 Task: Find connections with filter location Niederschönhausen with filter topic #contentmarketingwith filter profile language German with filter current company Yext with filter school Adhiparasakthi Engineering College with filter industry Blogs with filter service category Blogging with filter keywords title Concierge
Action: Mouse moved to (667, 99)
Screenshot: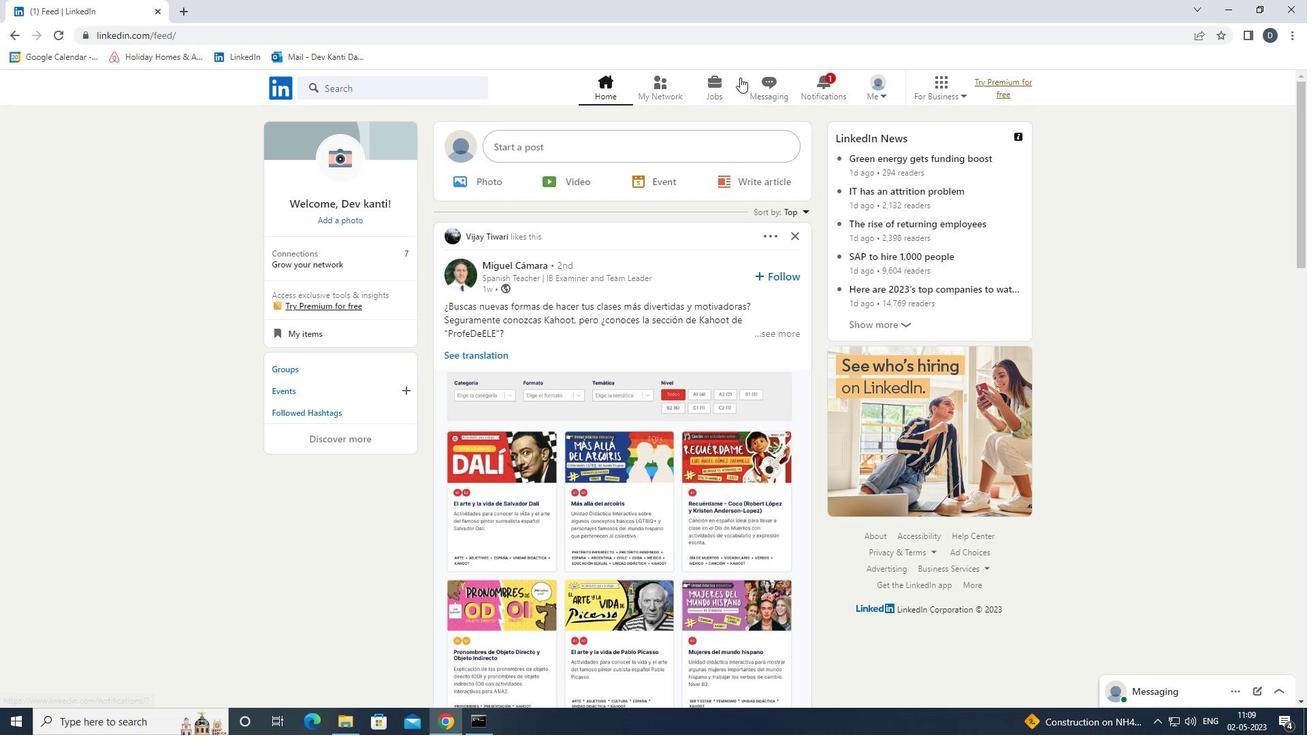 
Action: Mouse pressed left at (667, 99)
Screenshot: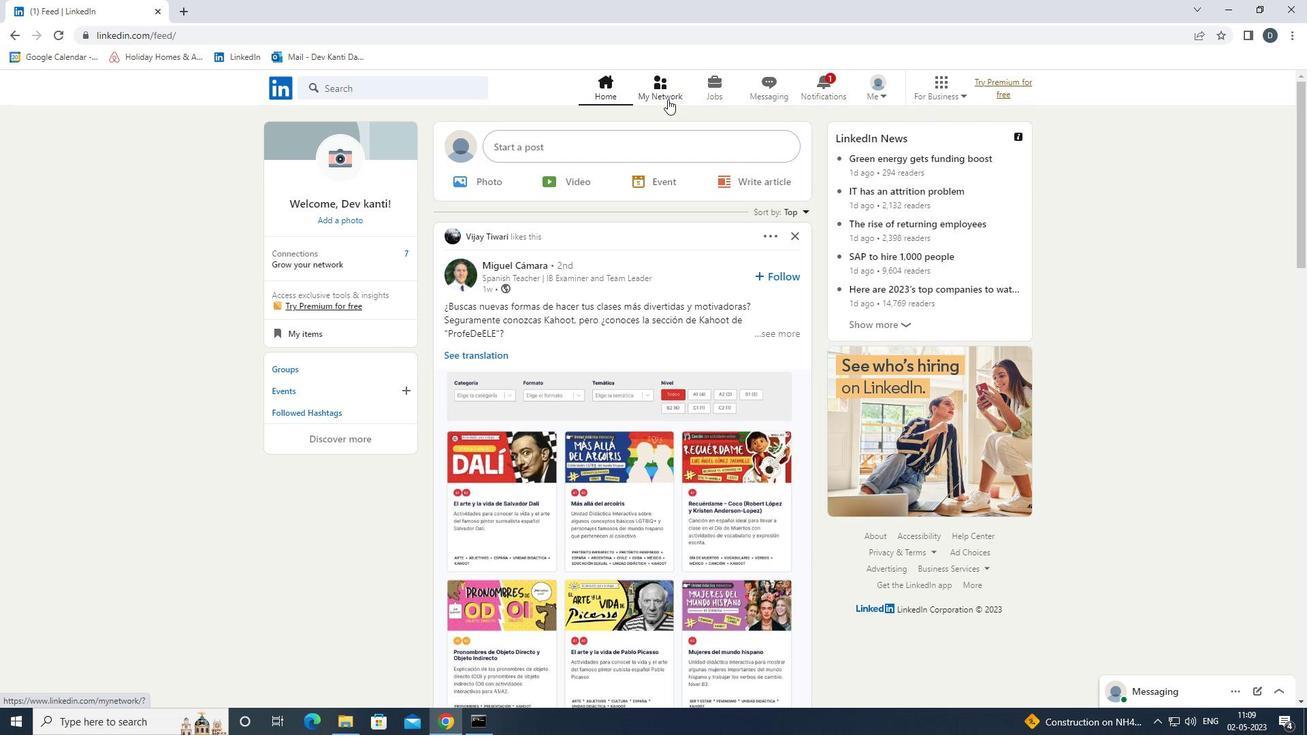 
Action: Mouse moved to (452, 163)
Screenshot: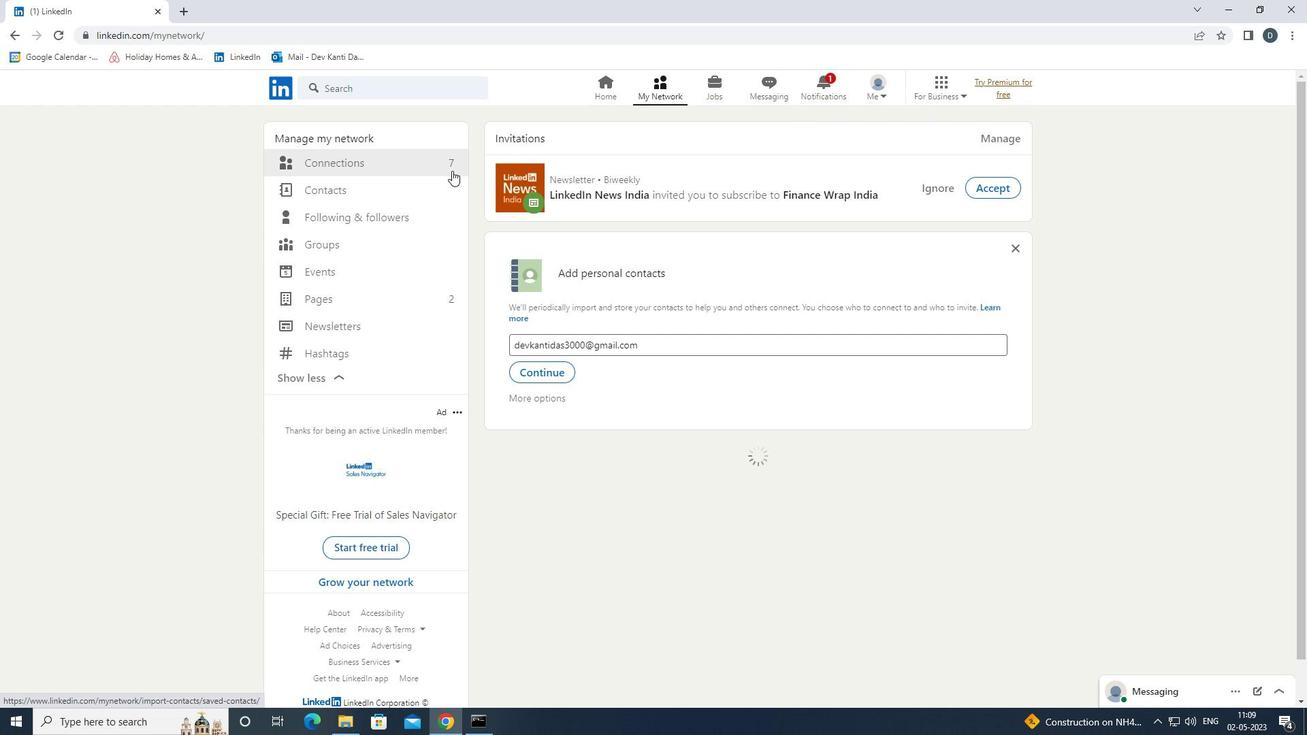 
Action: Mouse pressed left at (452, 163)
Screenshot: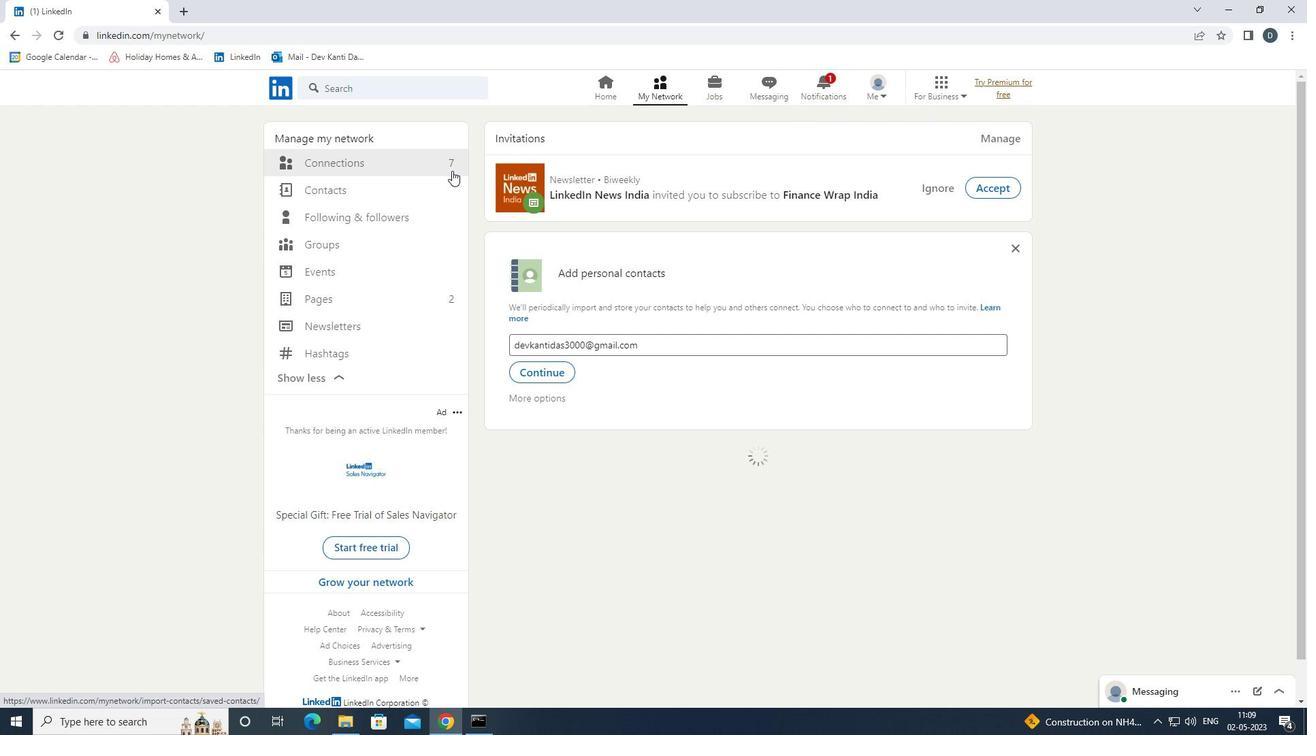 
Action: Mouse moved to (769, 162)
Screenshot: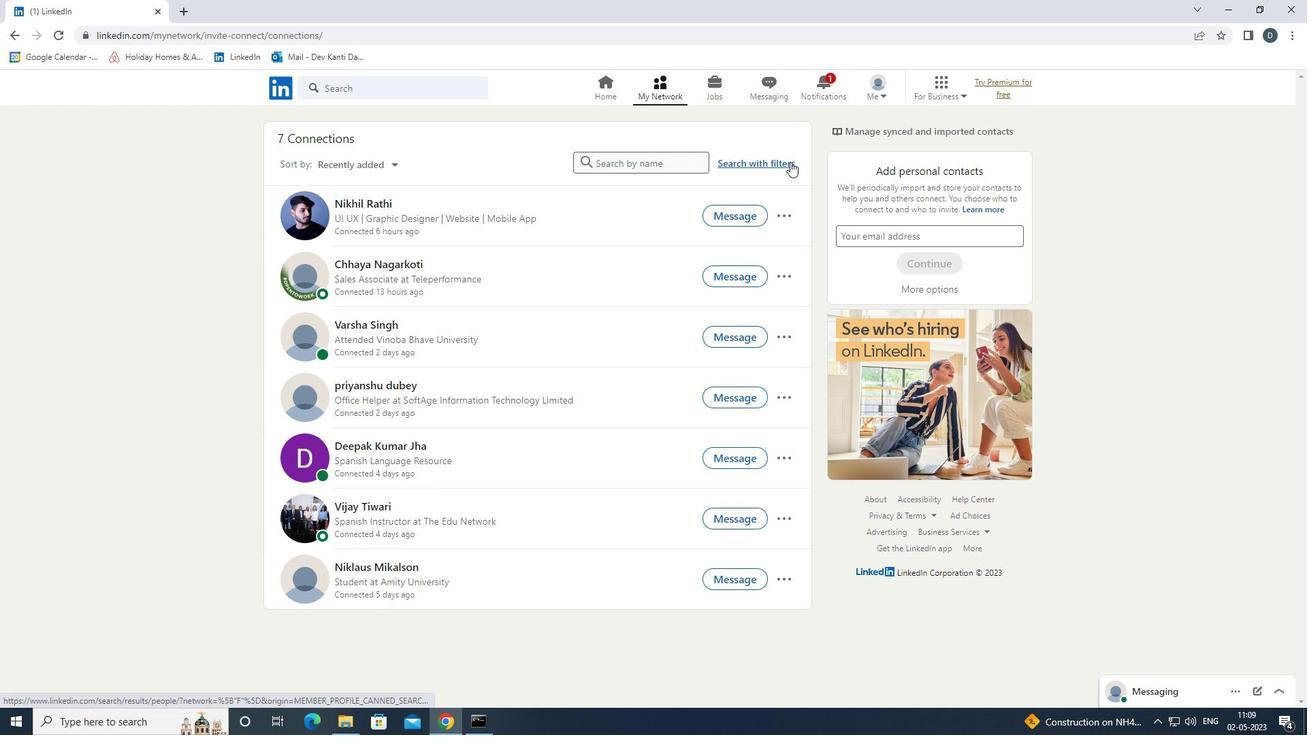 
Action: Mouse pressed left at (769, 162)
Screenshot: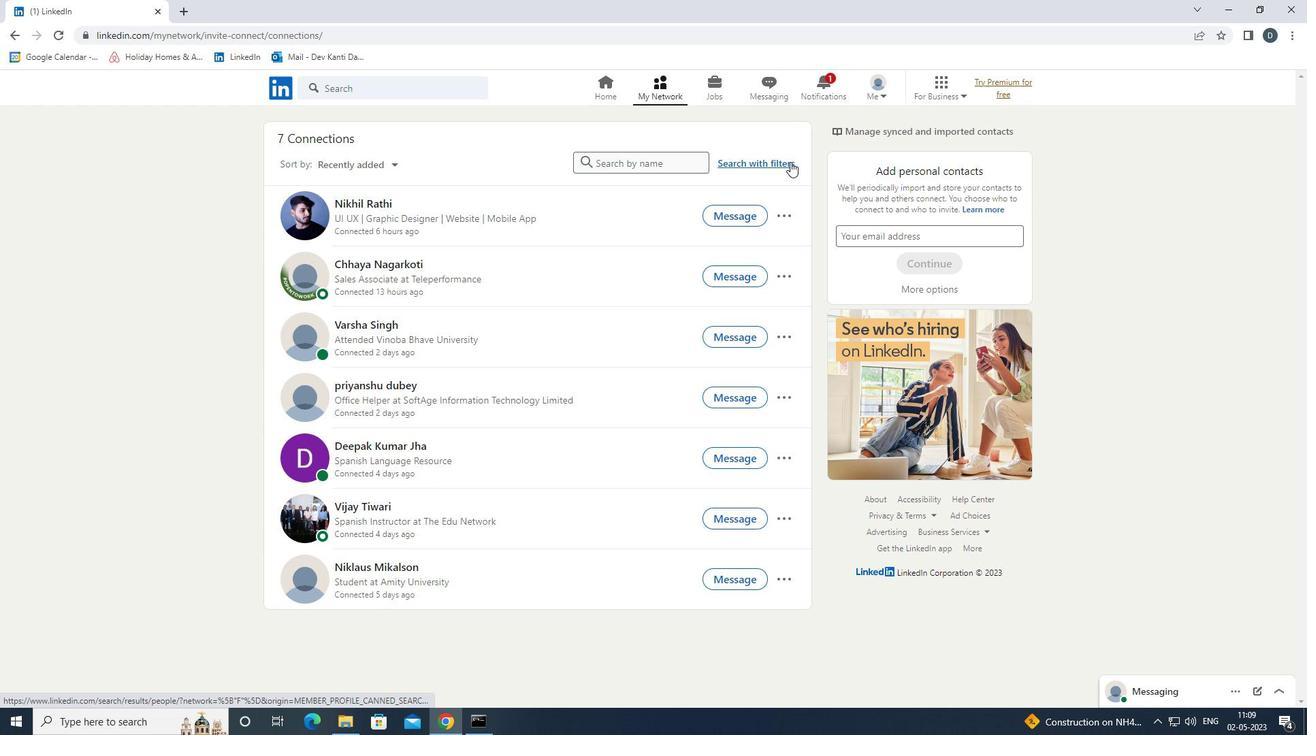 
Action: Mouse moved to (684, 127)
Screenshot: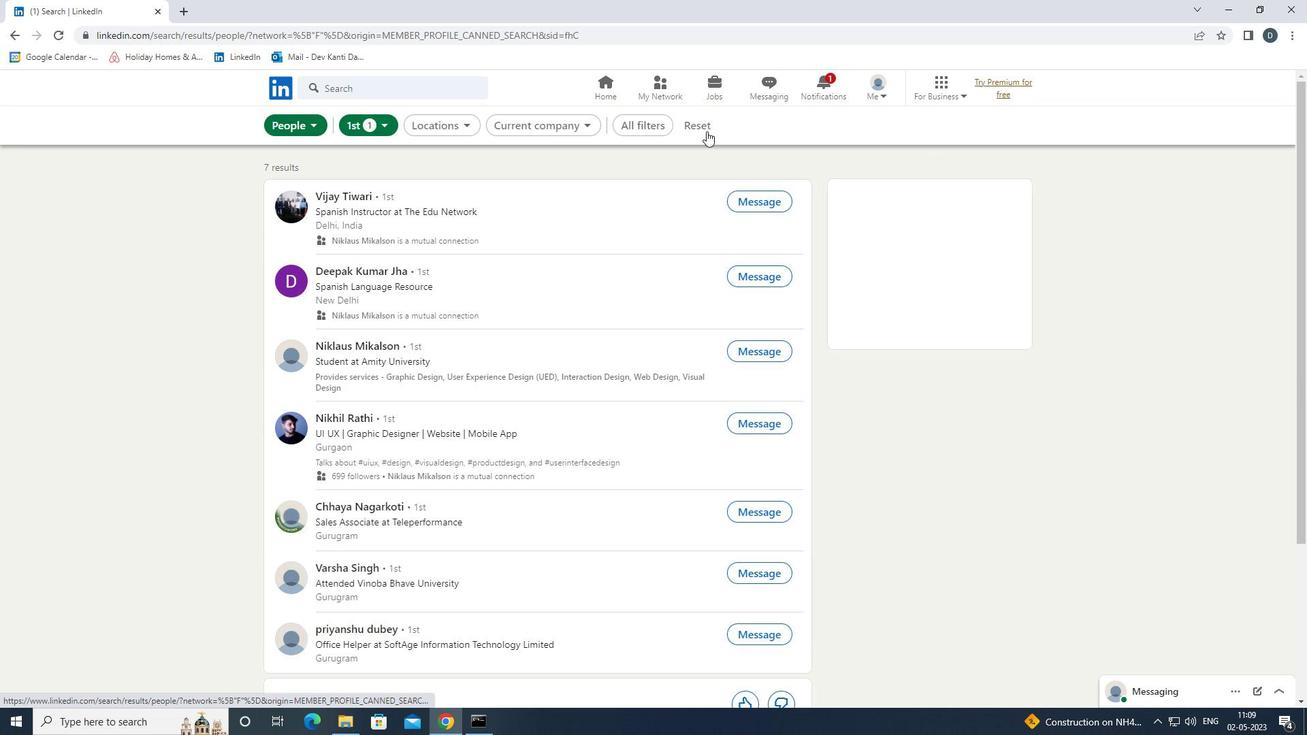 
Action: Mouse pressed left at (684, 127)
Screenshot: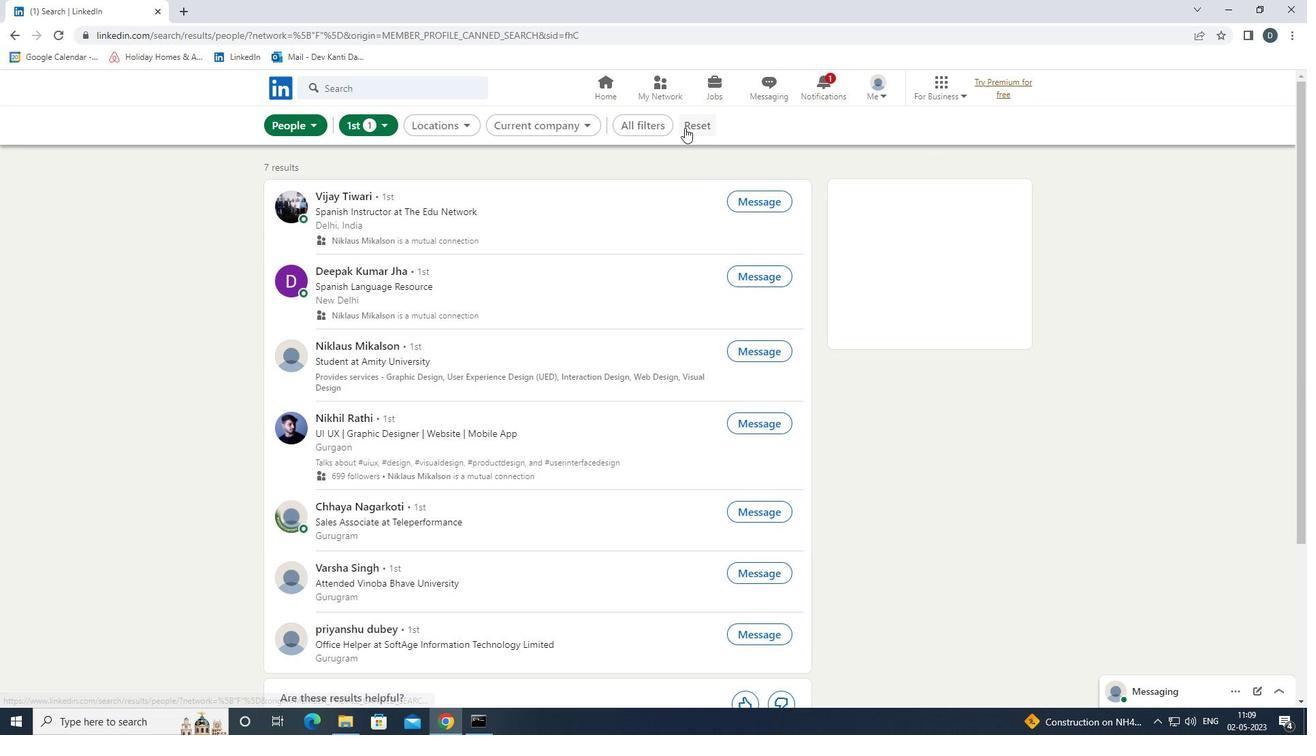 
Action: Mouse moved to (661, 125)
Screenshot: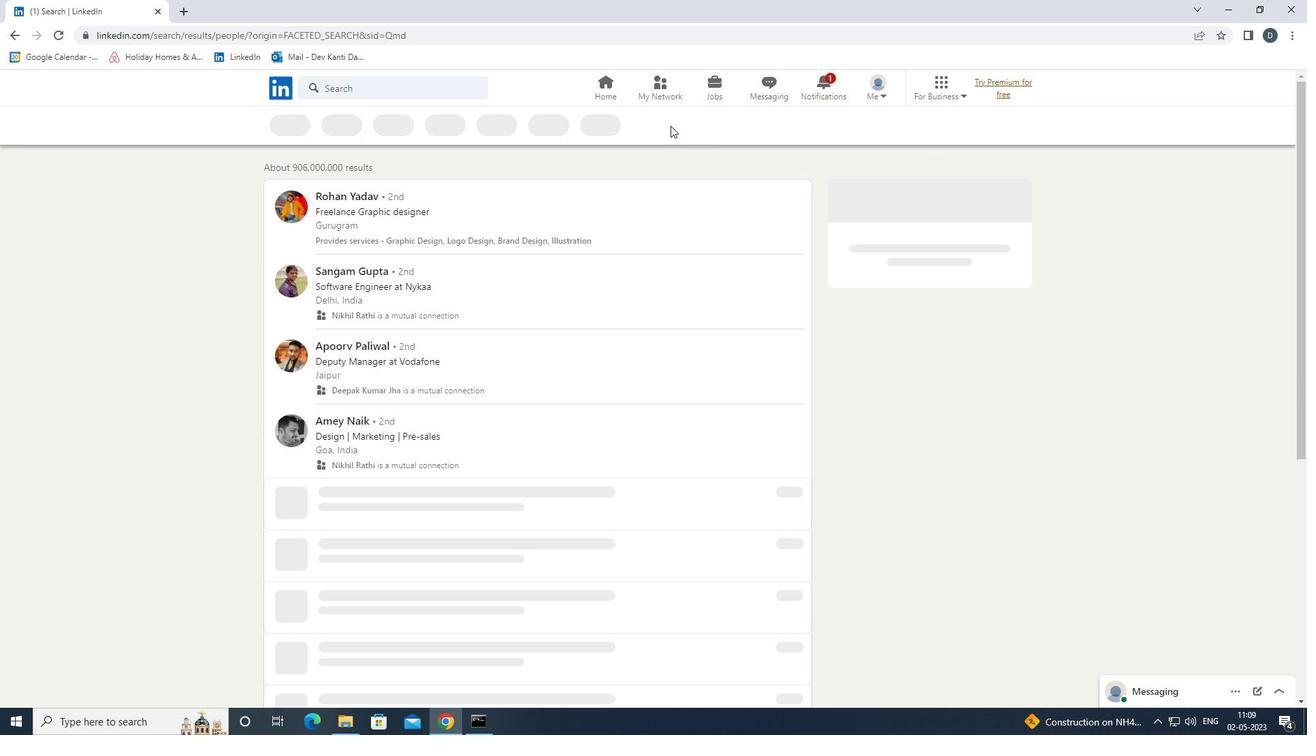 
Action: Mouse pressed left at (661, 125)
Screenshot: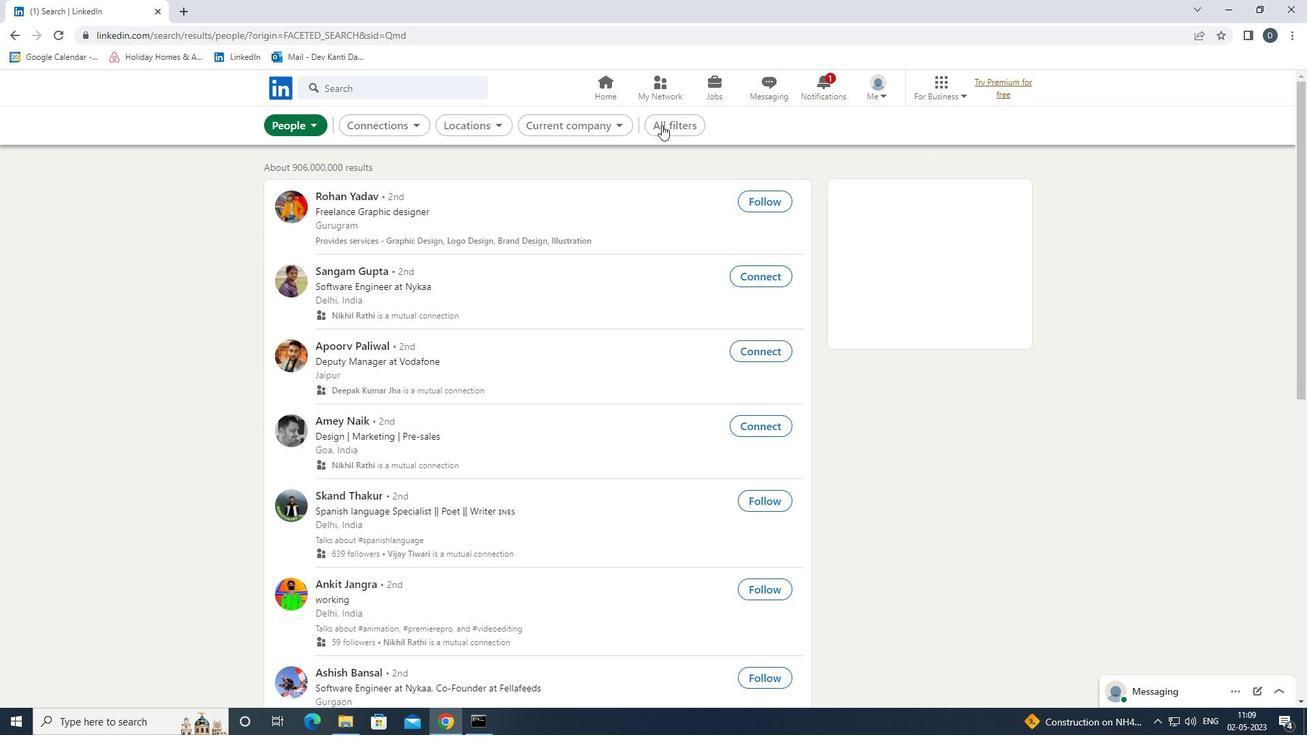 
Action: Mouse moved to (1074, 325)
Screenshot: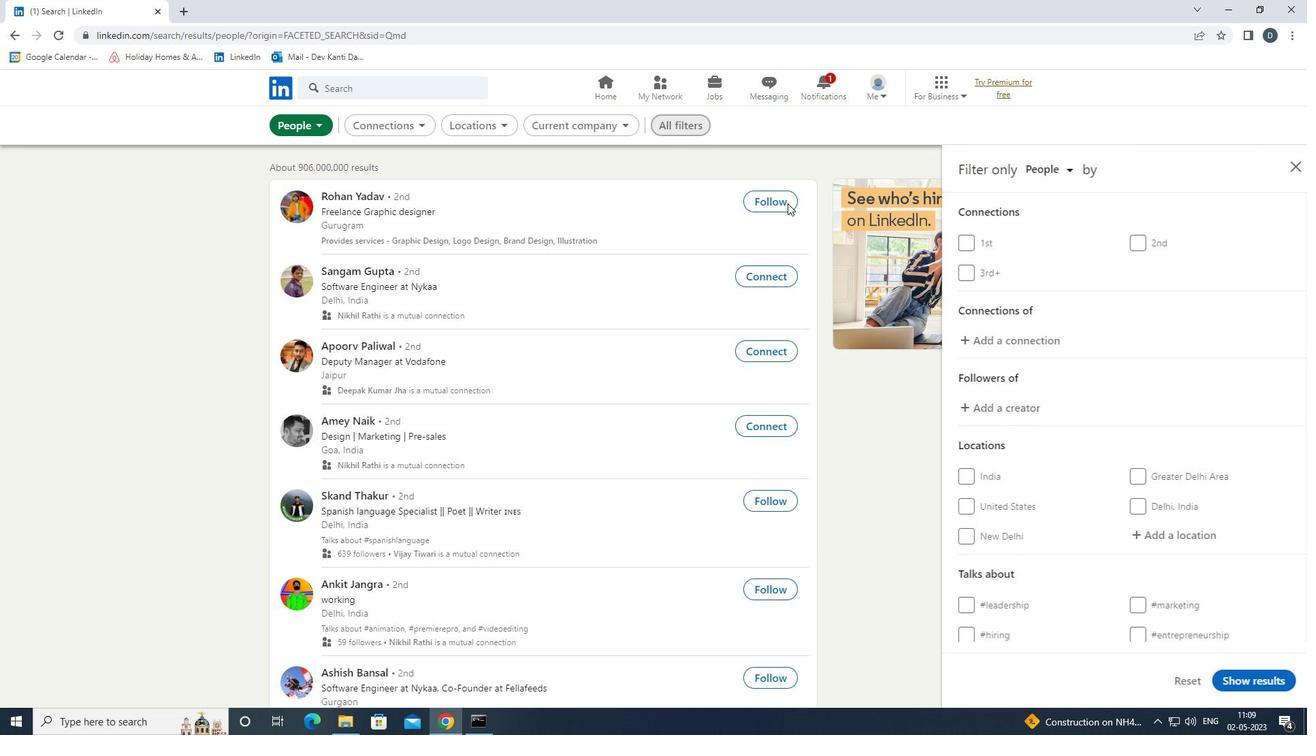 
Action: Mouse scrolled (1074, 324) with delta (0, 0)
Screenshot: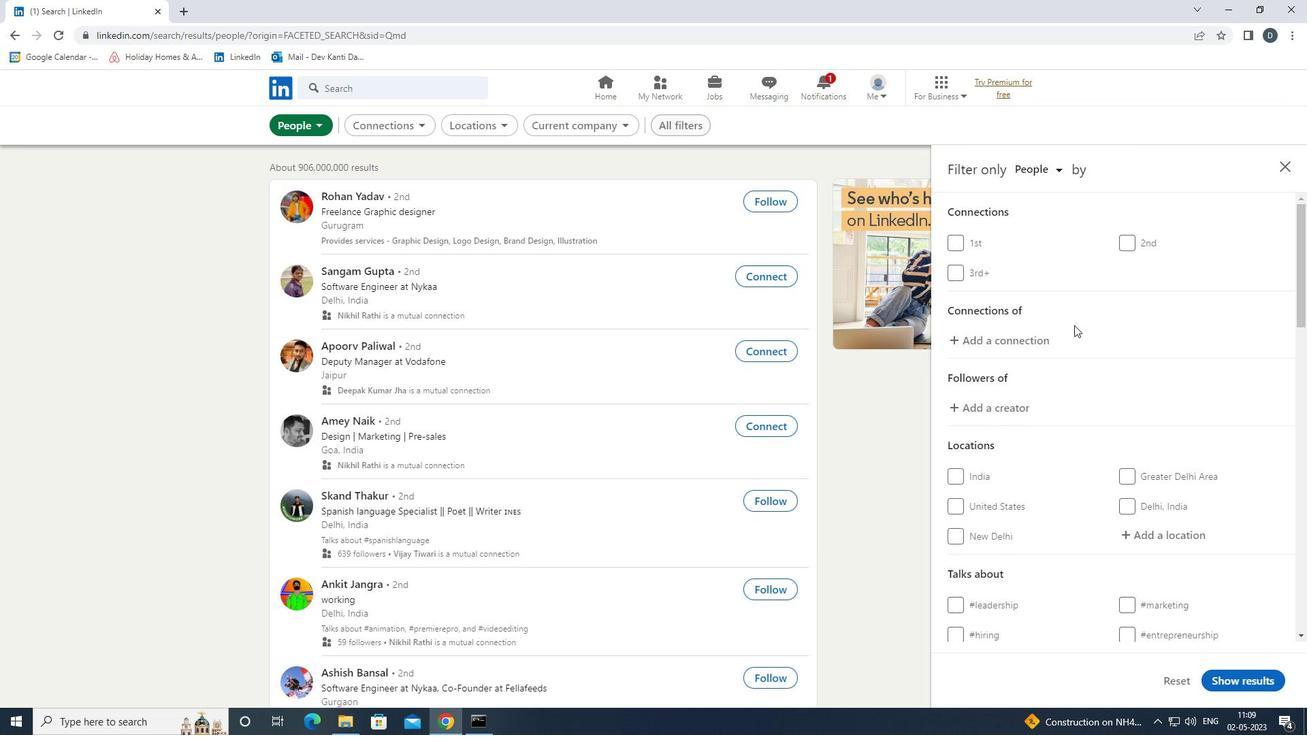 
Action: Mouse scrolled (1074, 324) with delta (0, 0)
Screenshot: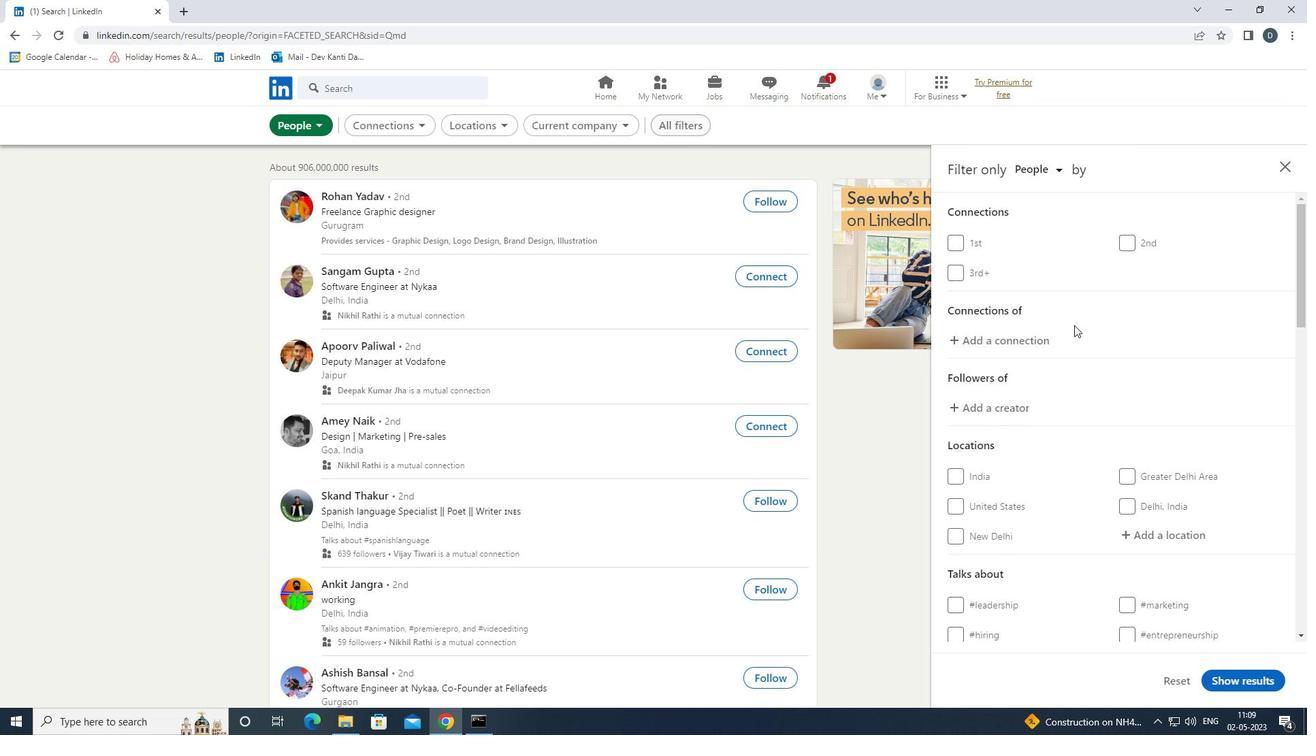 
Action: Mouse moved to (1173, 401)
Screenshot: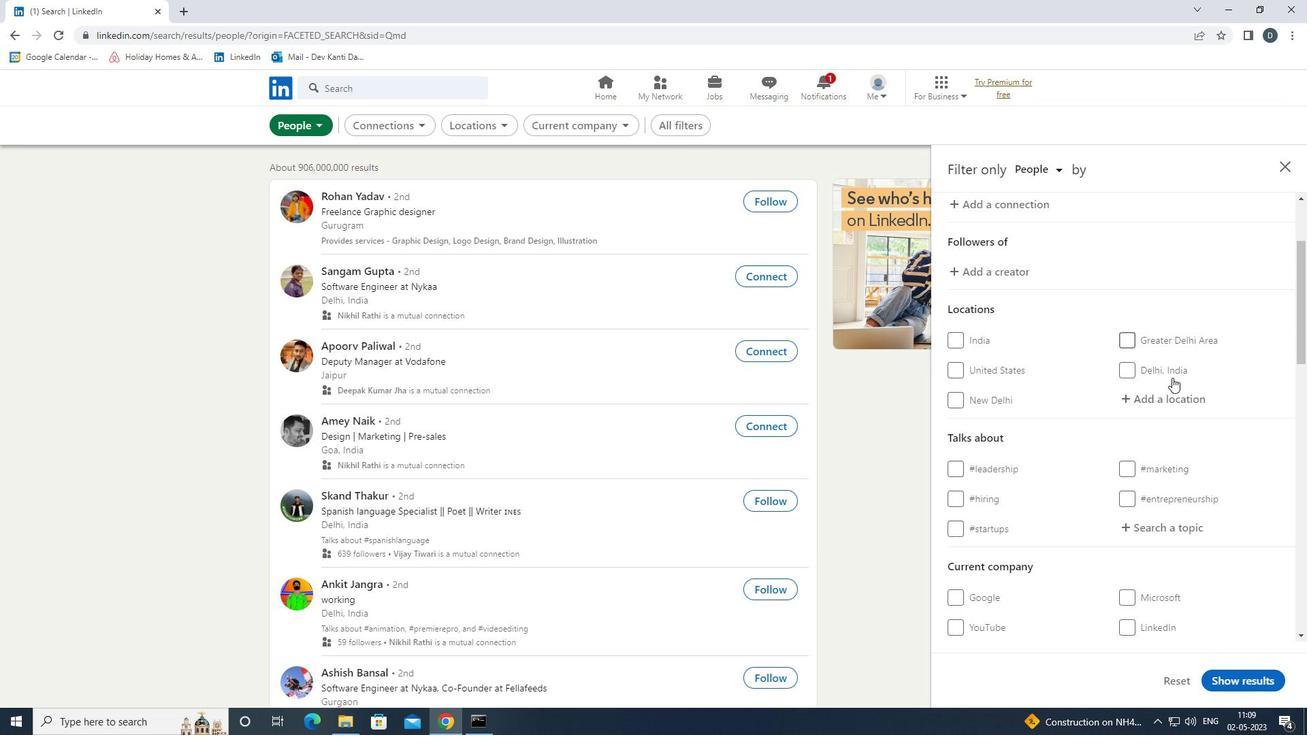 
Action: Mouse pressed left at (1173, 401)
Screenshot: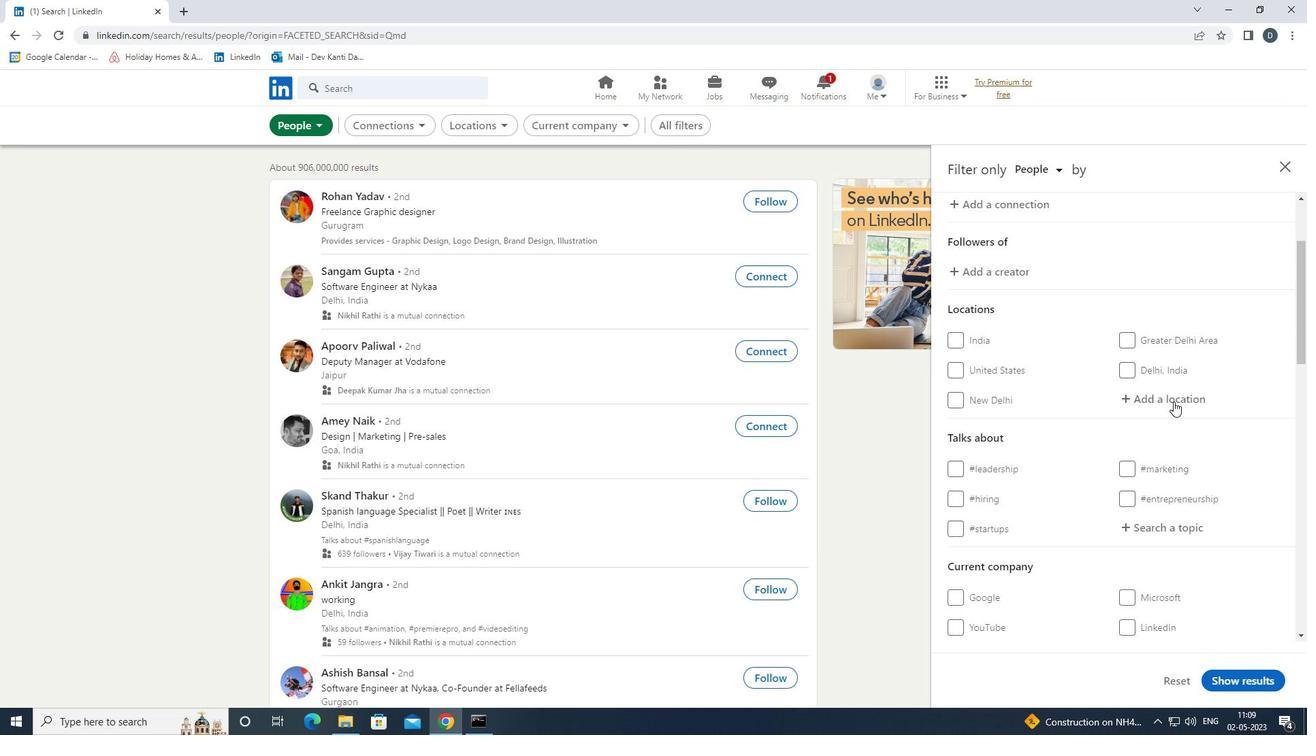
Action: Key pressed <Key.shift>NIEDERSCHONHAUSEN<Key.enter>
Screenshot: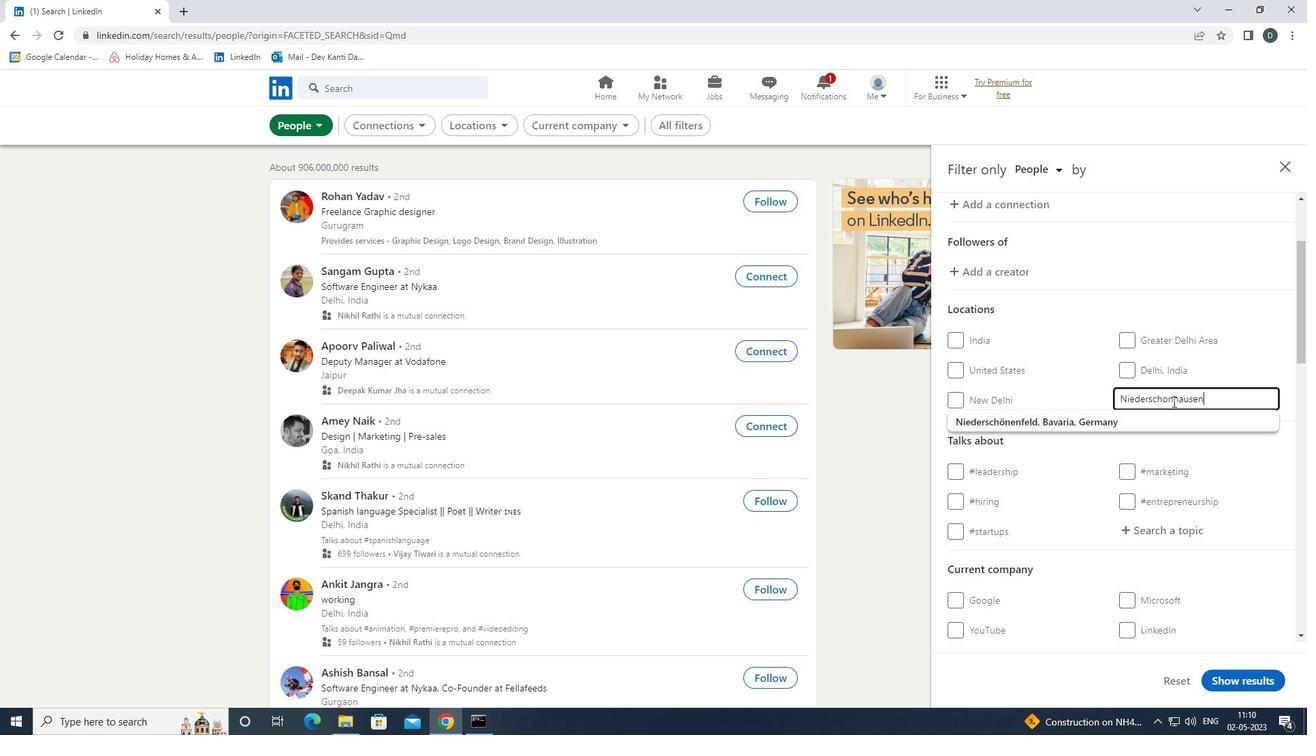 
Action: Mouse moved to (1171, 388)
Screenshot: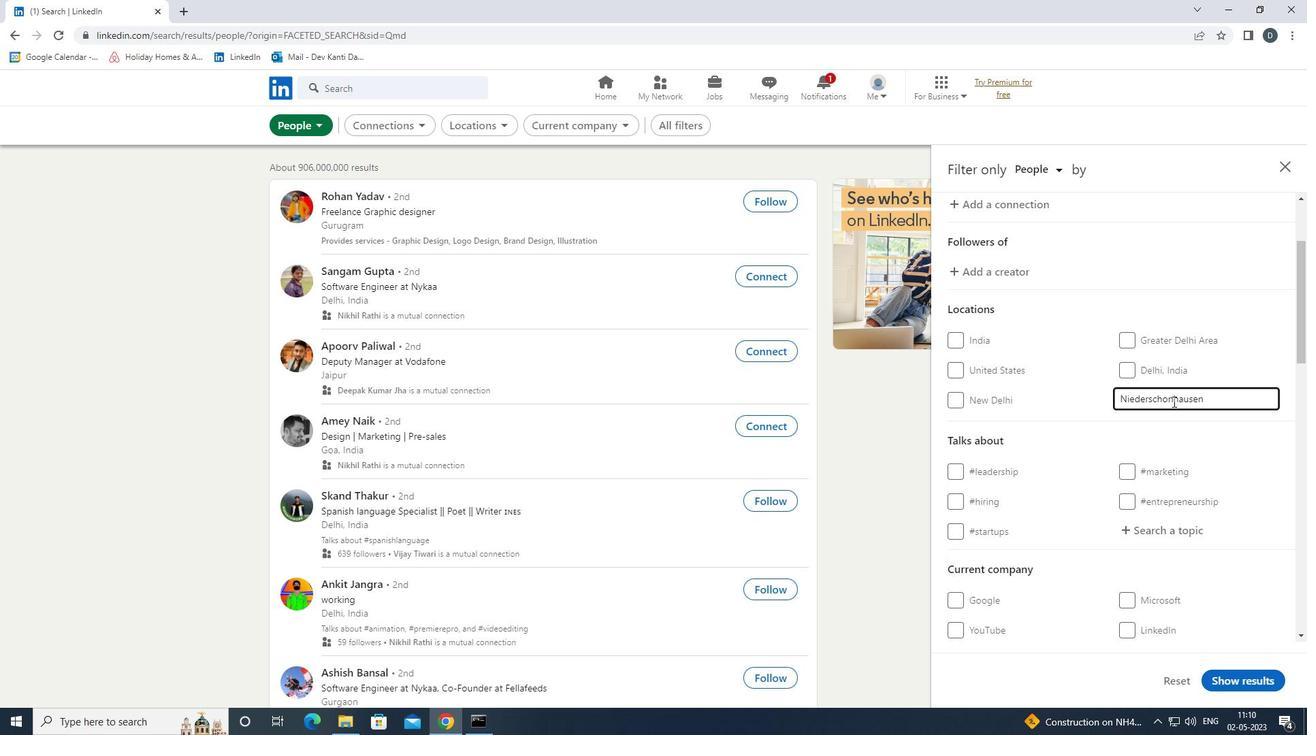 
Action: Mouse scrolled (1171, 387) with delta (0, 0)
Screenshot: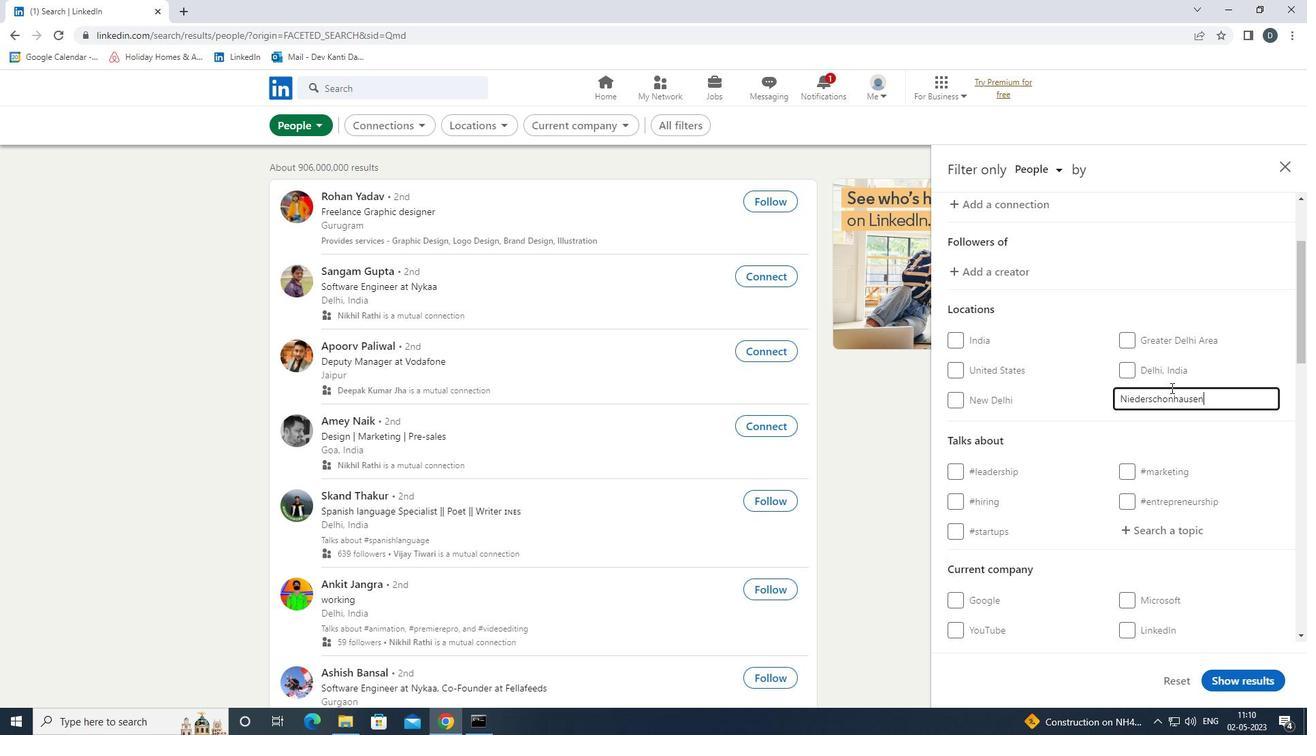 
Action: Mouse scrolled (1171, 387) with delta (0, 0)
Screenshot: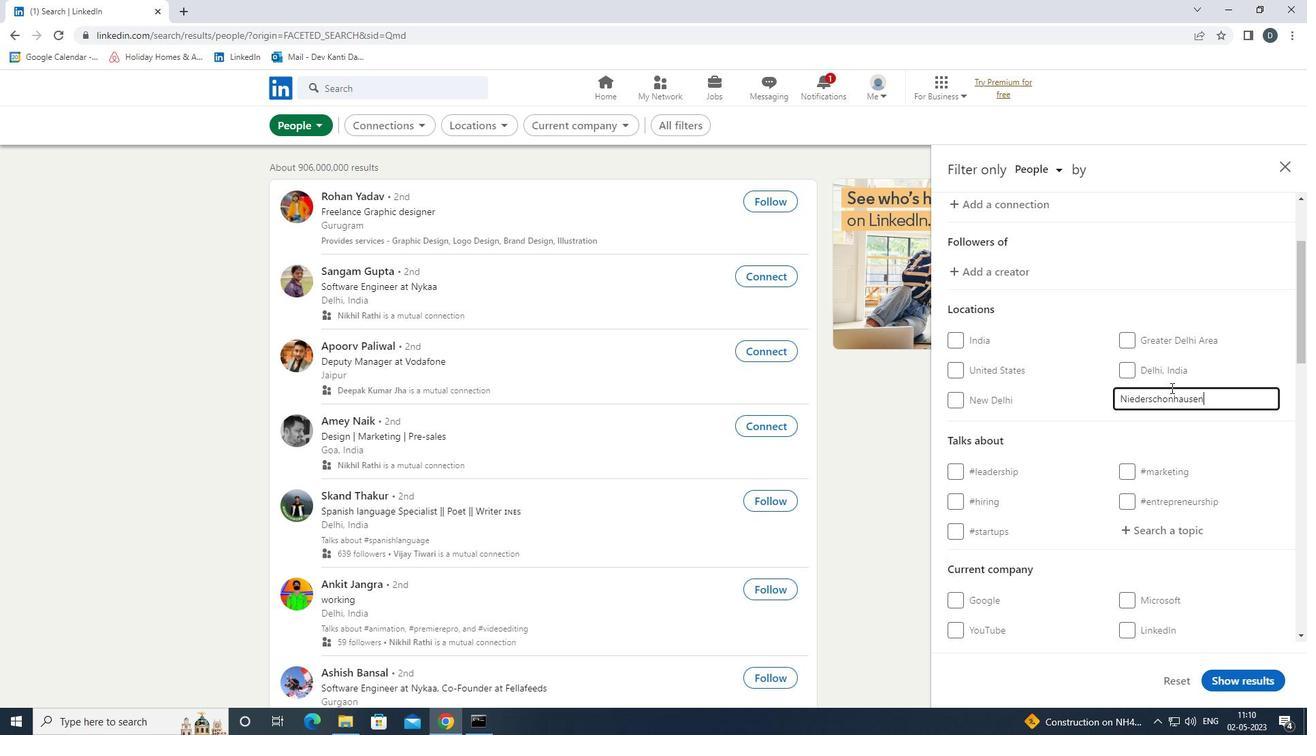 
Action: Mouse moved to (1186, 395)
Screenshot: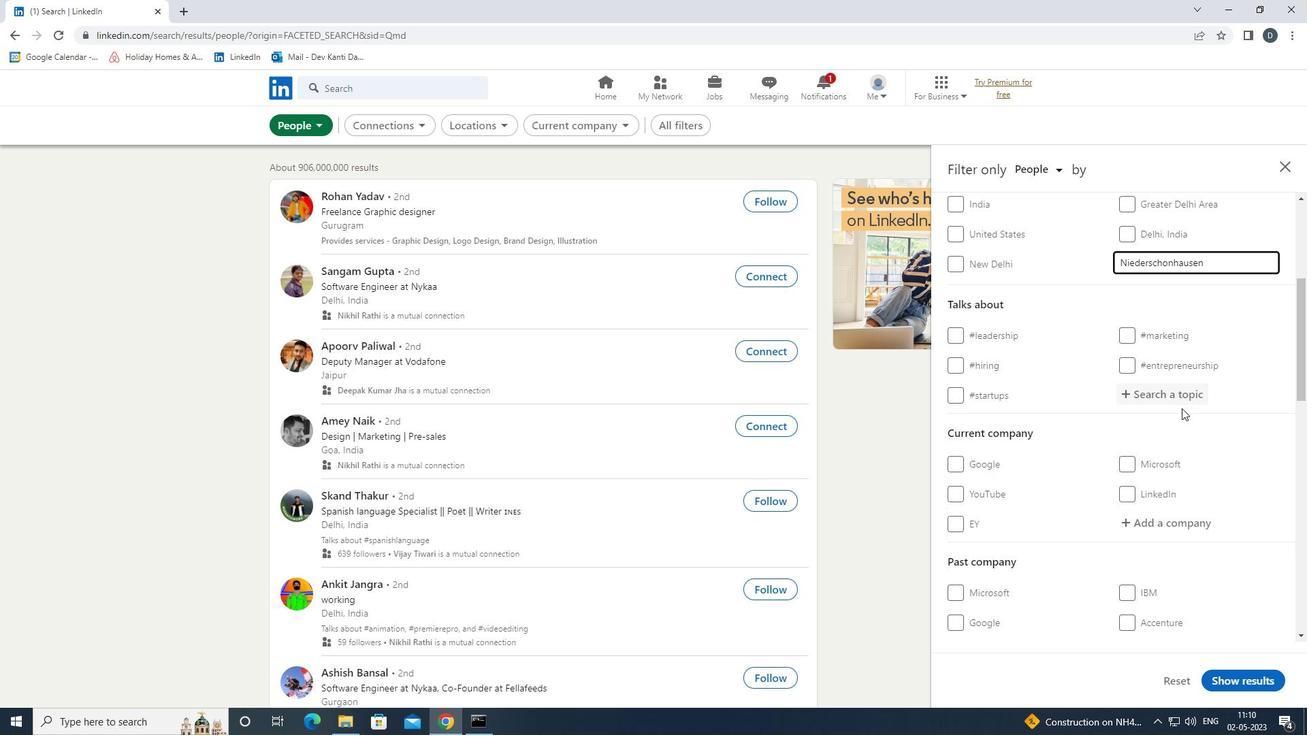 
Action: Mouse pressed left at (1186, 395)
Screenshot: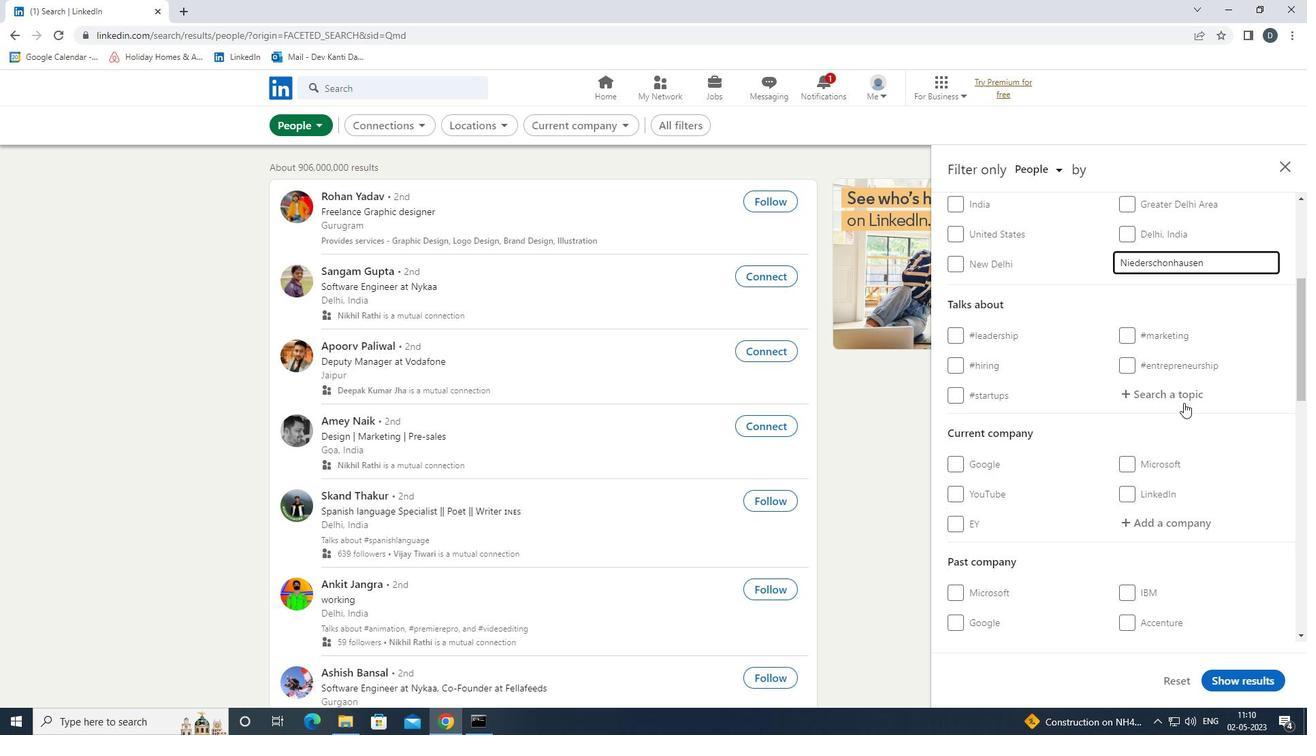 
Action: Key pressed <Key.shift>CONTENTMARKET<Key.down><Key.enter>
Screenshot: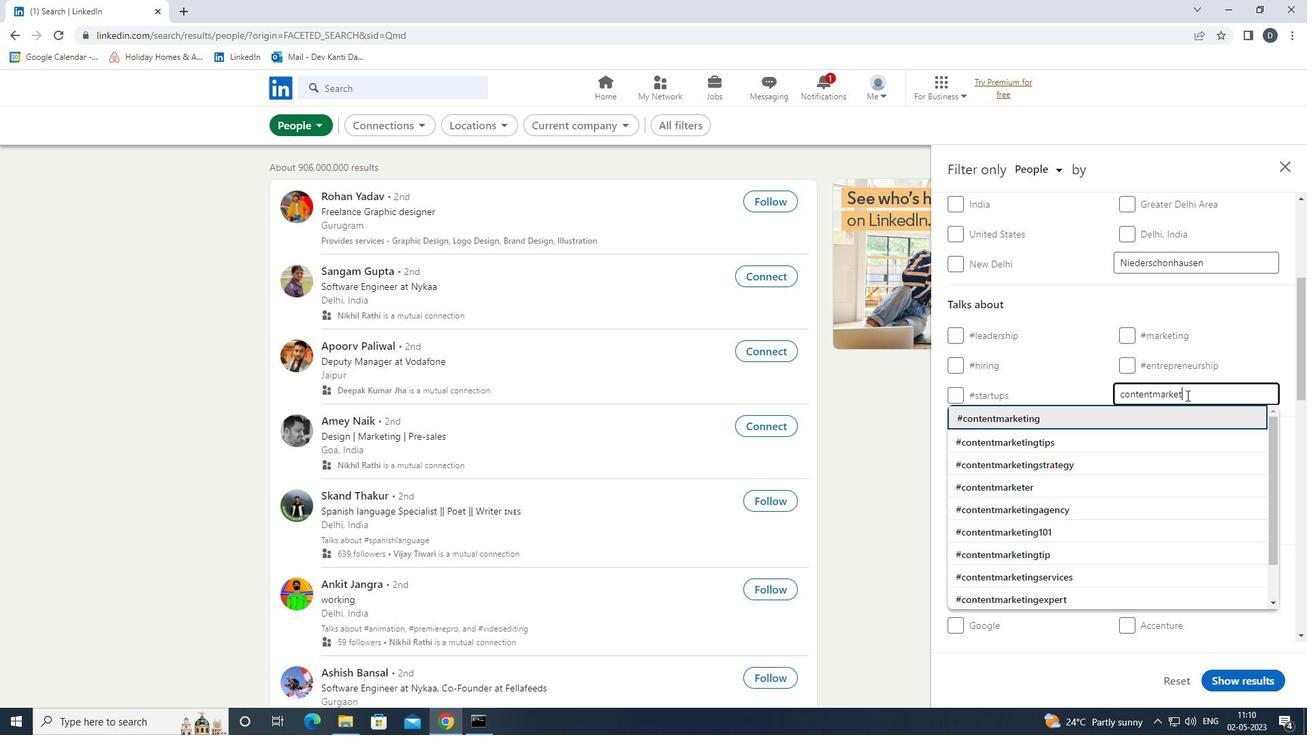 
Action: Mouse moved to (1179, 393)
Screenshot: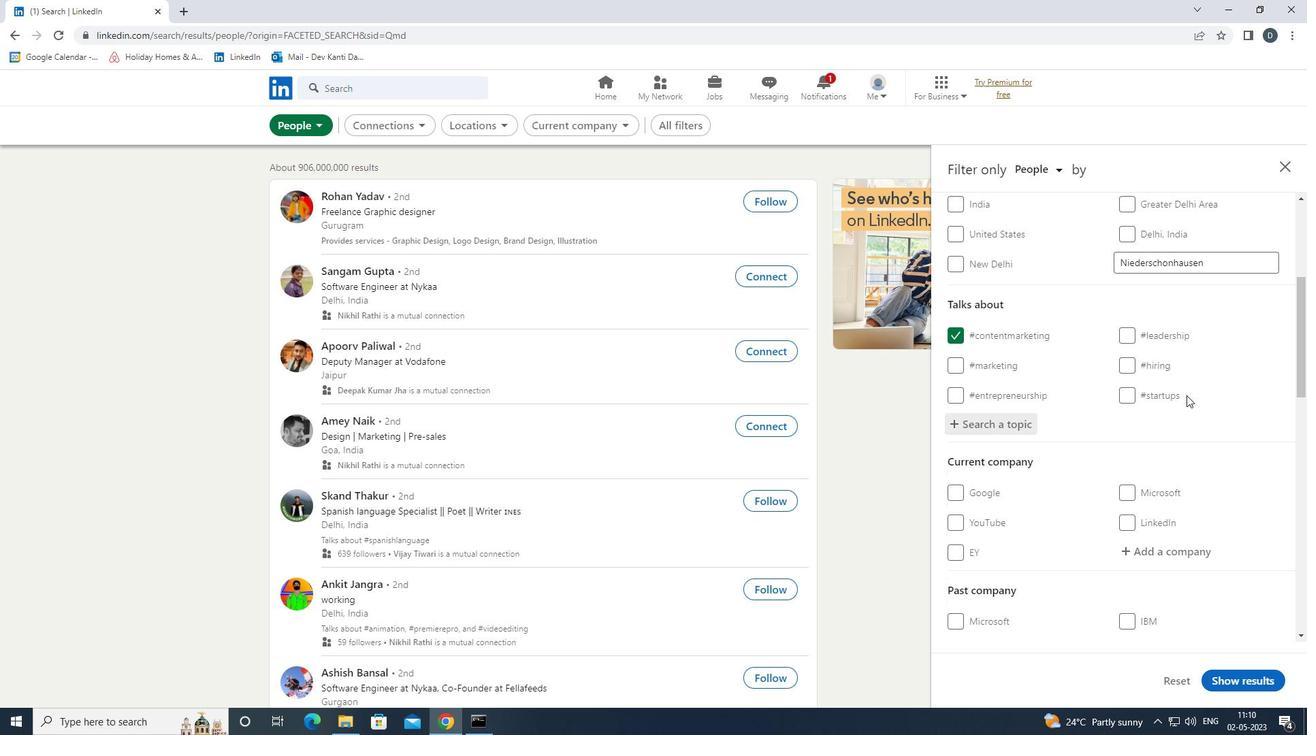 
Action: Mouse scrolled (1179, 392) with delta (0, 0)
Screenshot: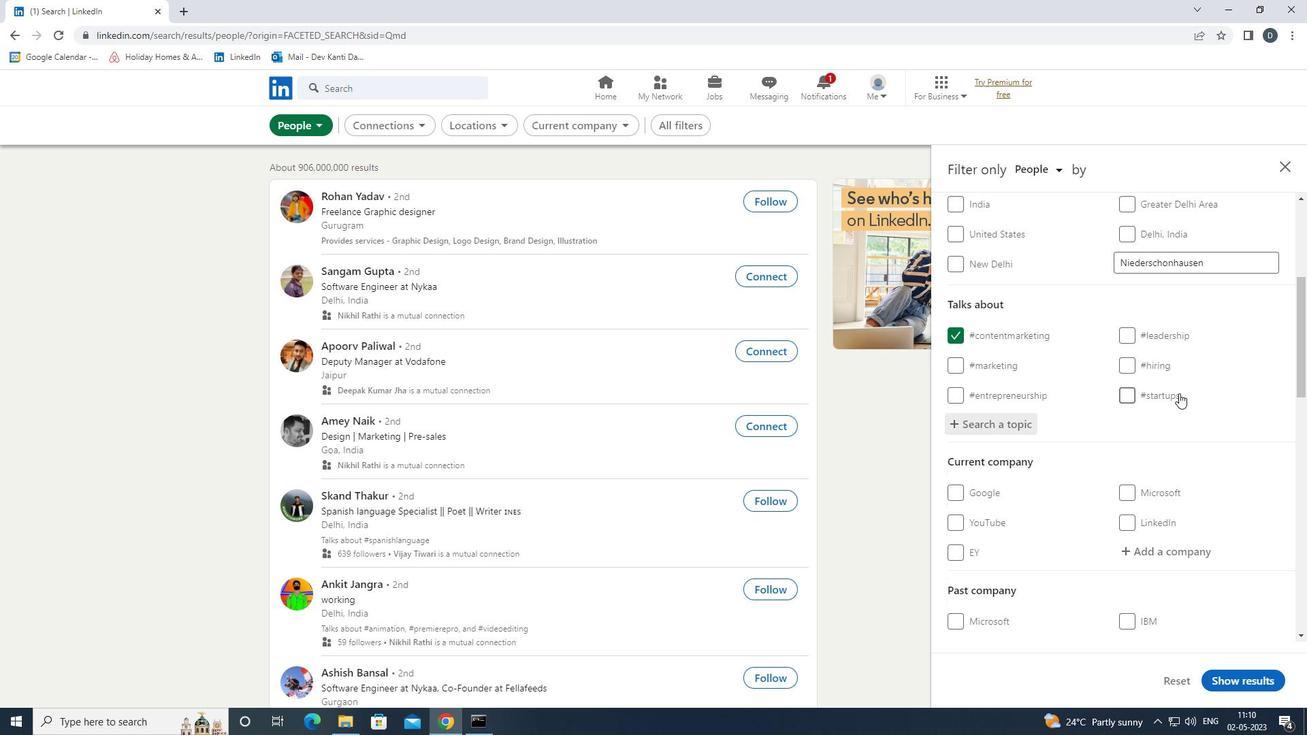 
Action: Mouse scrolled (1179, 392) with delta (0, 0)
Screenshot: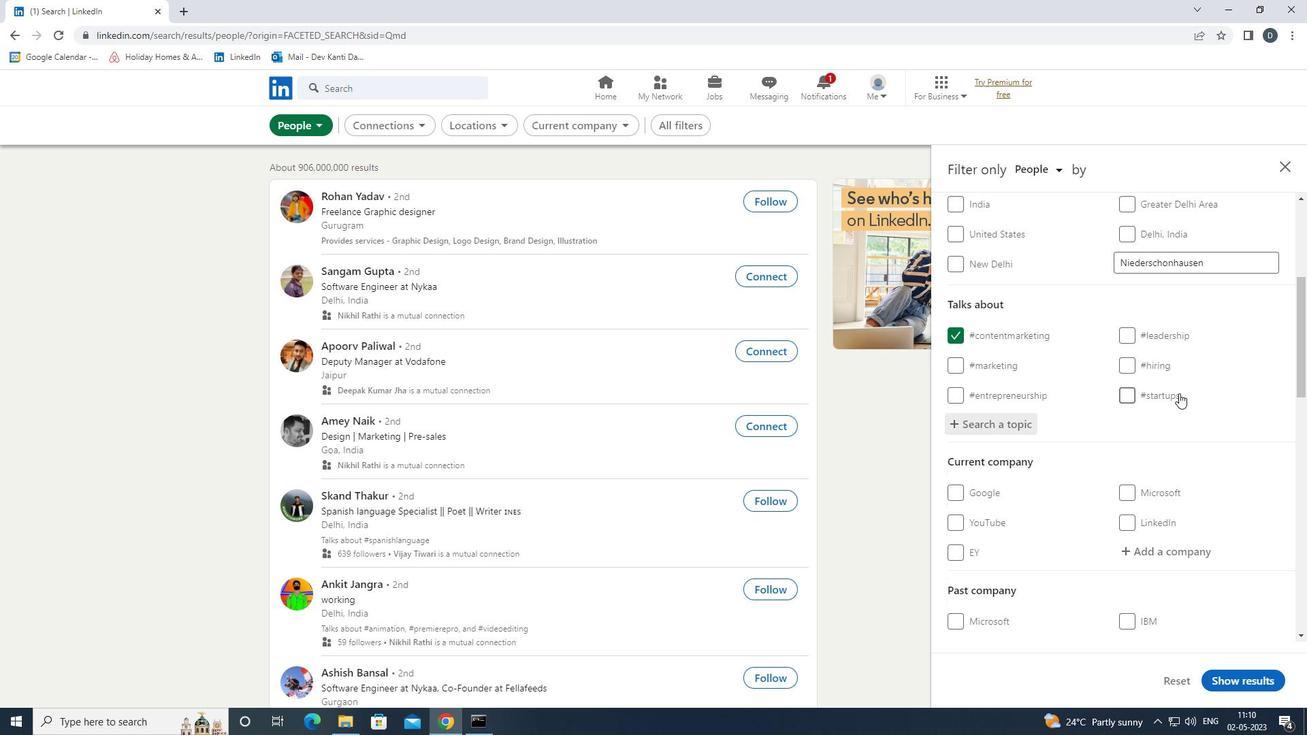 
Action: Mouse scrolled (1179, 392) with delta (0, 0)
Screenshot: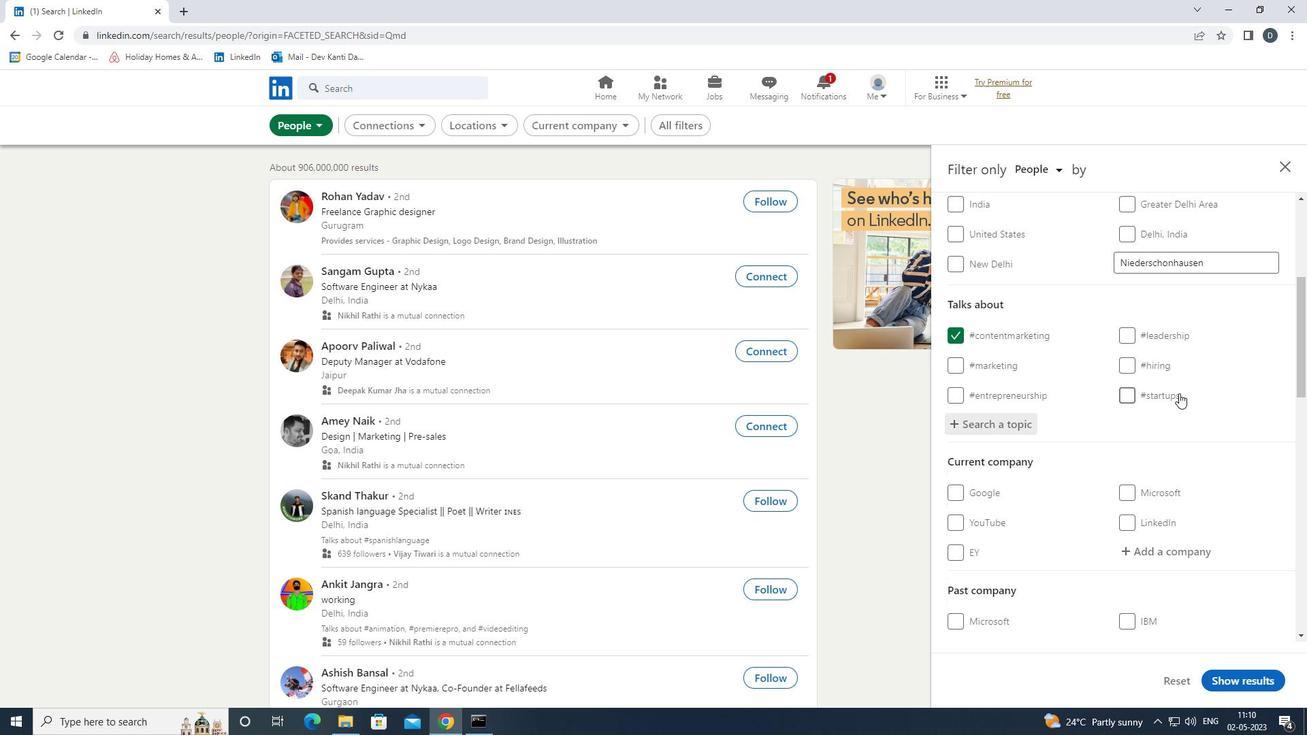 
Action: Mouse scrolled (1179, 392) with delta (0, 0)
Screenshot: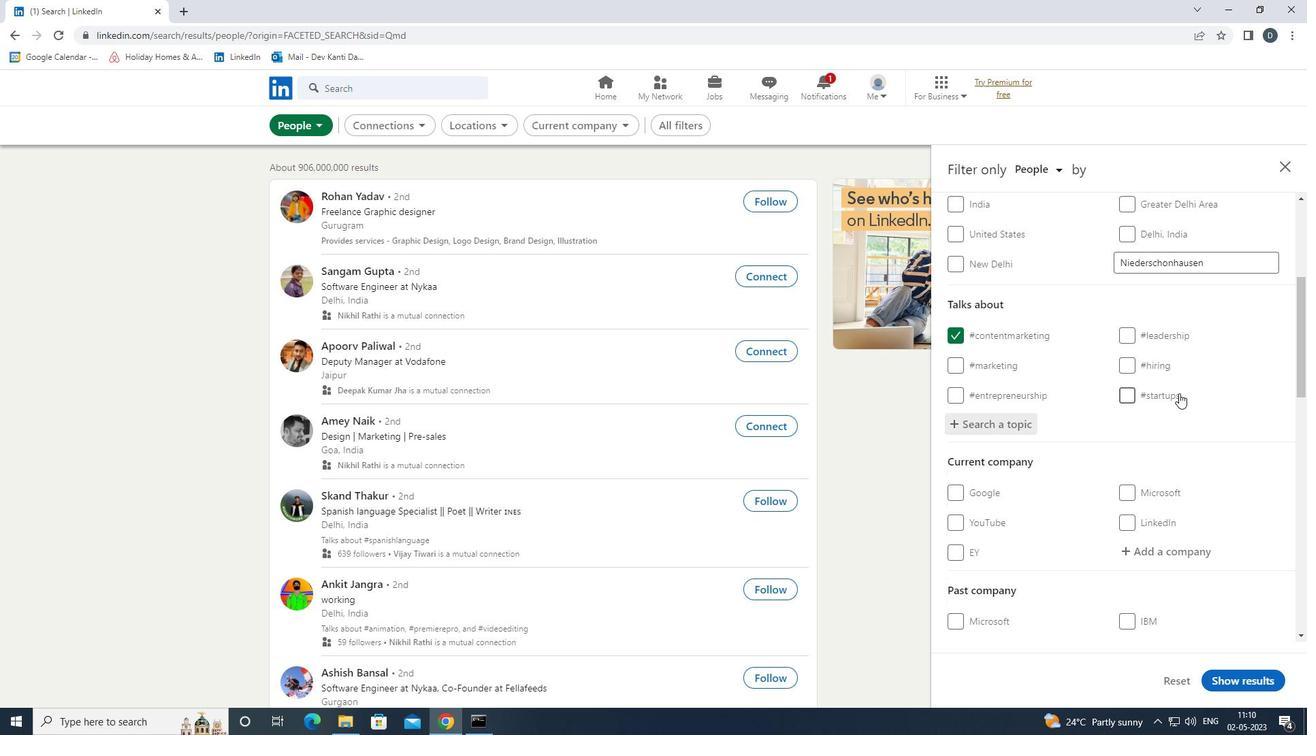 
Action: Mouse scrolled (1179, 392) with delta (0, 0)
Screenshot: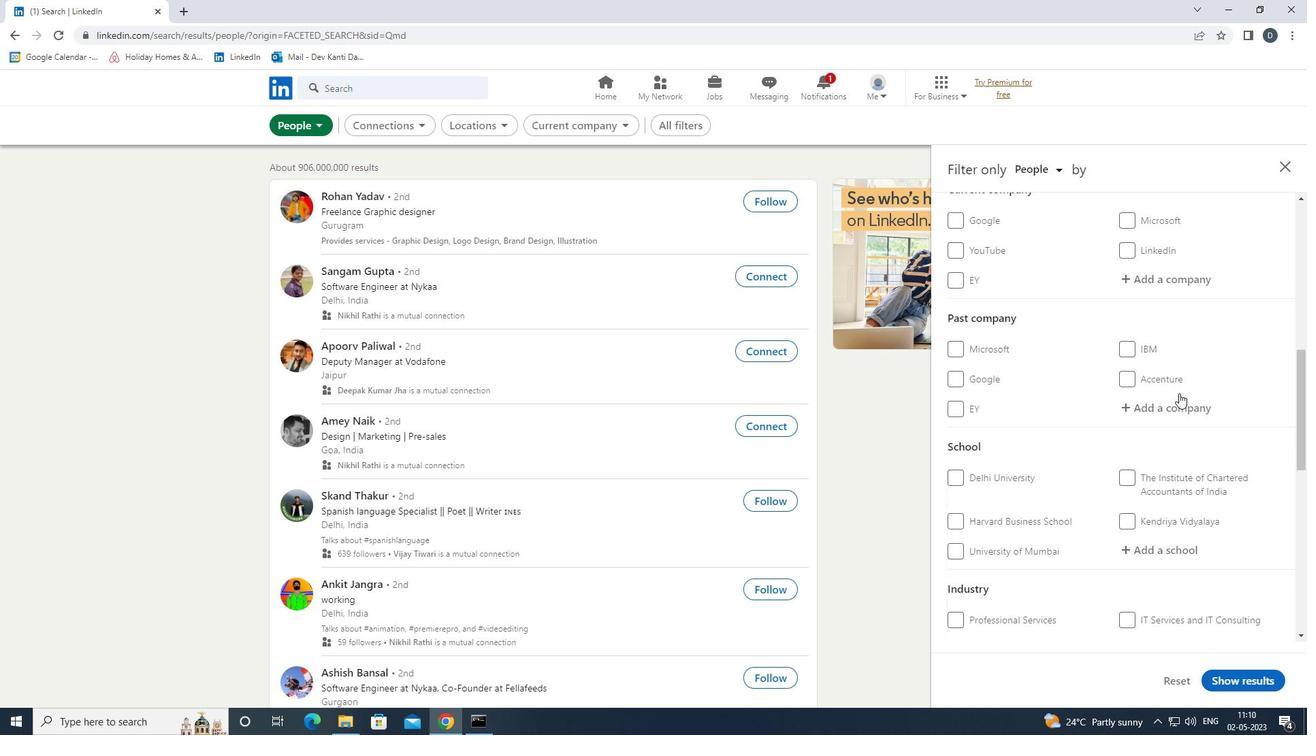 
Action: Mouse scrolled (1179, 392) with delta (0, 0)
Screenshot: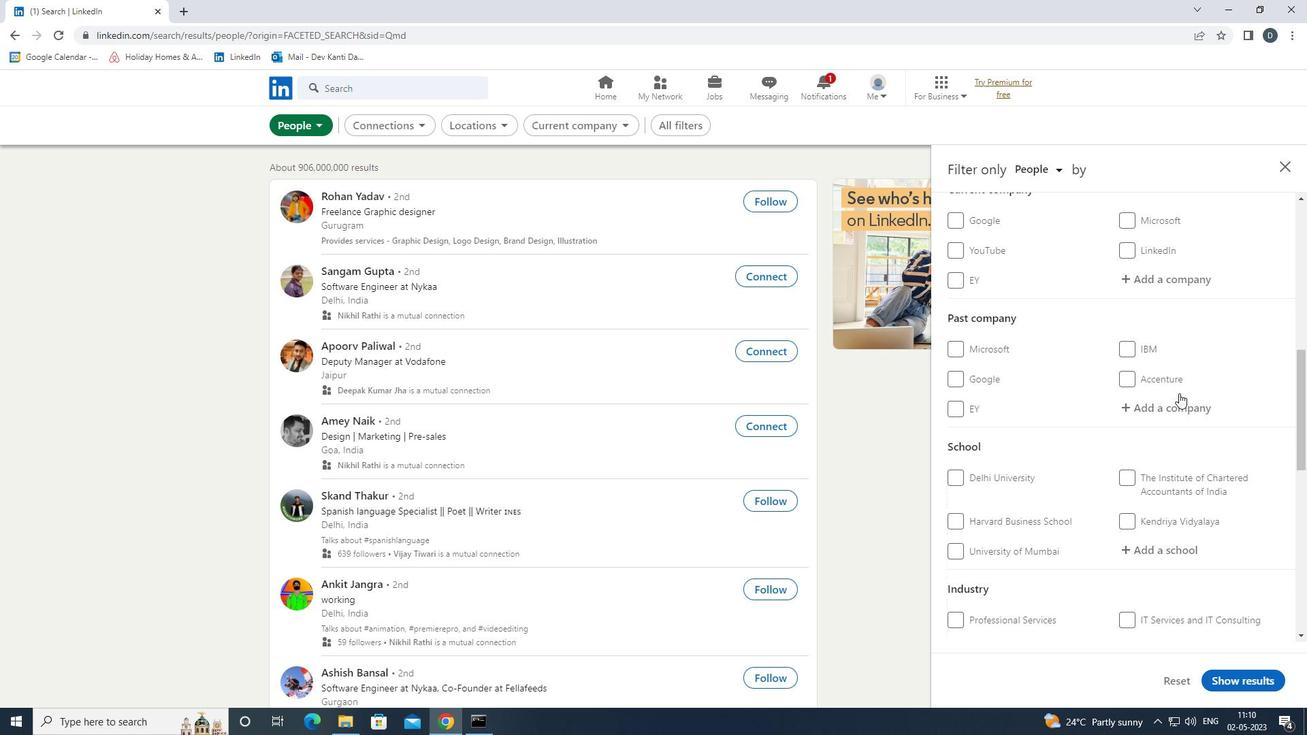 
Action: Mouse scrolled (1179, 392) with delta (0, 0)
Screenshot: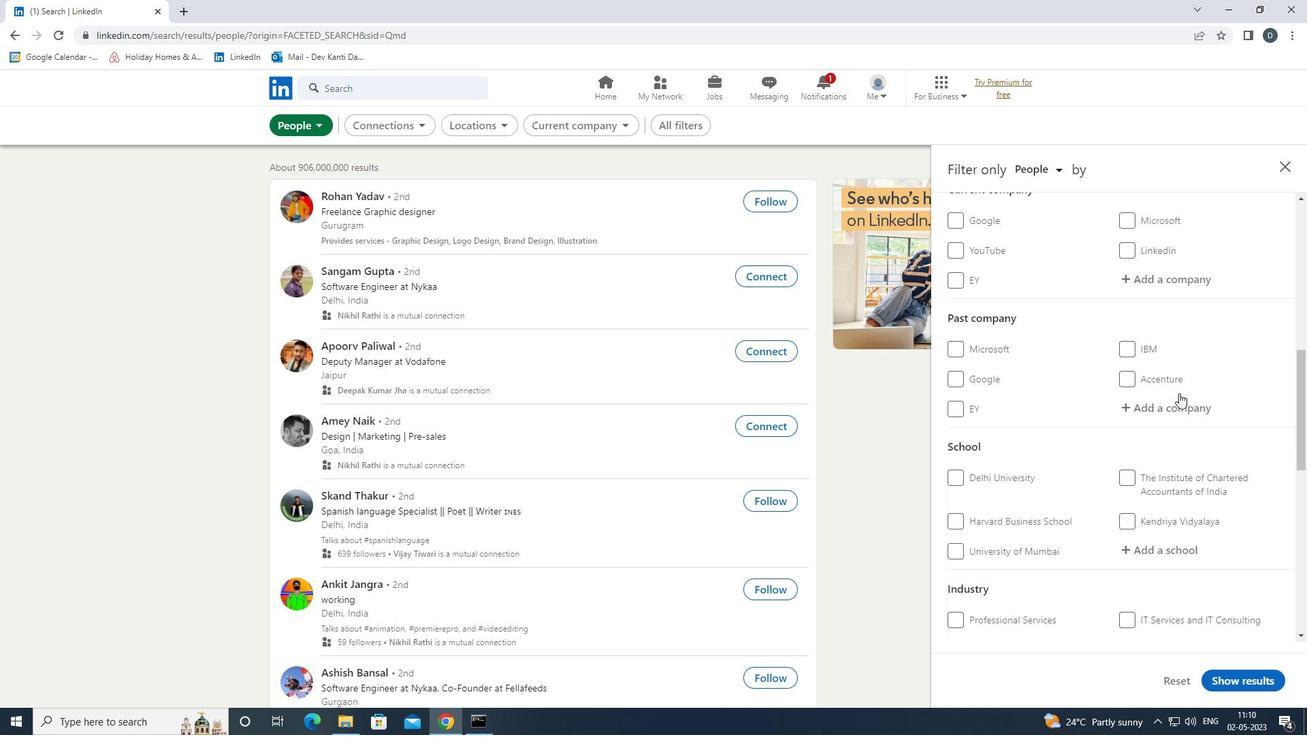 
Action: Mouse scrolled (1179, 392) with delta (0, 0)
Screenshot: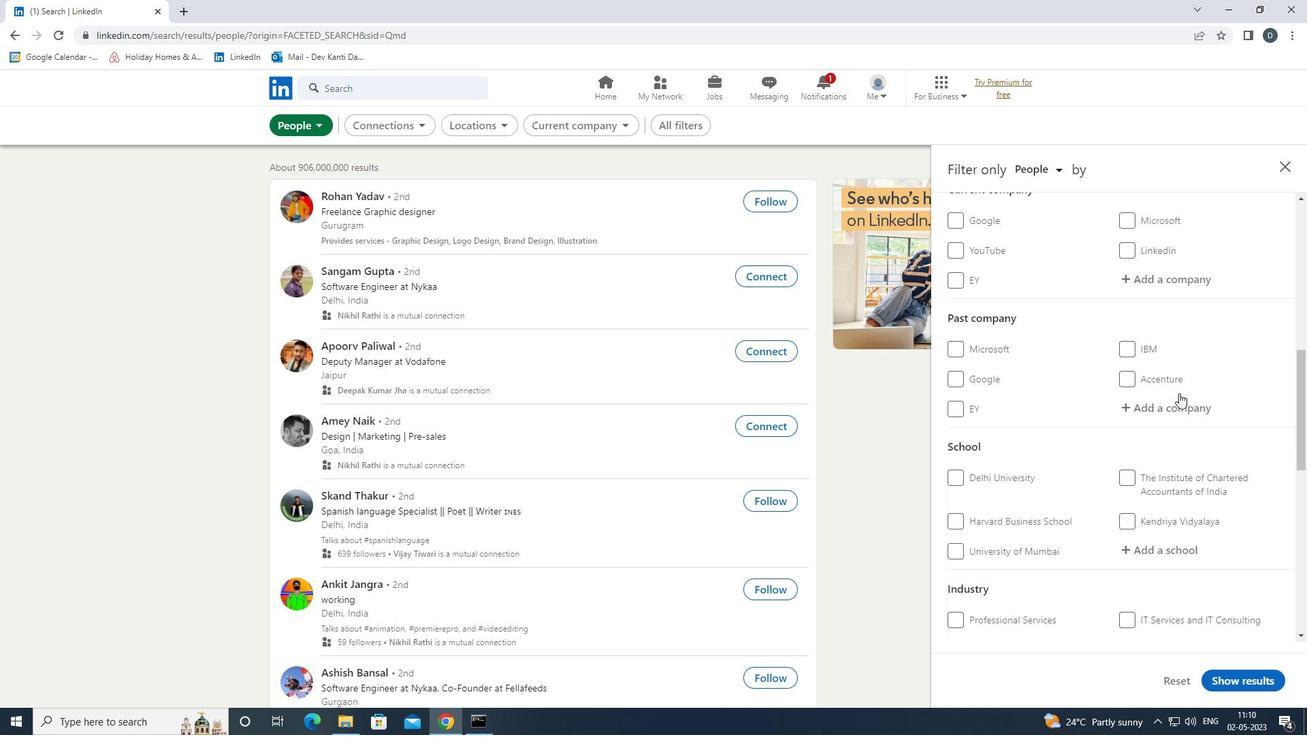 
Action: Mouse moved to (957, 558)
Screenshot: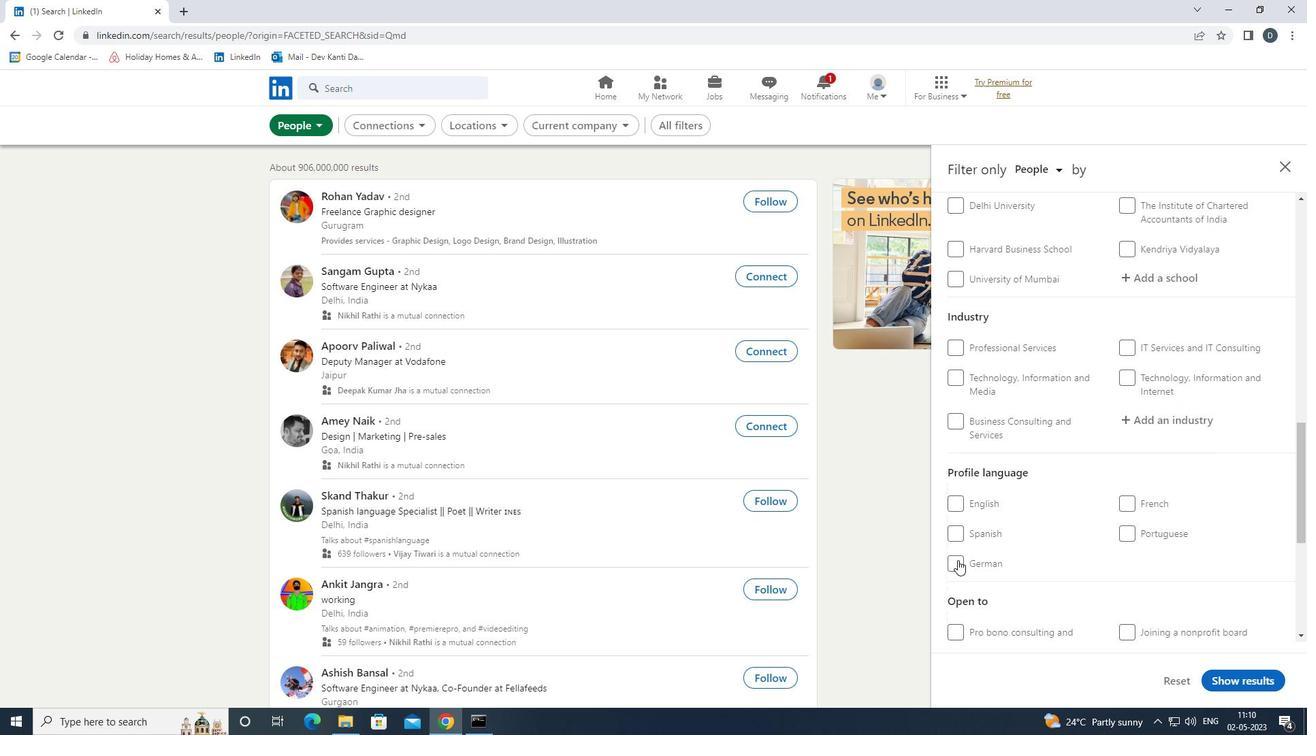
Action: Mouse pressed left at (957, 558)
Screenshot: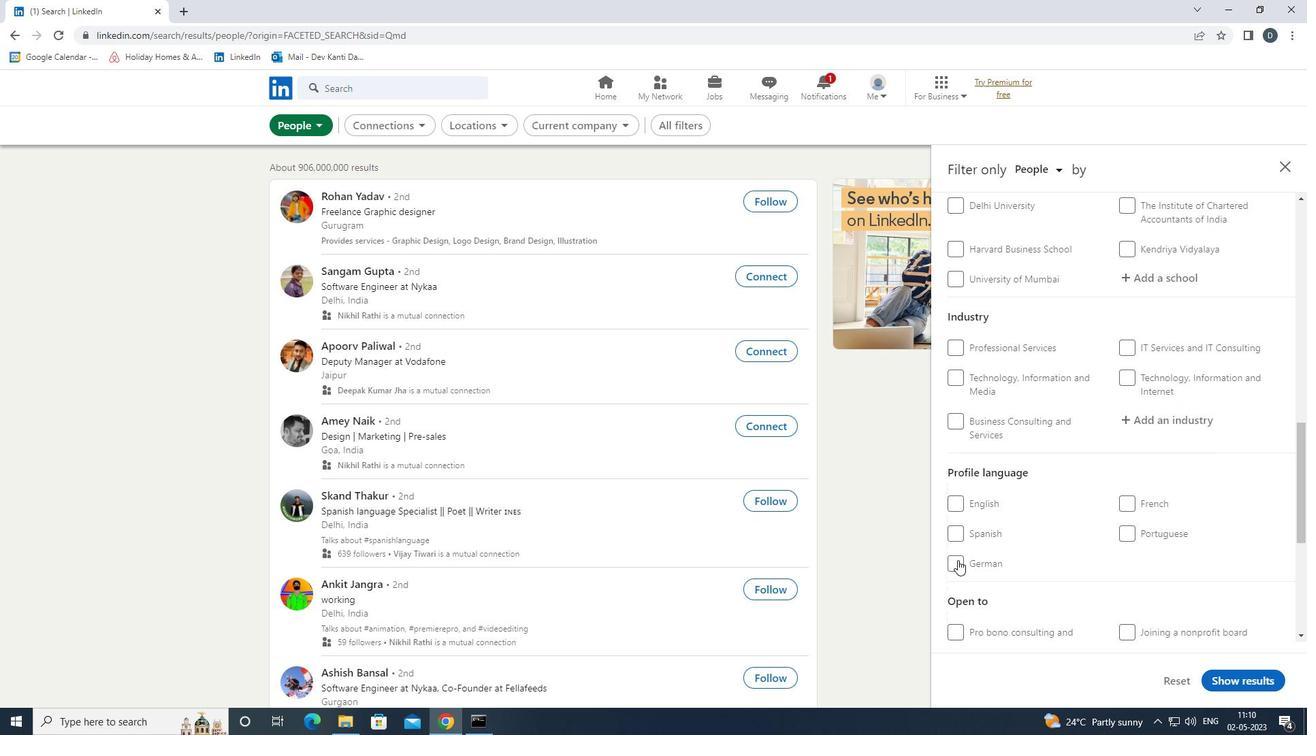 
Action: Mouse moved to (1036, 549)
Screenshot: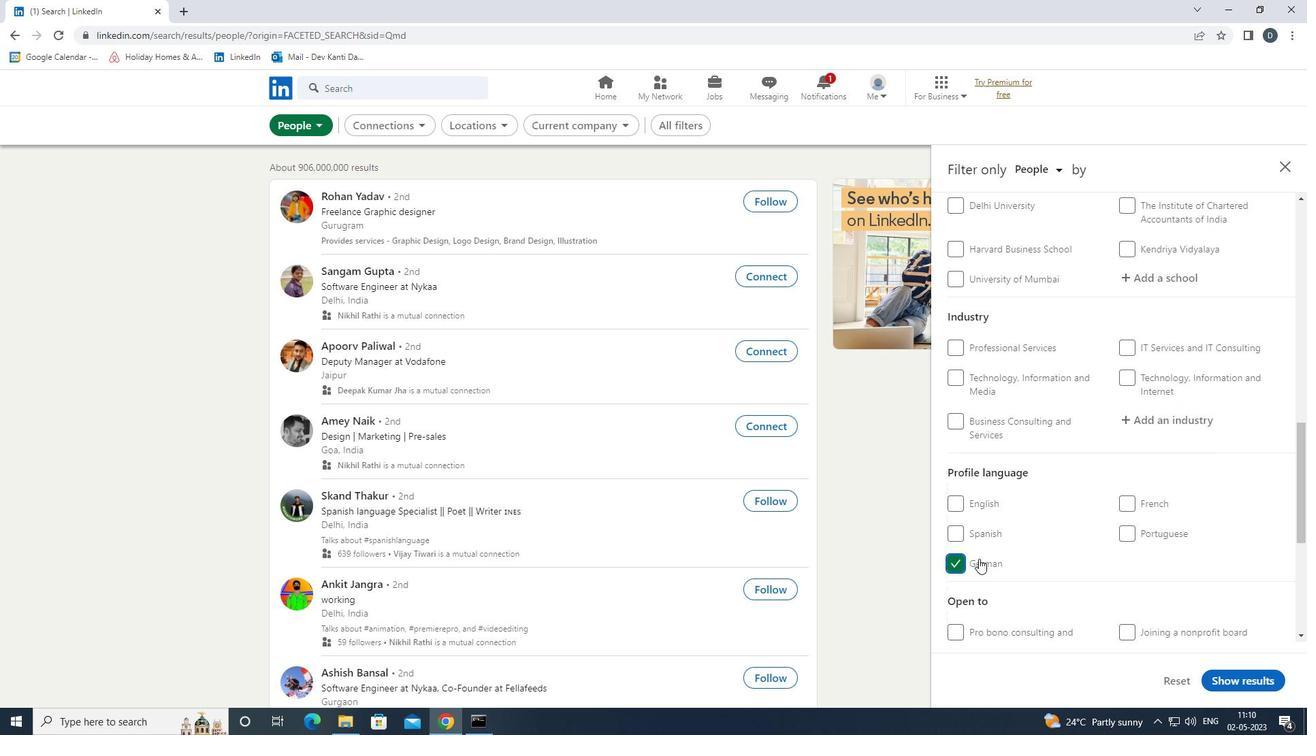 
Action: Mouse scrolled (1036, 550) with delta (0, 0)
Screenshot: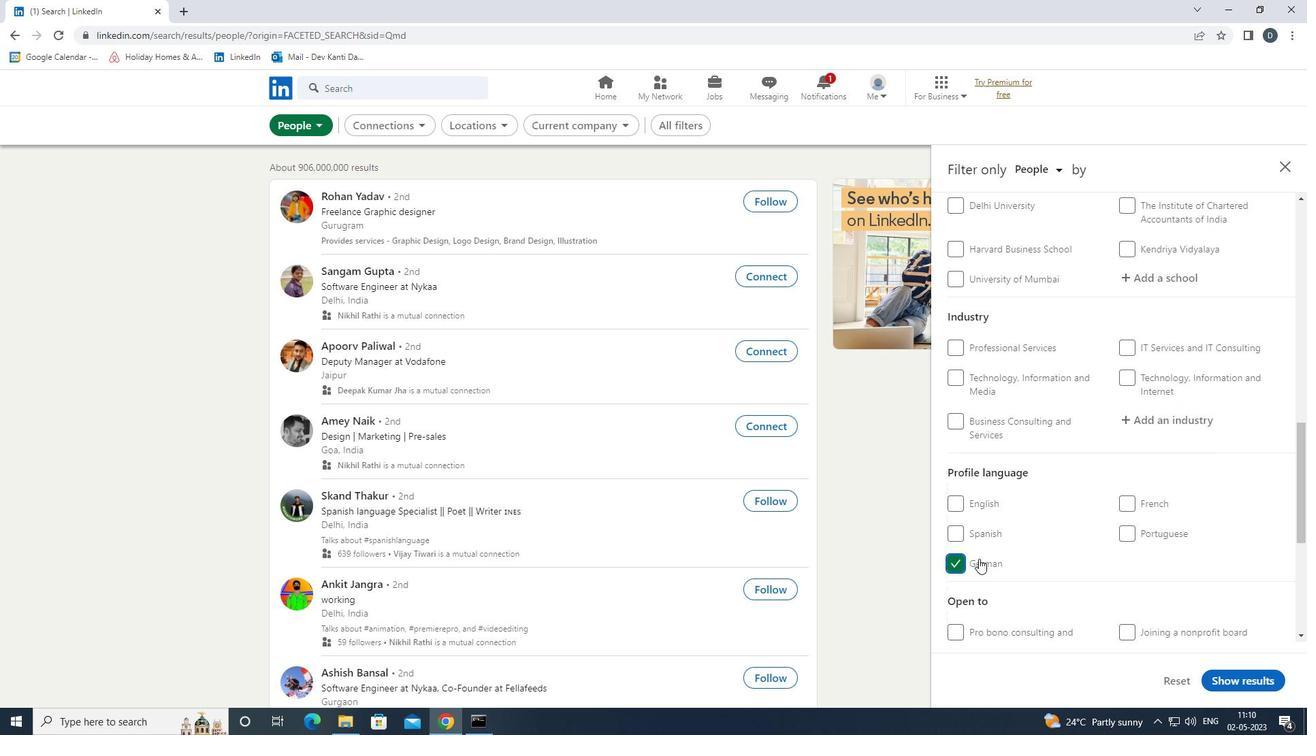 
Action: Mouse scrolled (1036, 550) with delta (0, 0)
Screenshot: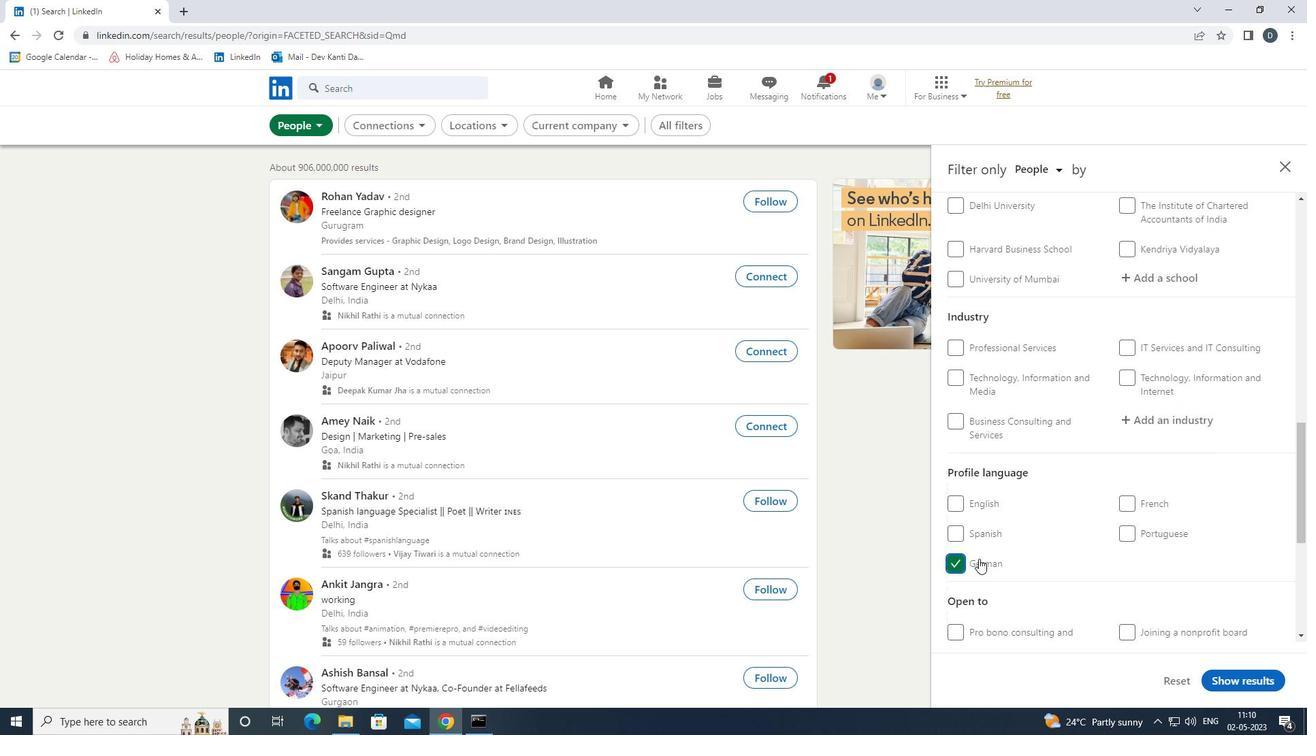 
Action: Mouse scrolled (1036, 550) with delta (0, 0)
Screenshot: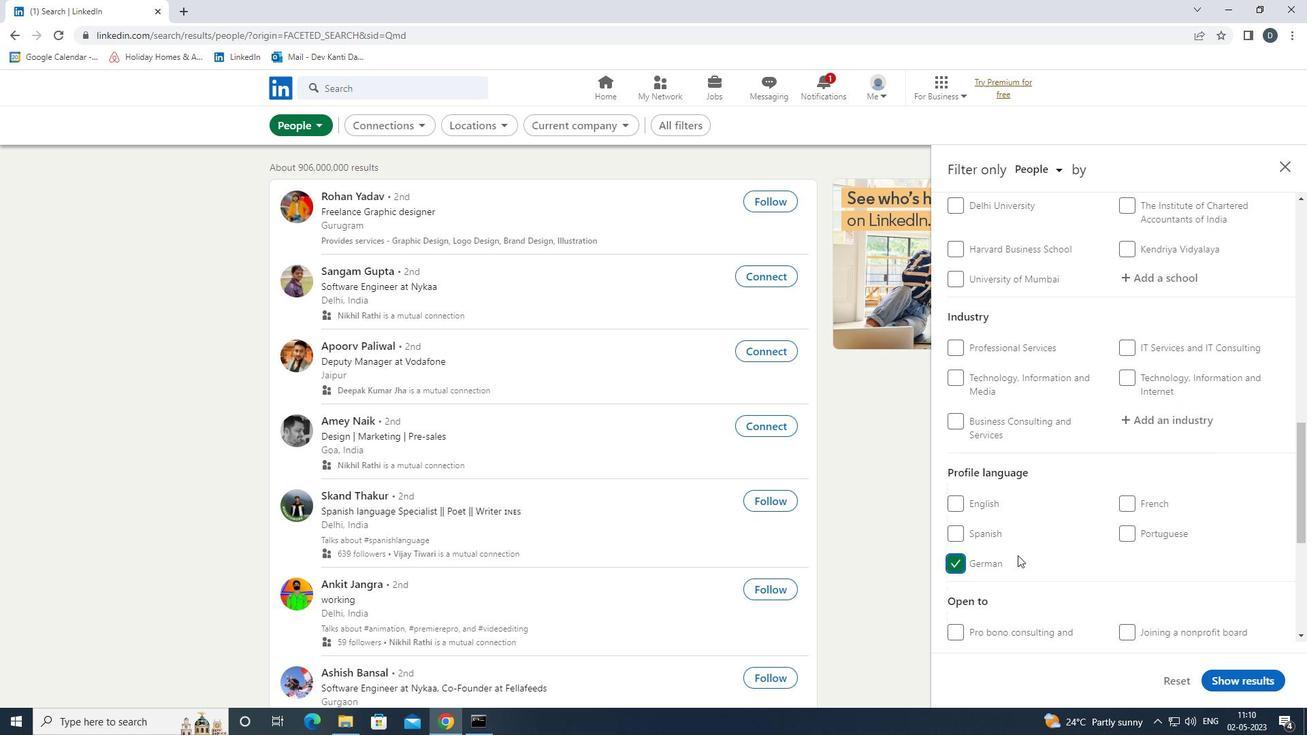 
Action: Mouse scrolled (1036, 550) with delta (0, 0)
Screenshot: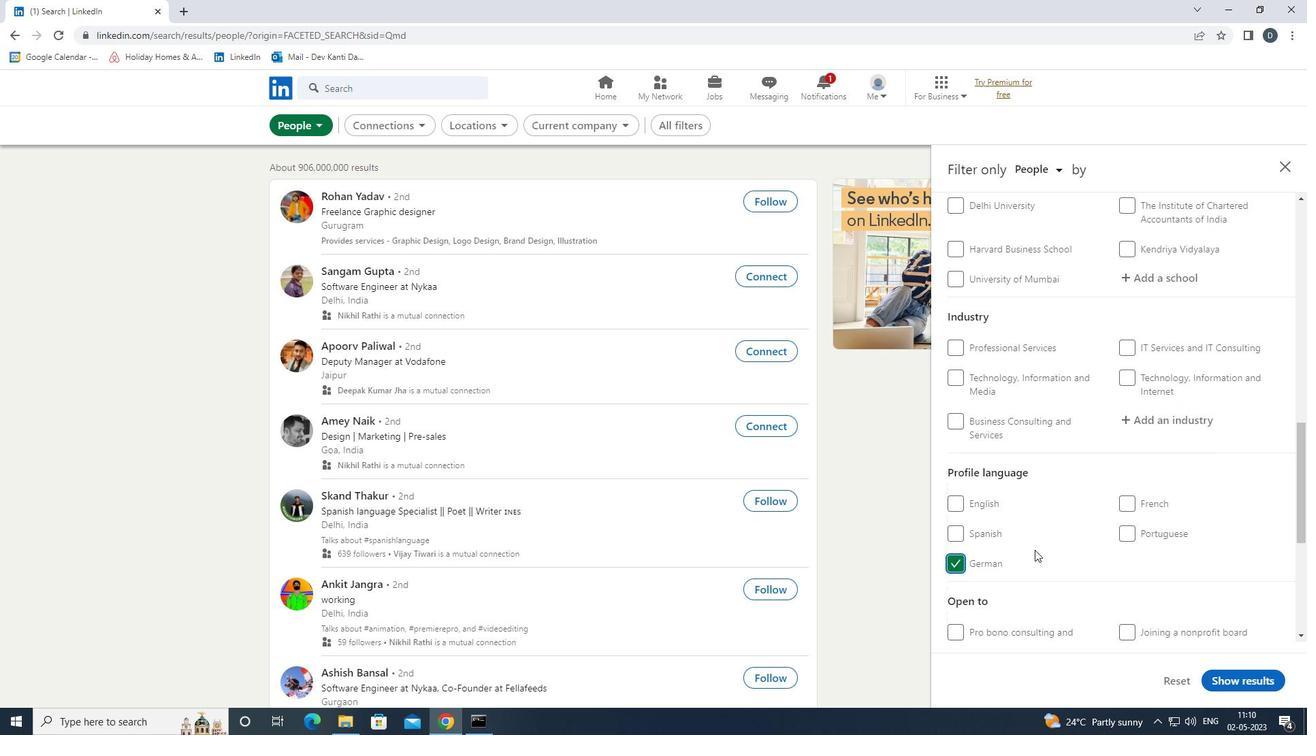 
Action: Mouse scrolled (1036, 550) with delta (0, 0)
Screenshot: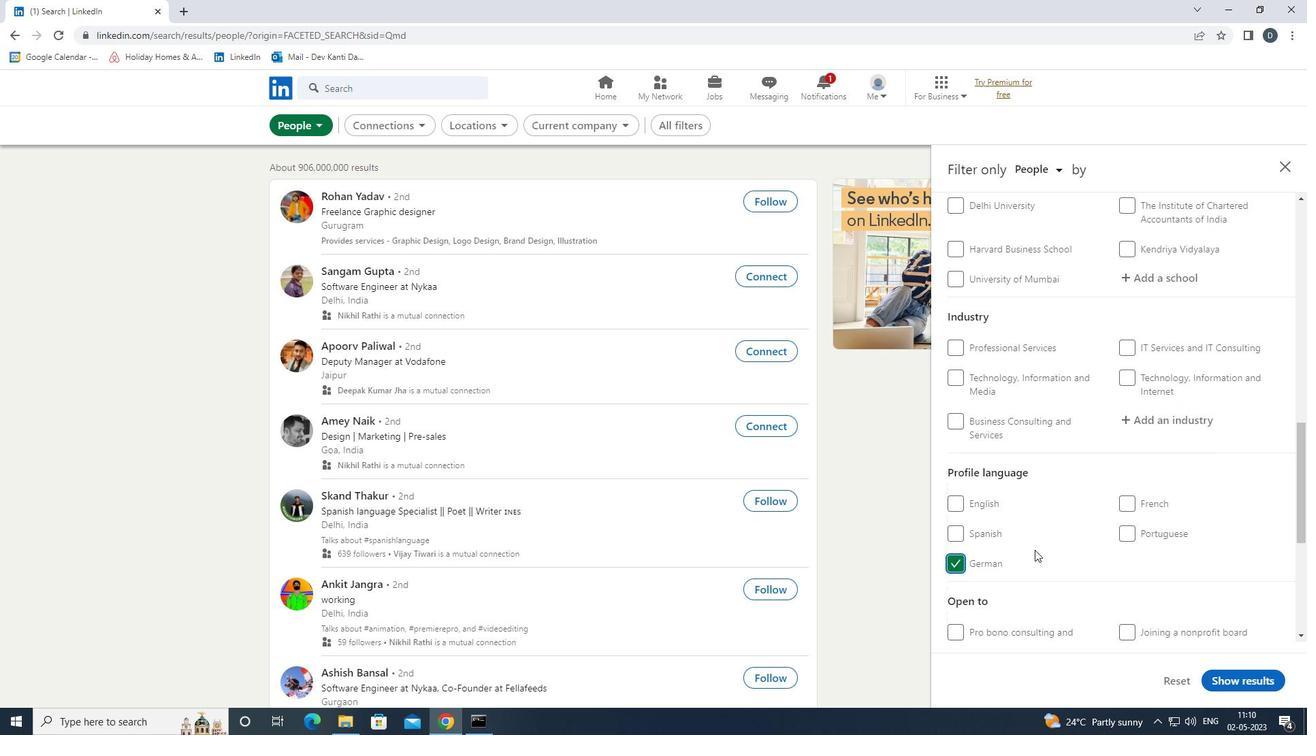 
Action: Mouse moved to (1037, 548)
Screenshot: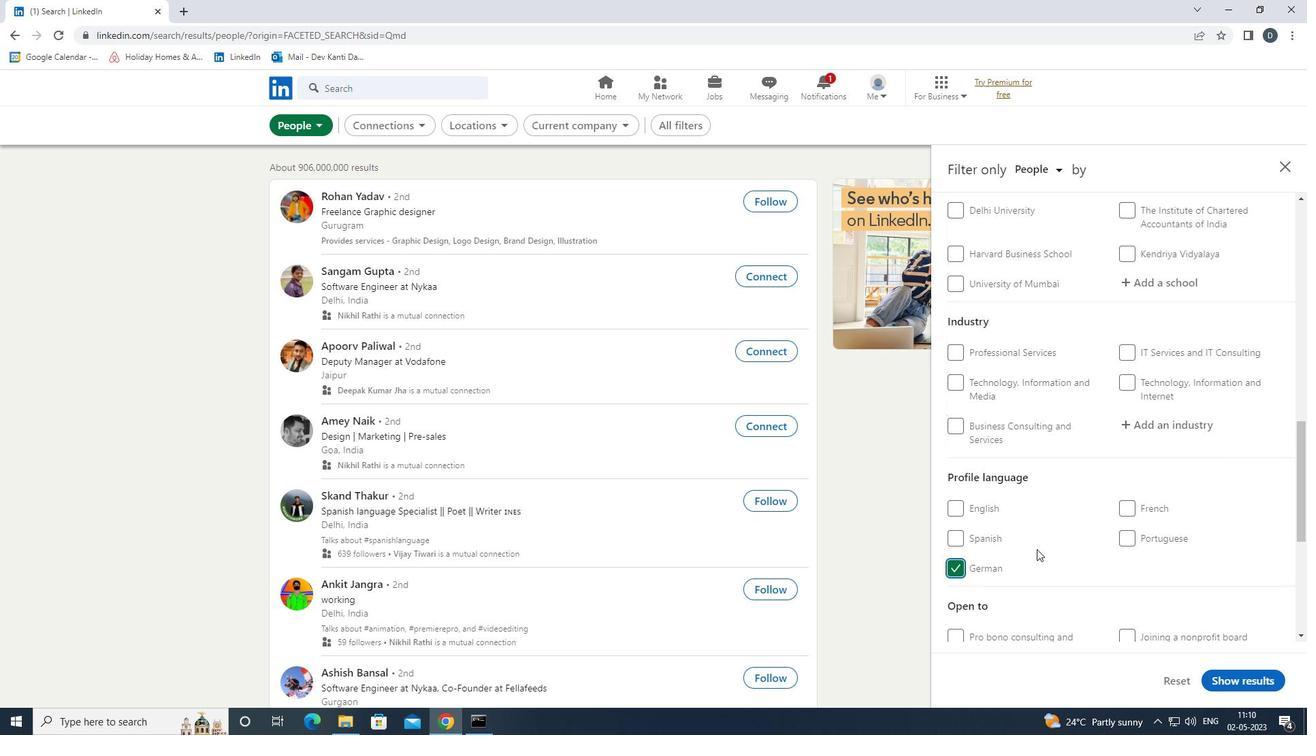 
Action: Mouse scrolled (1037, 549) with delta (0, 0)
Screenshot: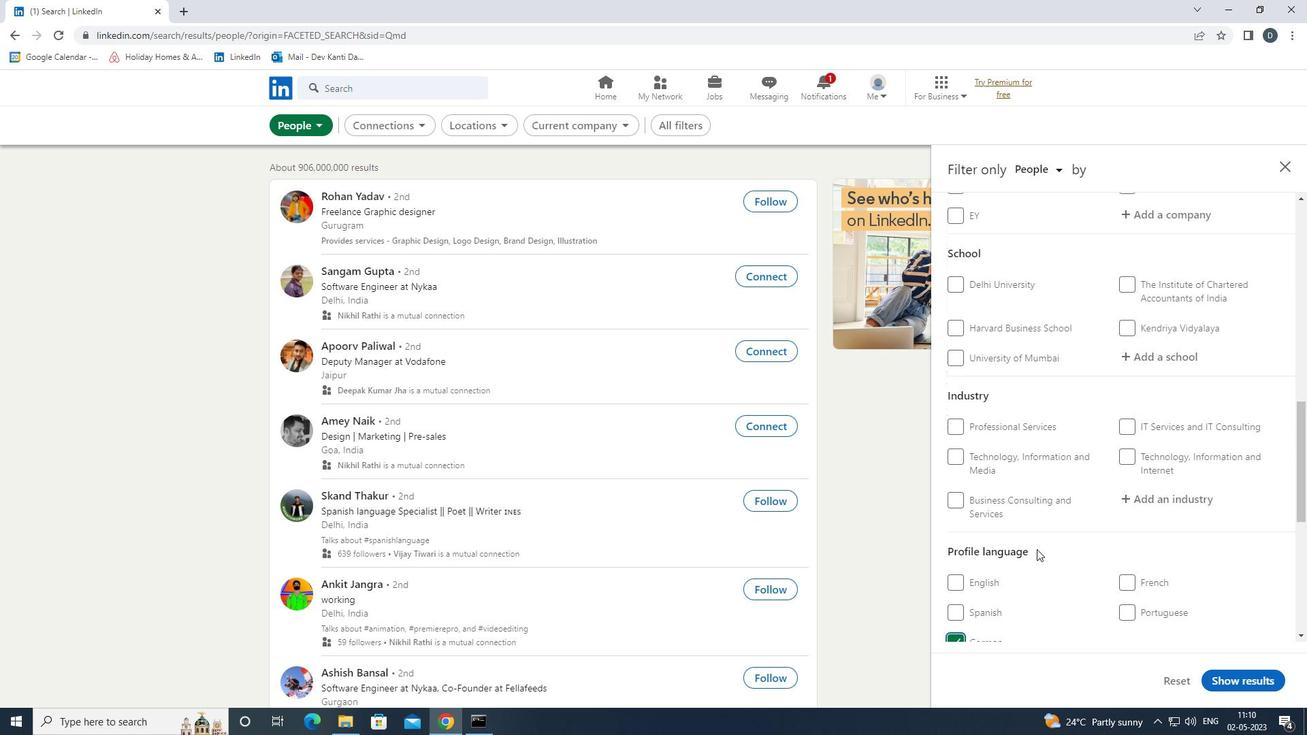 
Action: Mouse moved to (1173, 413)
Screenshot: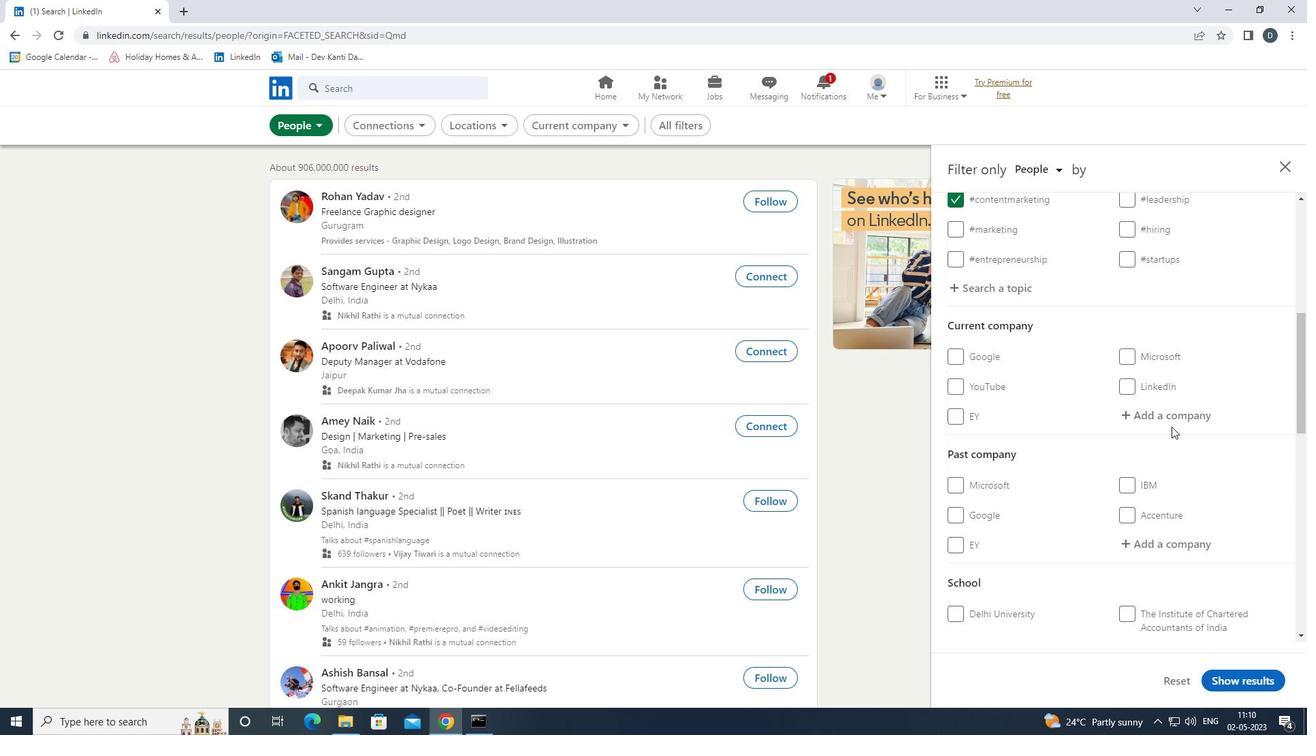 
Action: Mouse pressed left at (1173, 413)
Screenshot: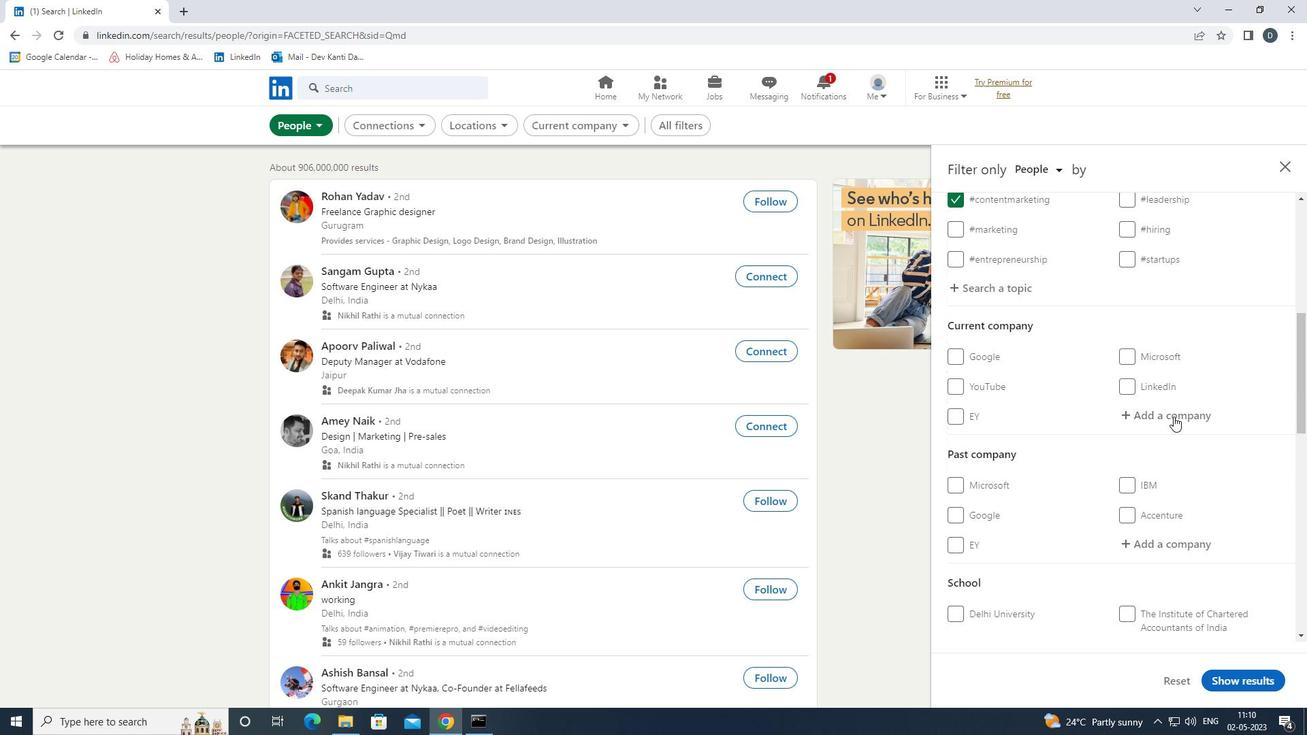 
Action: Key pressed <Key.shift>YEXT
Screenshot: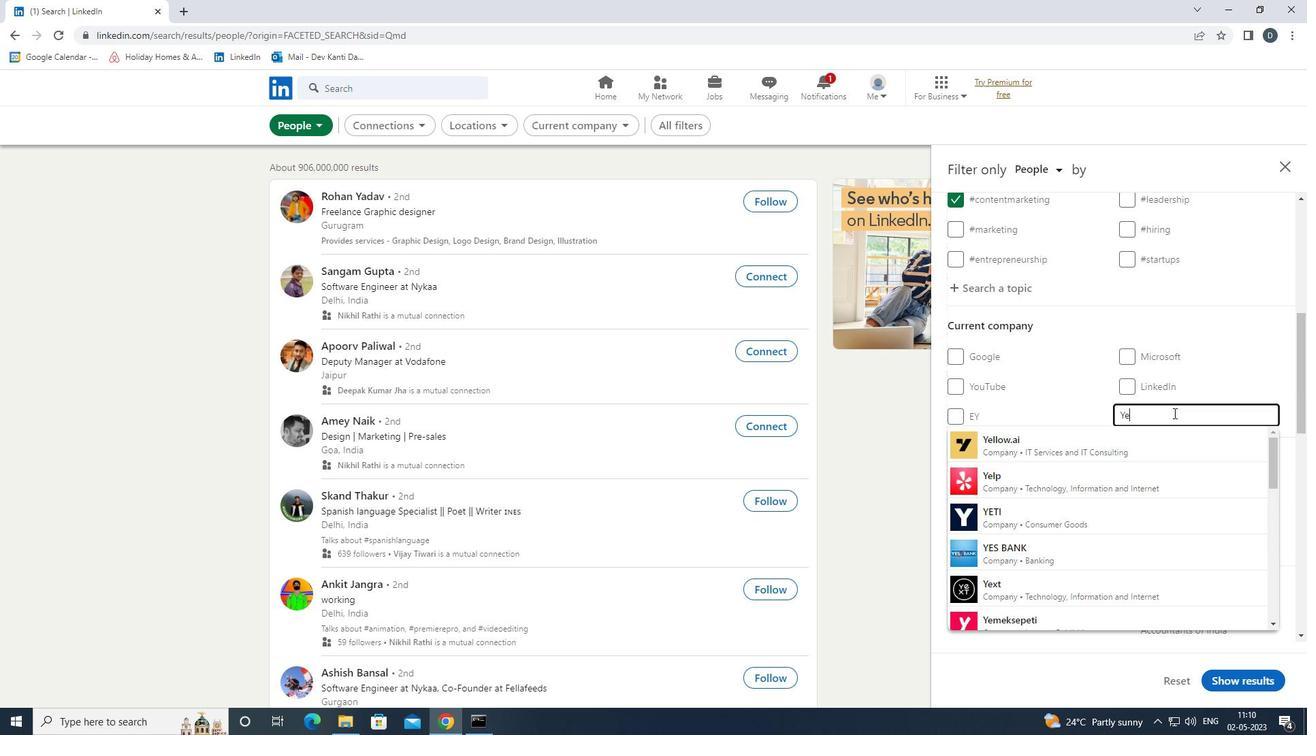 
Action: Mouse moved to (1174, 412)
Screenshot: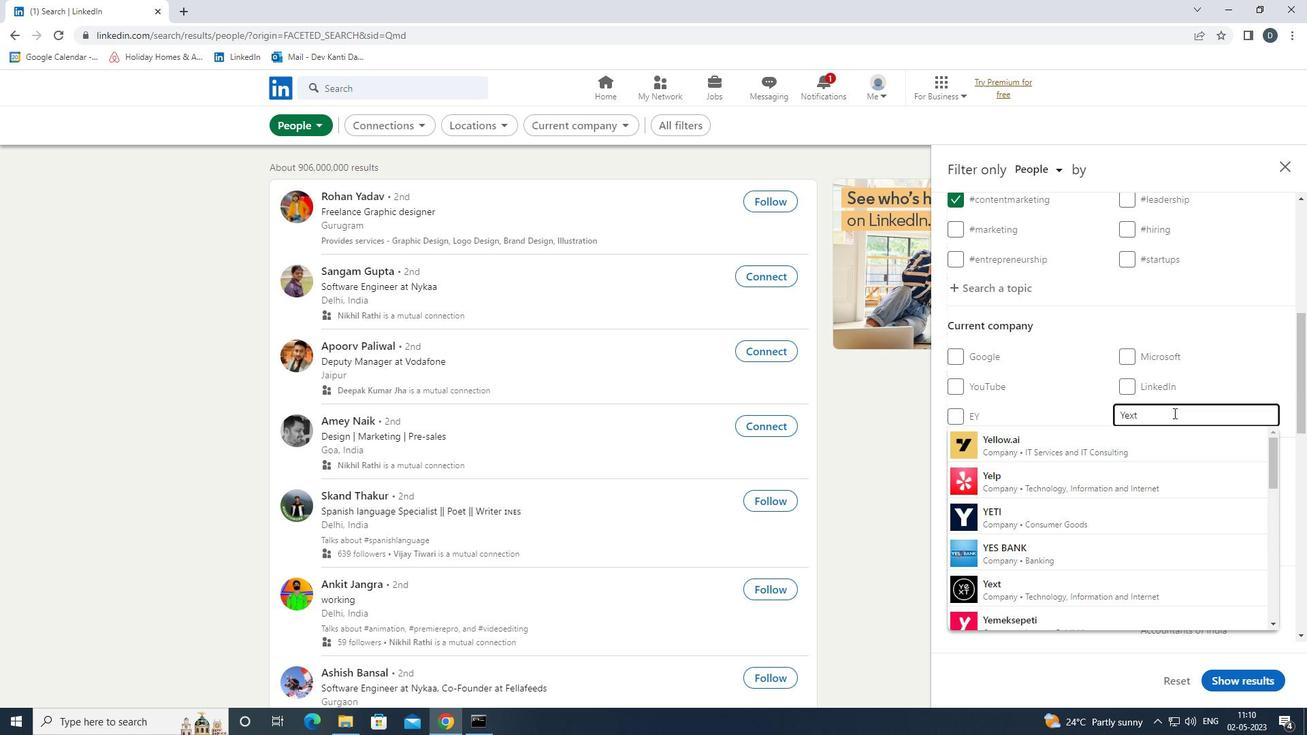 
Action: Key pressed <Key.right><Key.down><Key.enter>
Screenshot: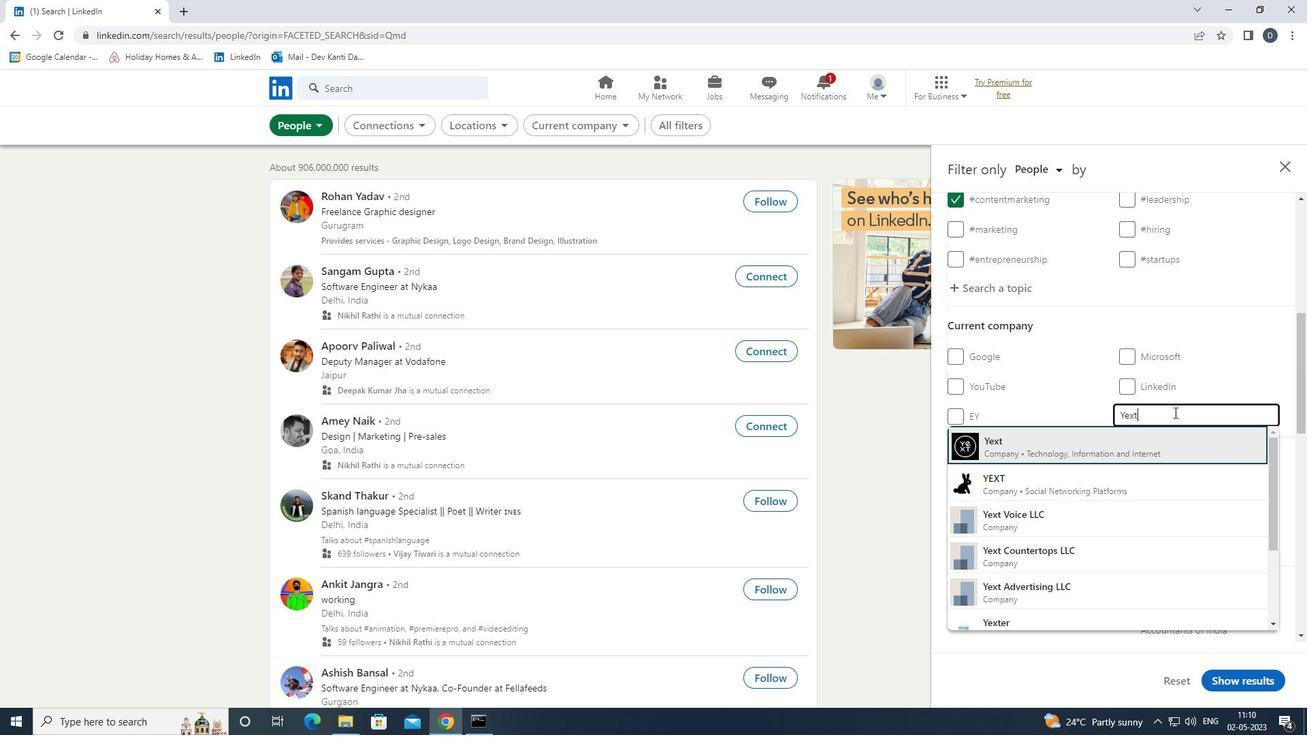 
Action: Mouse moved to (1148, 407)
Screenshot: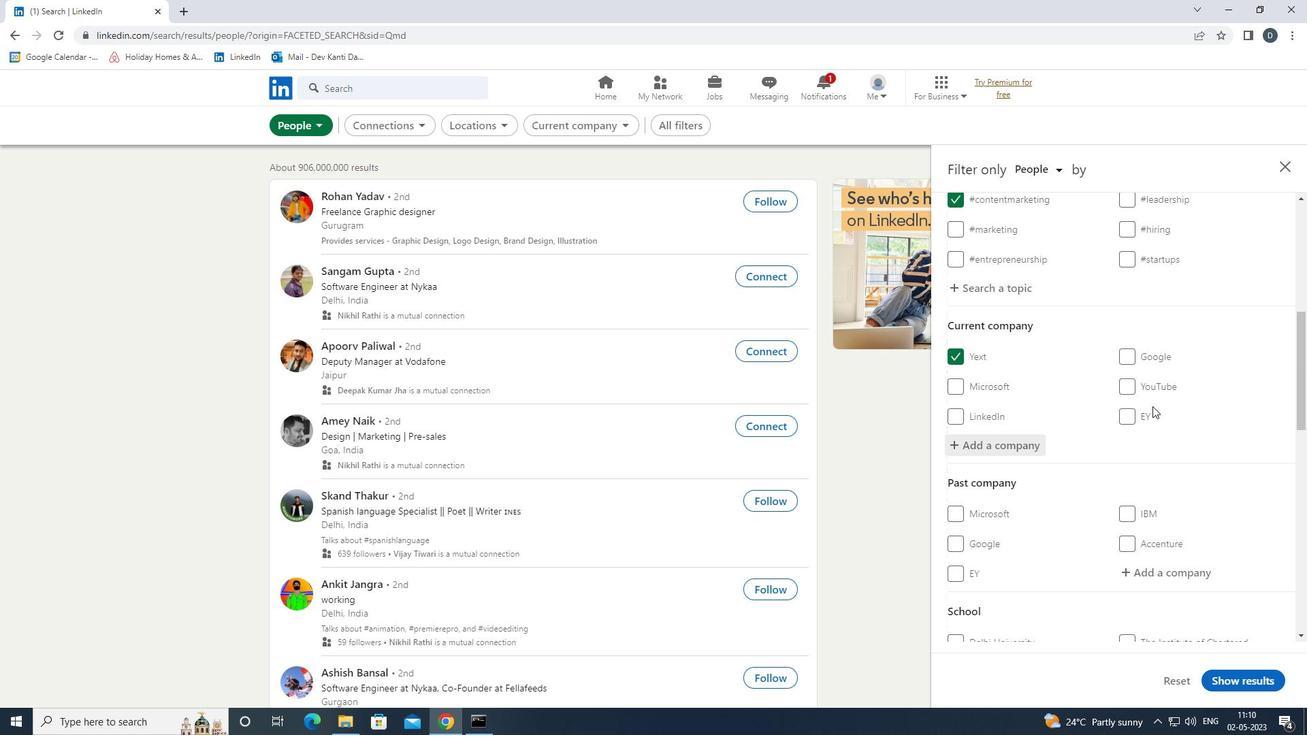 
Action: Mouse scrolled (1148, 407) with delta (0, 0)
Screenshot: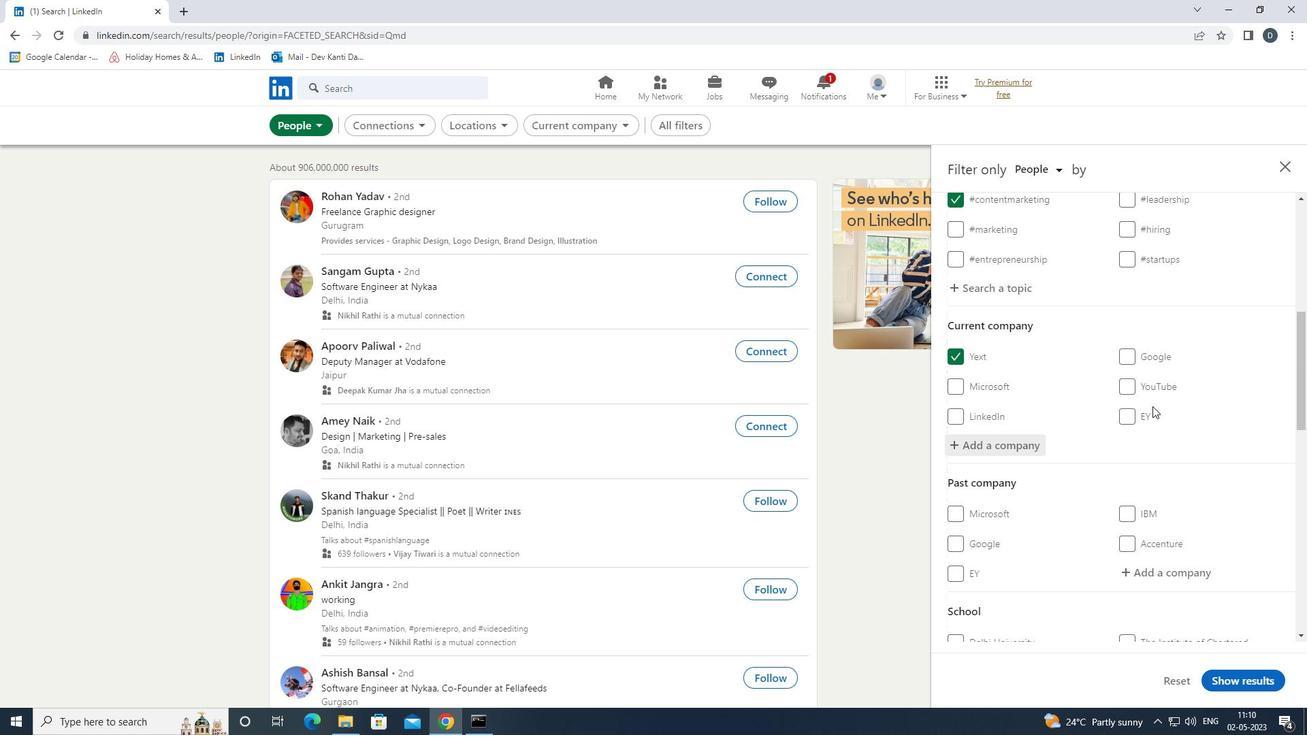 
Action: Mouse moved to (1148, 408)
Screenshot: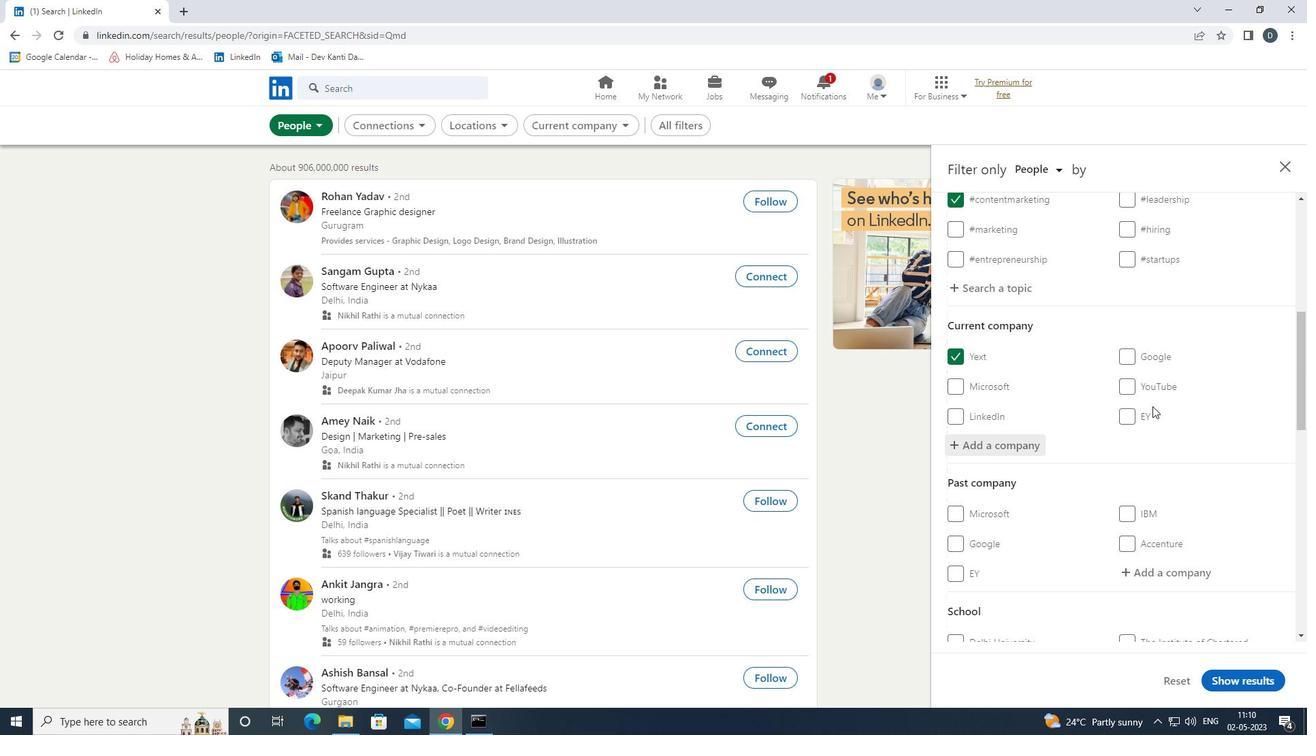 
Action: Mouse scrolled (1148, 407) with delta (0, 0)
Screenshot: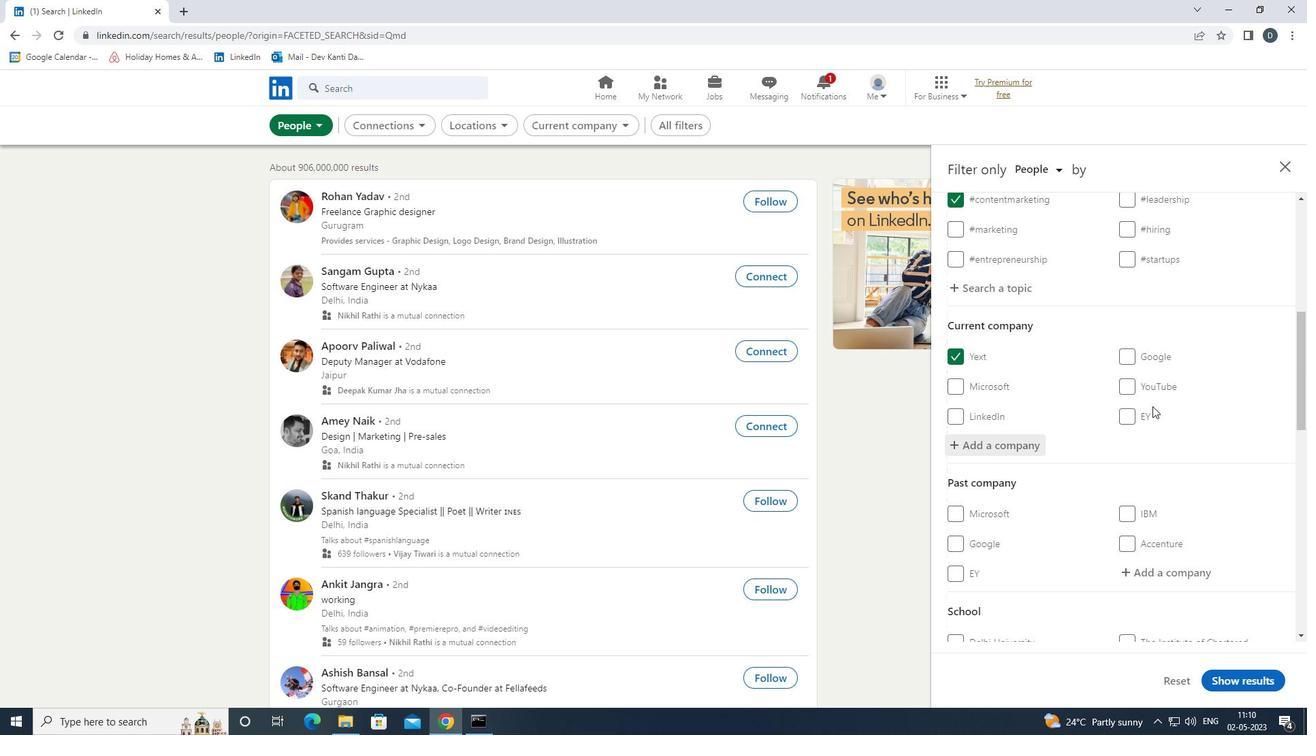 
Action: Mouse moved to (1148, 408)
Screenshot: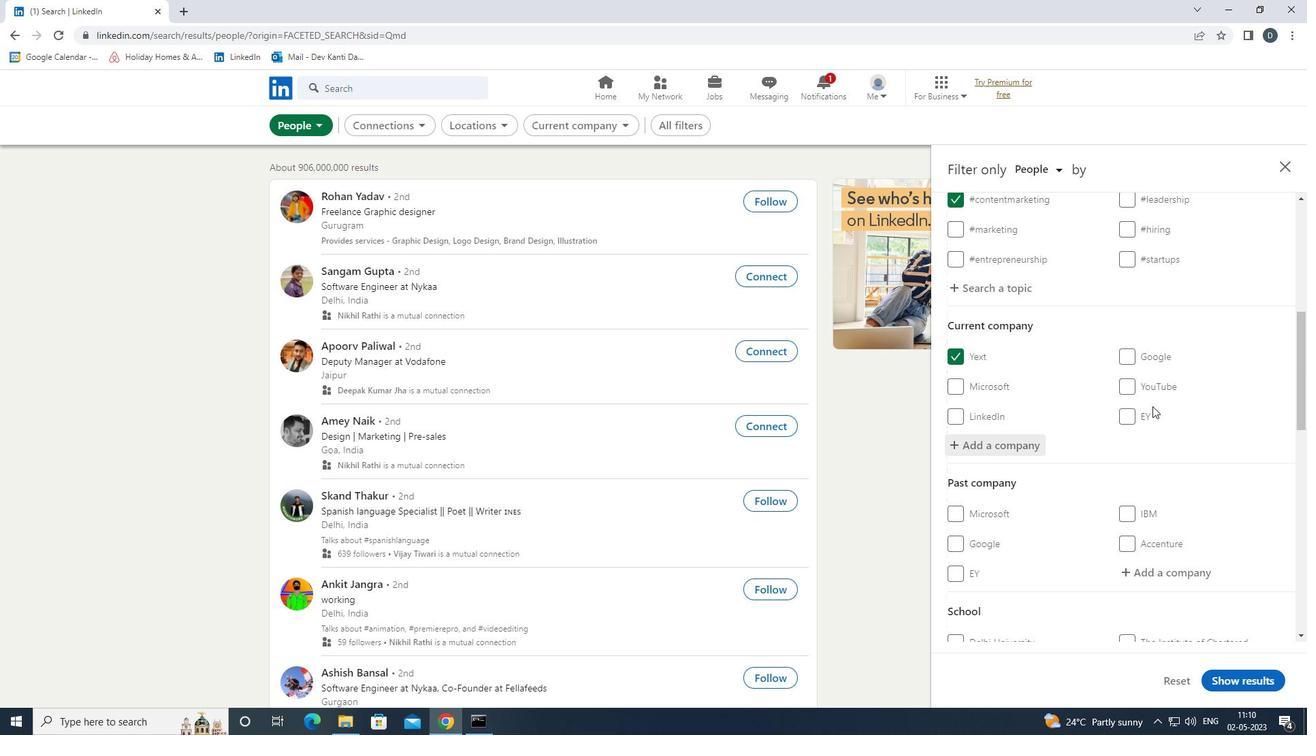 
Action: Mouse scrolled (1148, 407) with delta (0, 0)
Screenshot: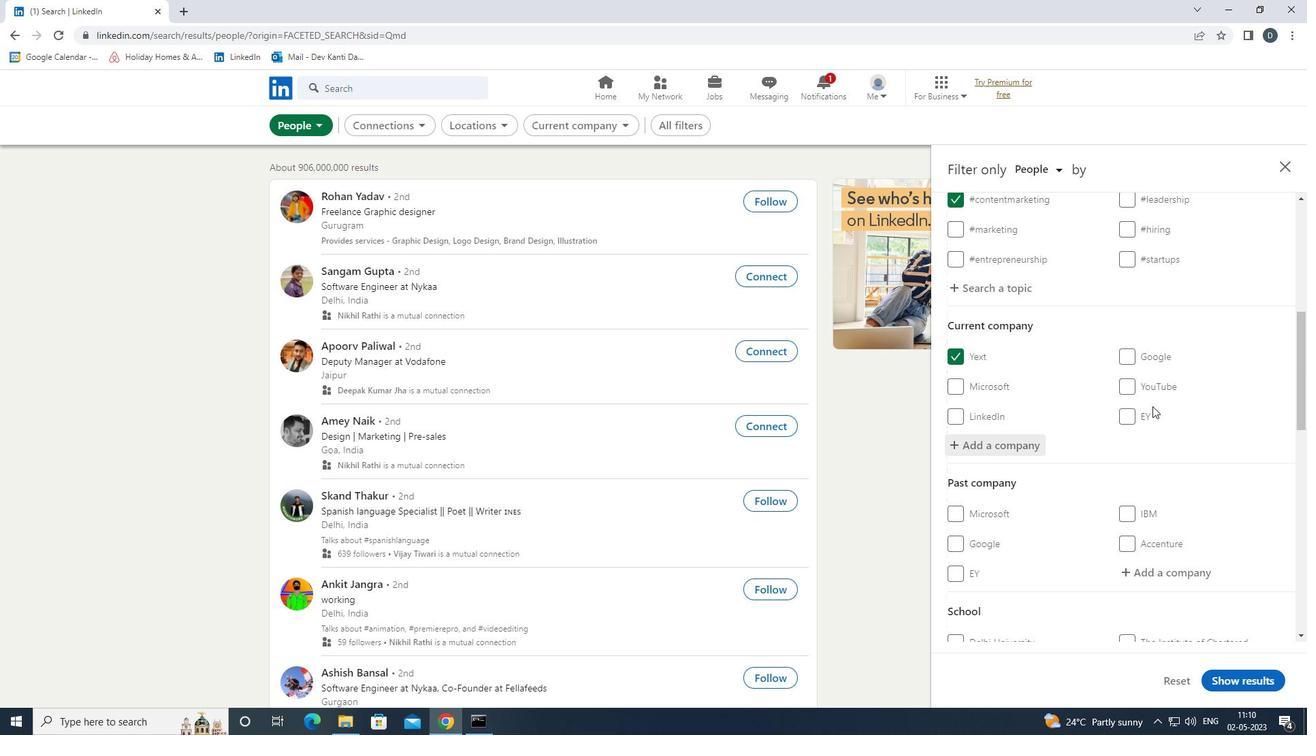 
Action: Mouse scrolled (1148, 407) with delta (0, 0)
Screenshot: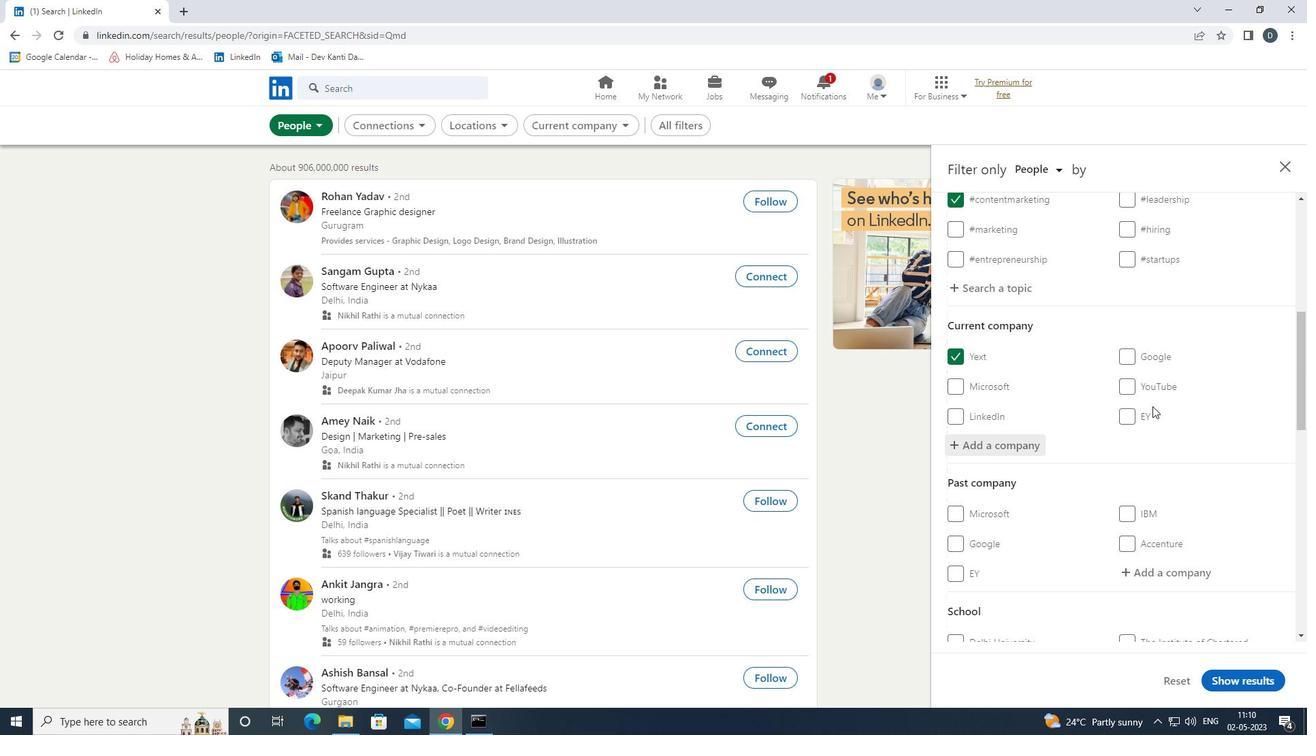 
Action: Mouse moved to (1143, 441)
Screenshot: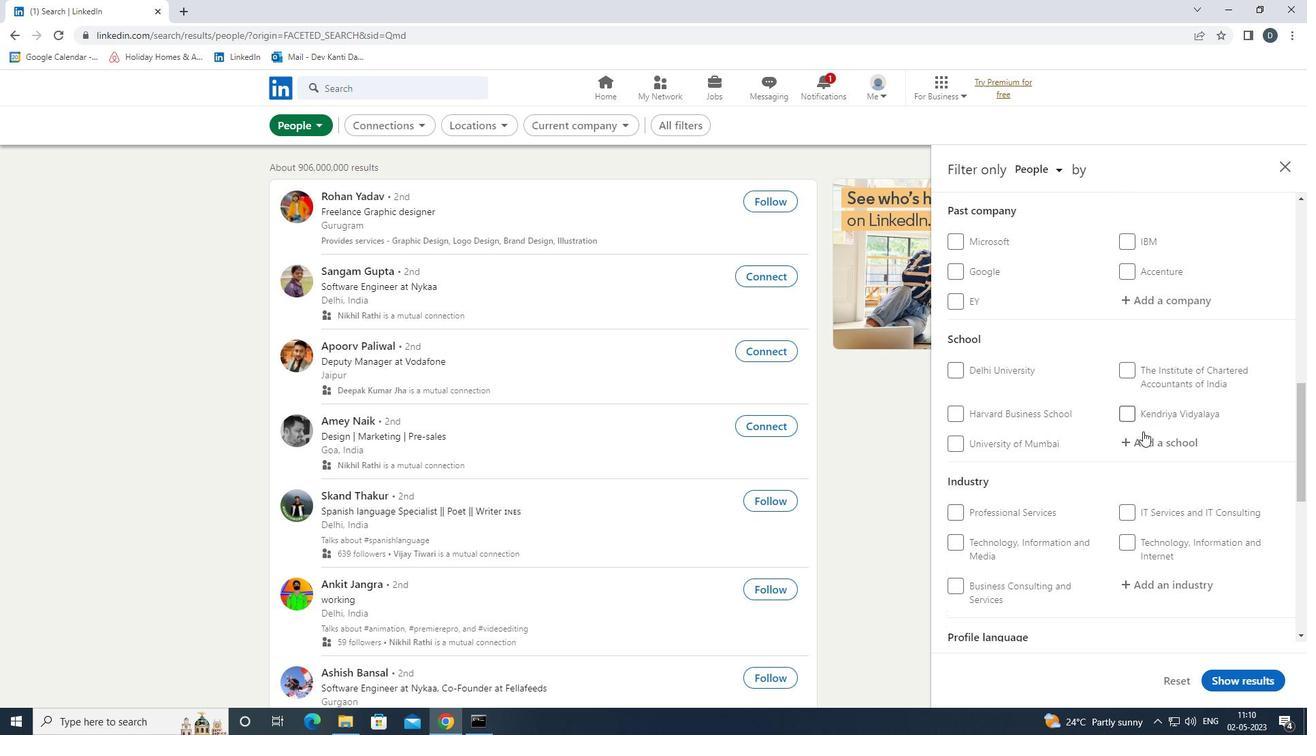 
Action: Mouse pressed left at (1143, 441)
Screenshot: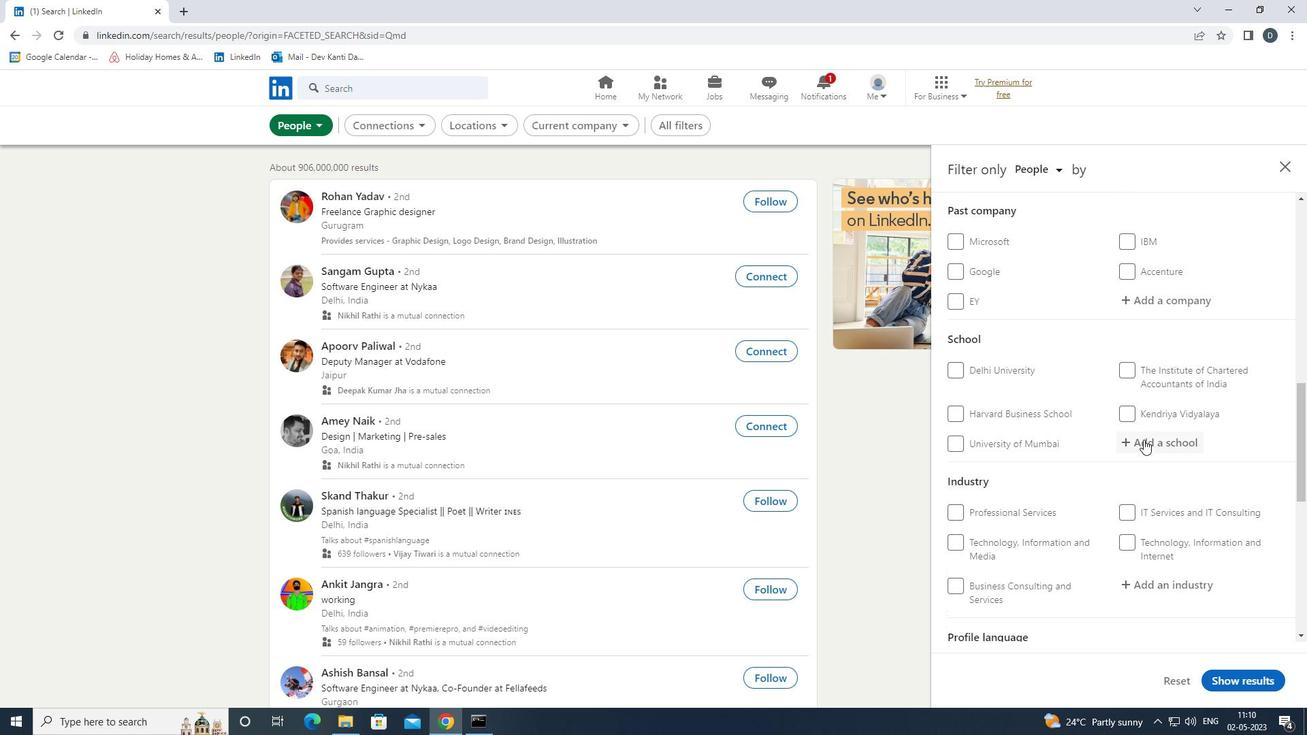 
Action: Mouse moved to (1138, 430)
Screenshot: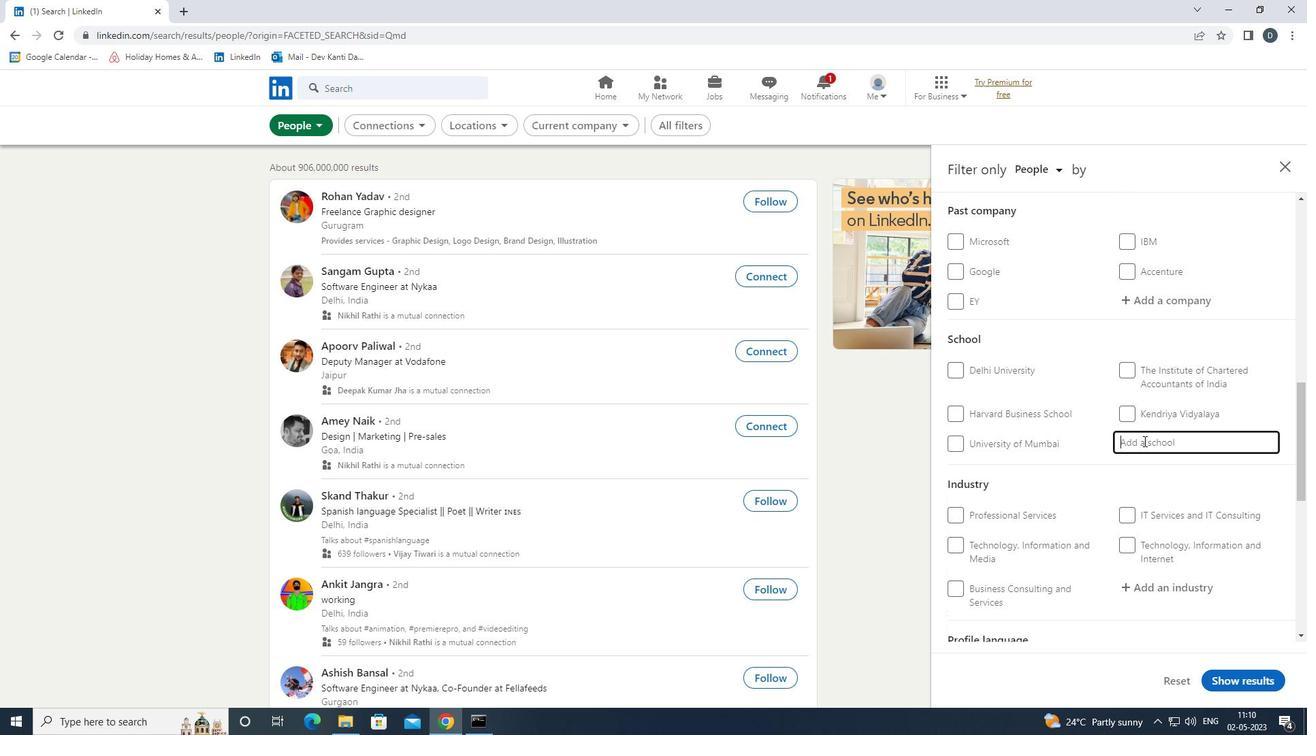 
Action: Key pressed <Key.shift>ADHIPARASA<Key.down><Key.enter>
Screenshot: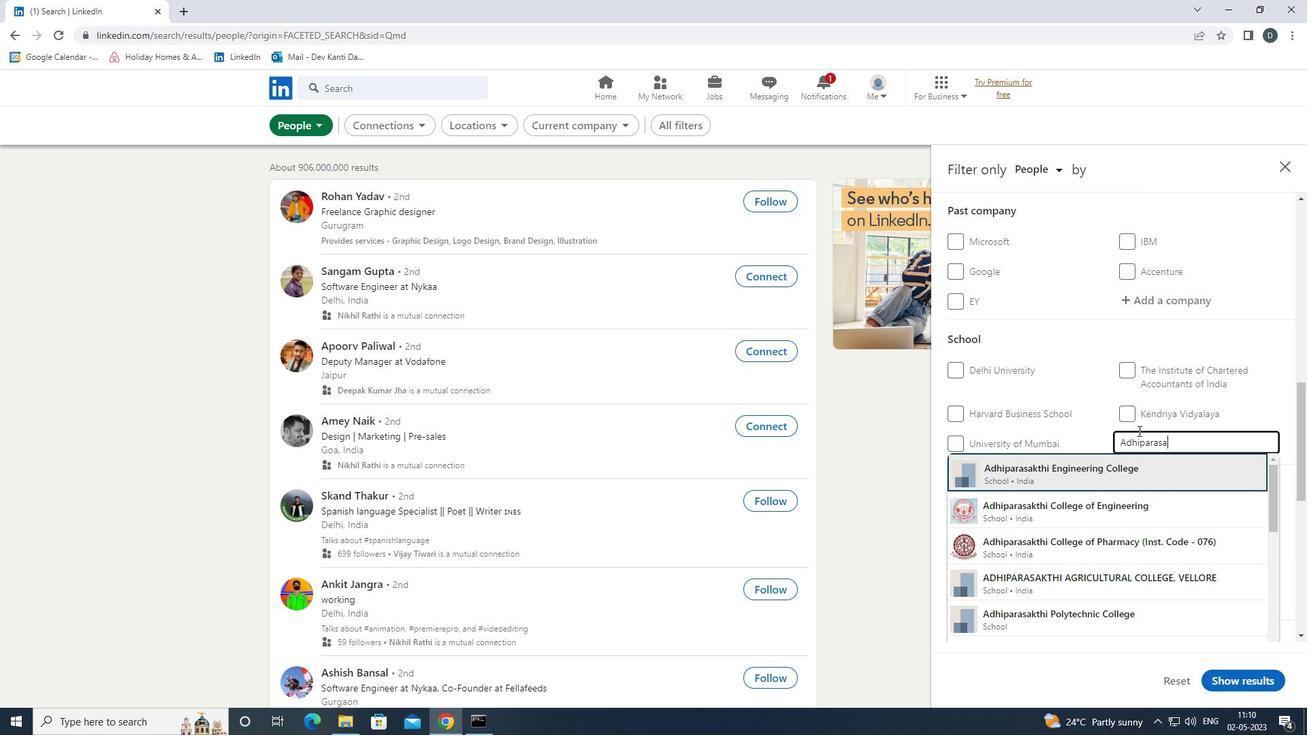 
Action: Mouse moved to (1138, 430)
Screenshot: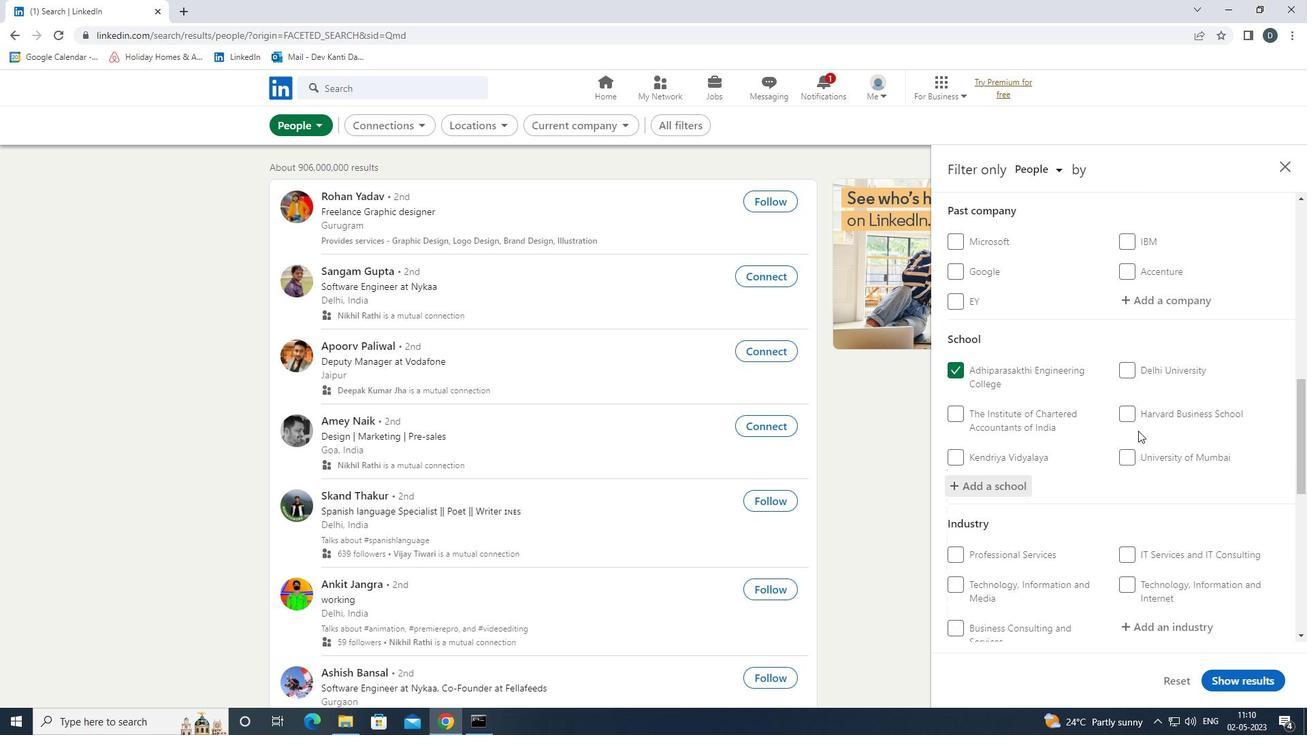 
Action: Mouse scrolled (1138, 429) with delta (0, 0)
Screenshot: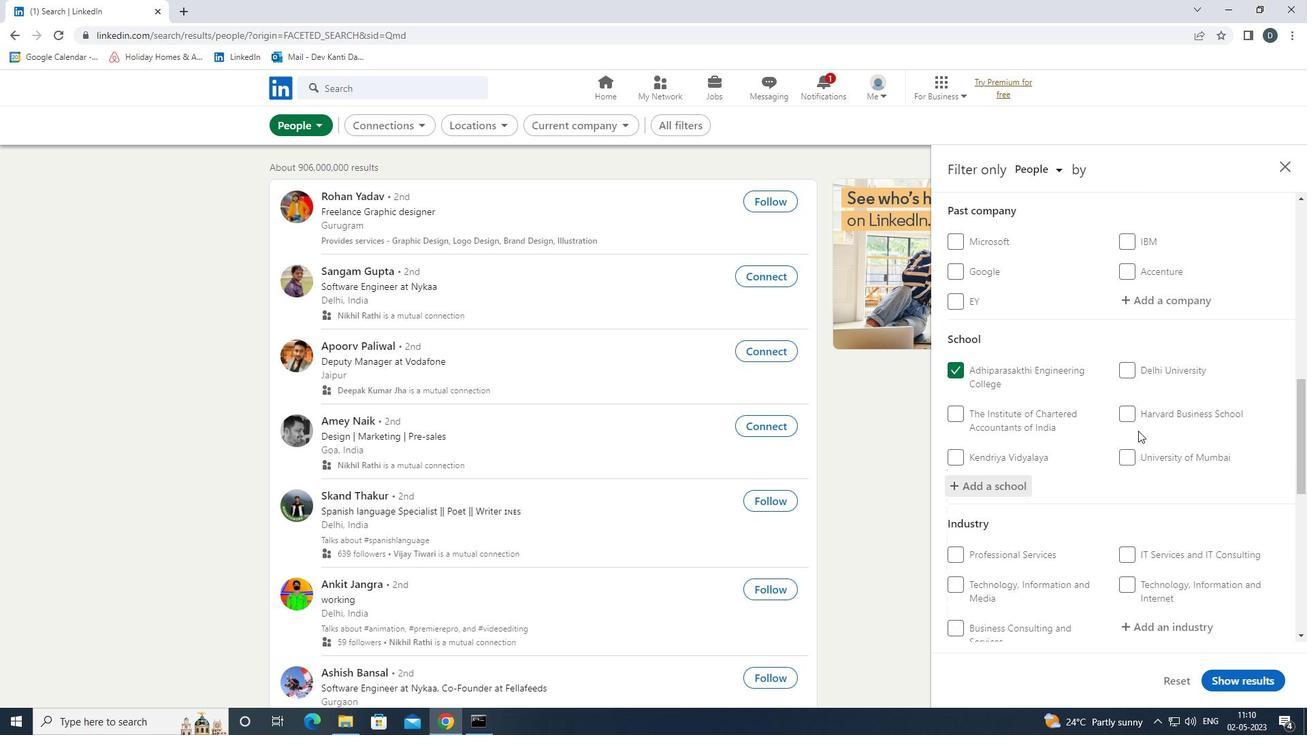 
Action: Mouse scrolled (1138, 429) with delta (0, 0)
Screenshot: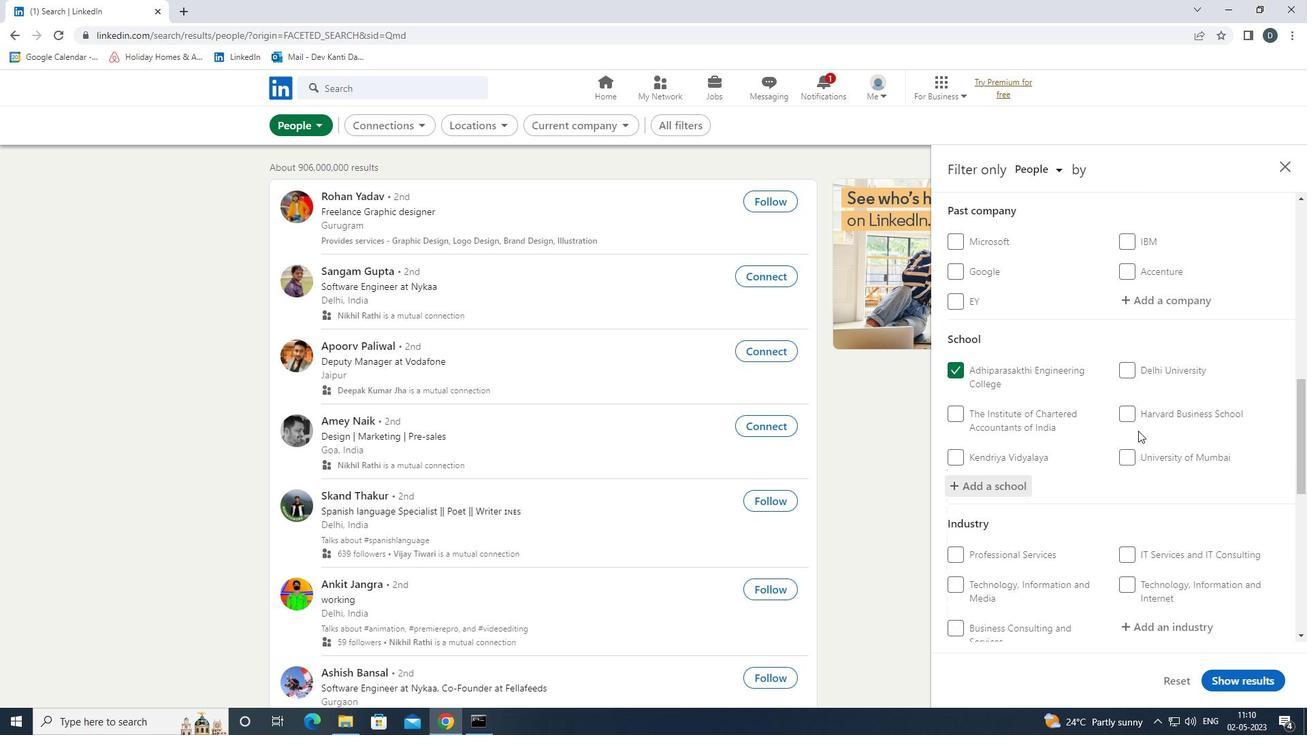 
Action: Mouse scrolled (1138, 429) with delta (0, 0)
Screenshot: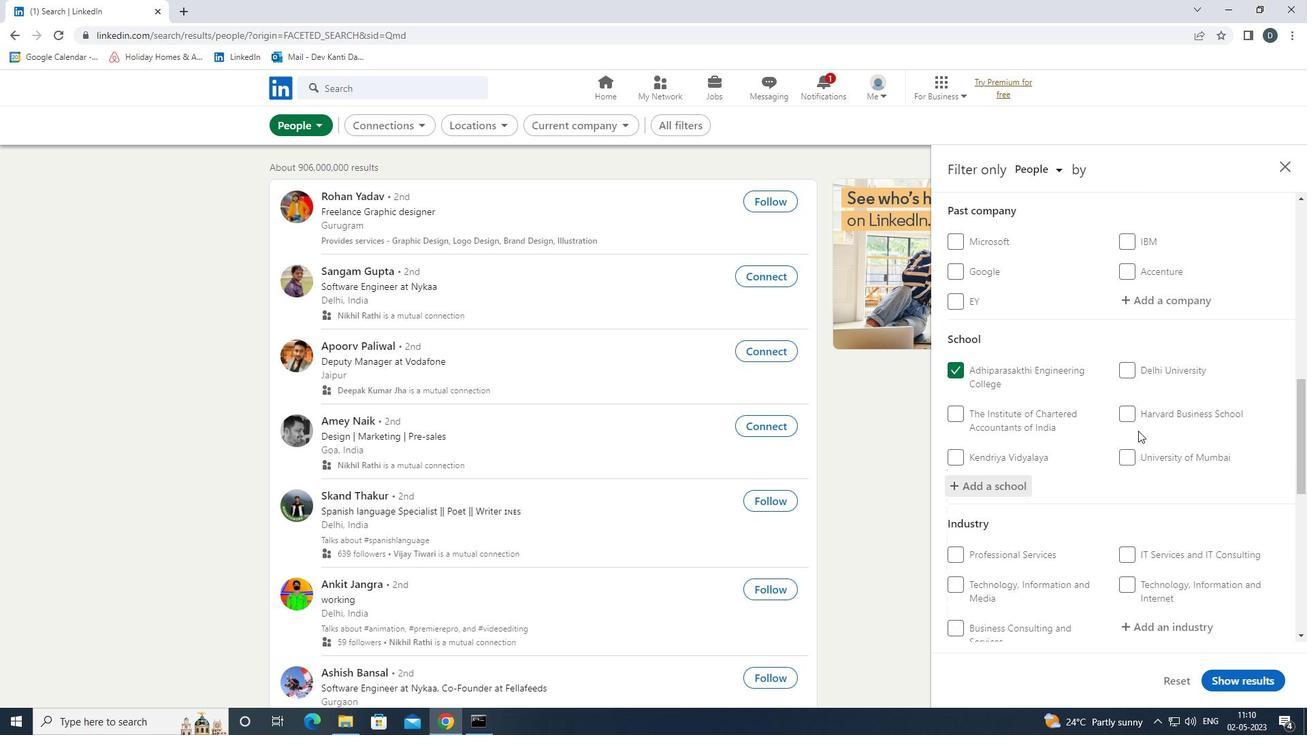 
Action: Mouse moved to (1140, 426)
Screenshot: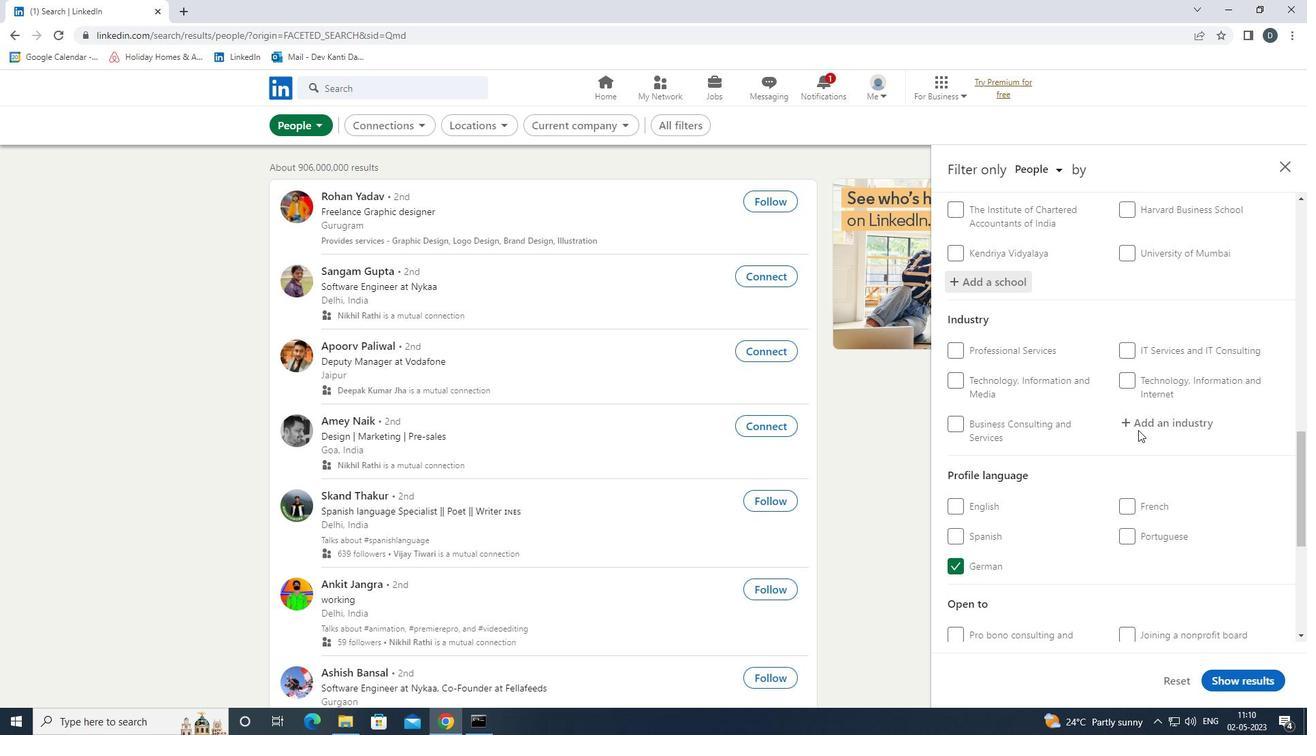 
Action: Mouse pressed left at (1140, 426)
Screenshot: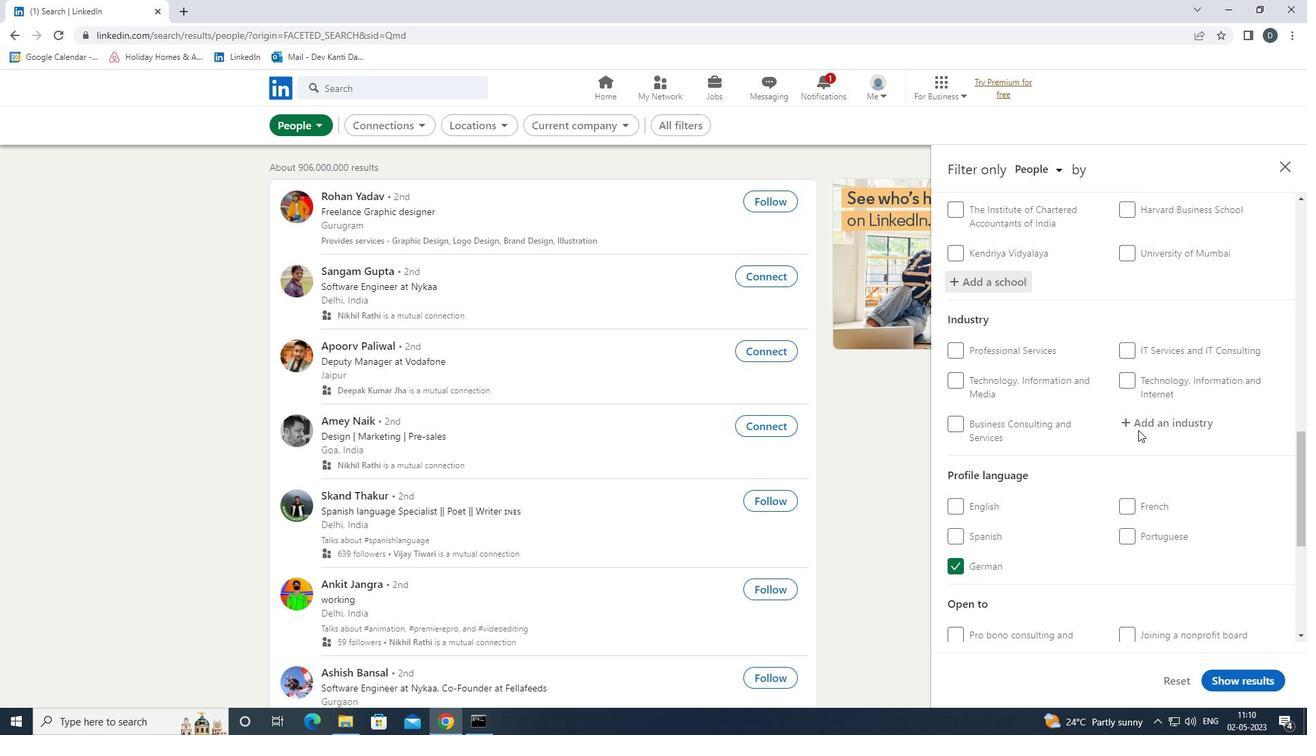 
Action: Key pressed <Key.shift>BLOGS<Key.space><Key.down><Key.enter>
Screenshot: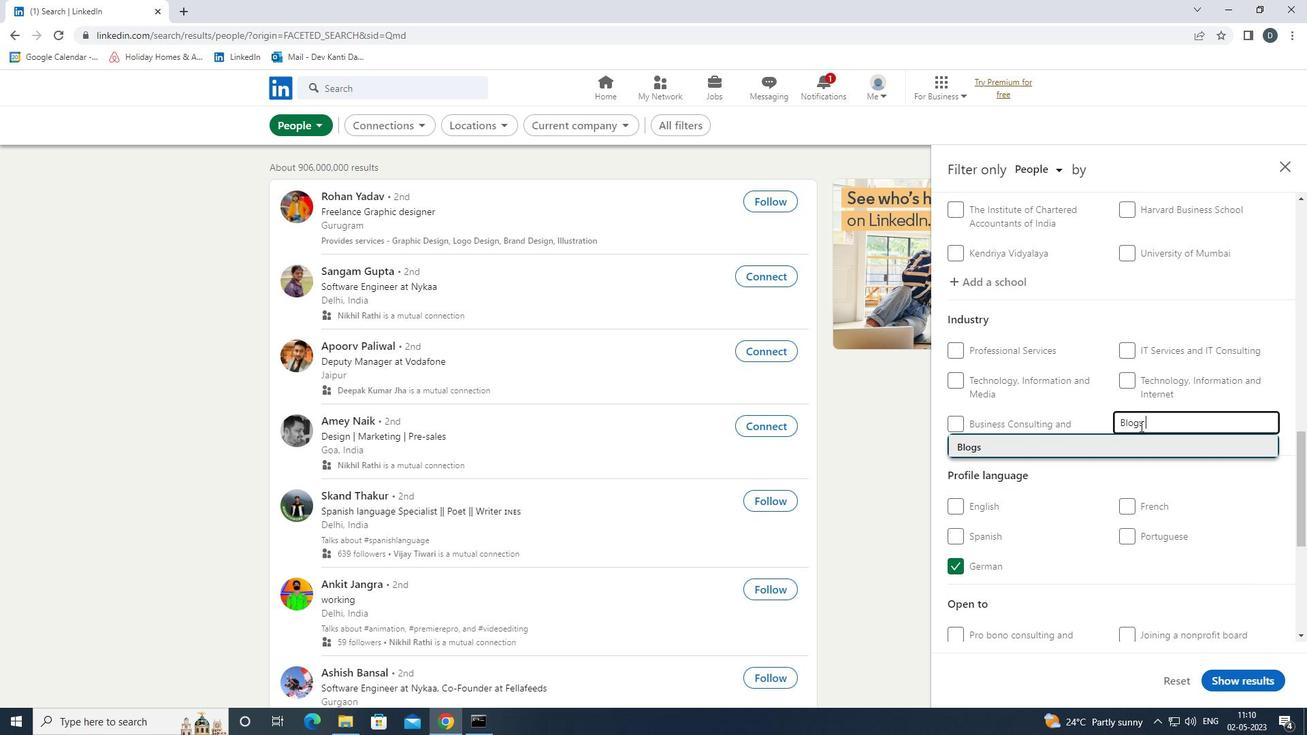 
Action: Mouse scrolled (1140, 425) with delta (0, 0)
Screenshot: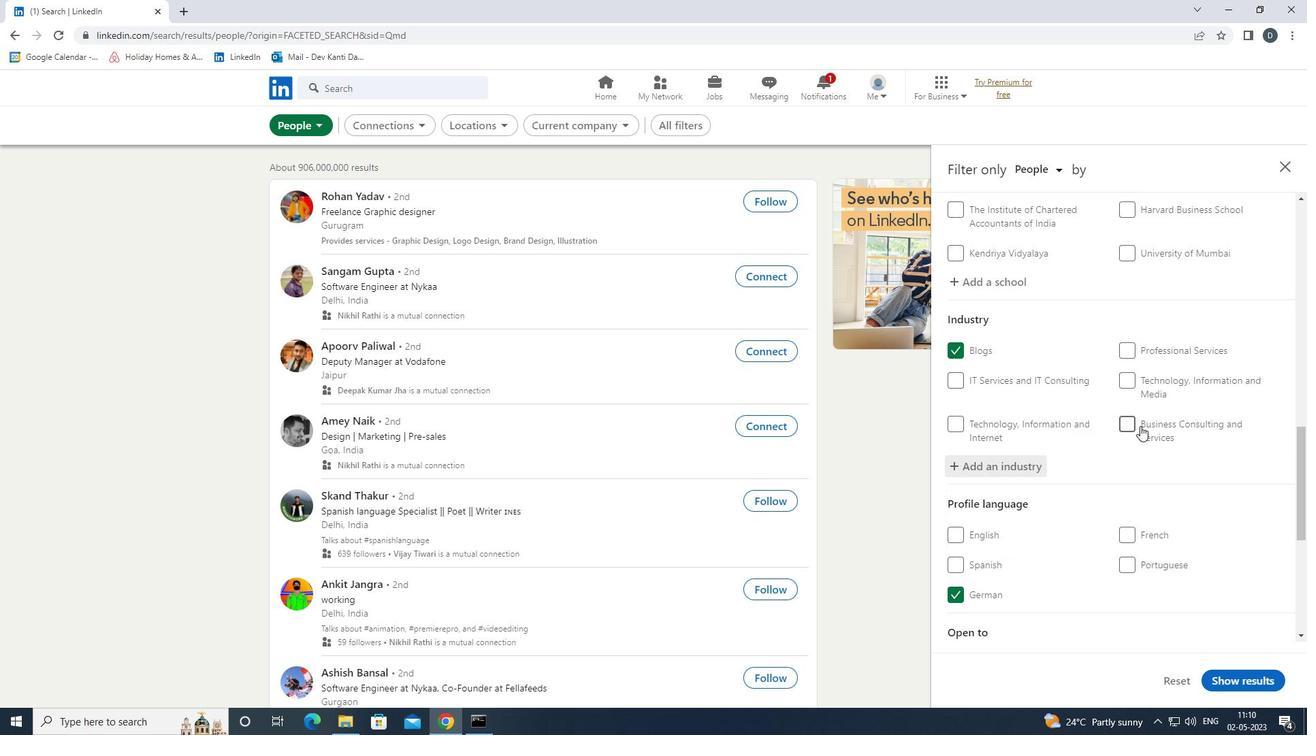 
Action: Mouse scrolled (1140, 425) with delta (0, 0)
Screenshot: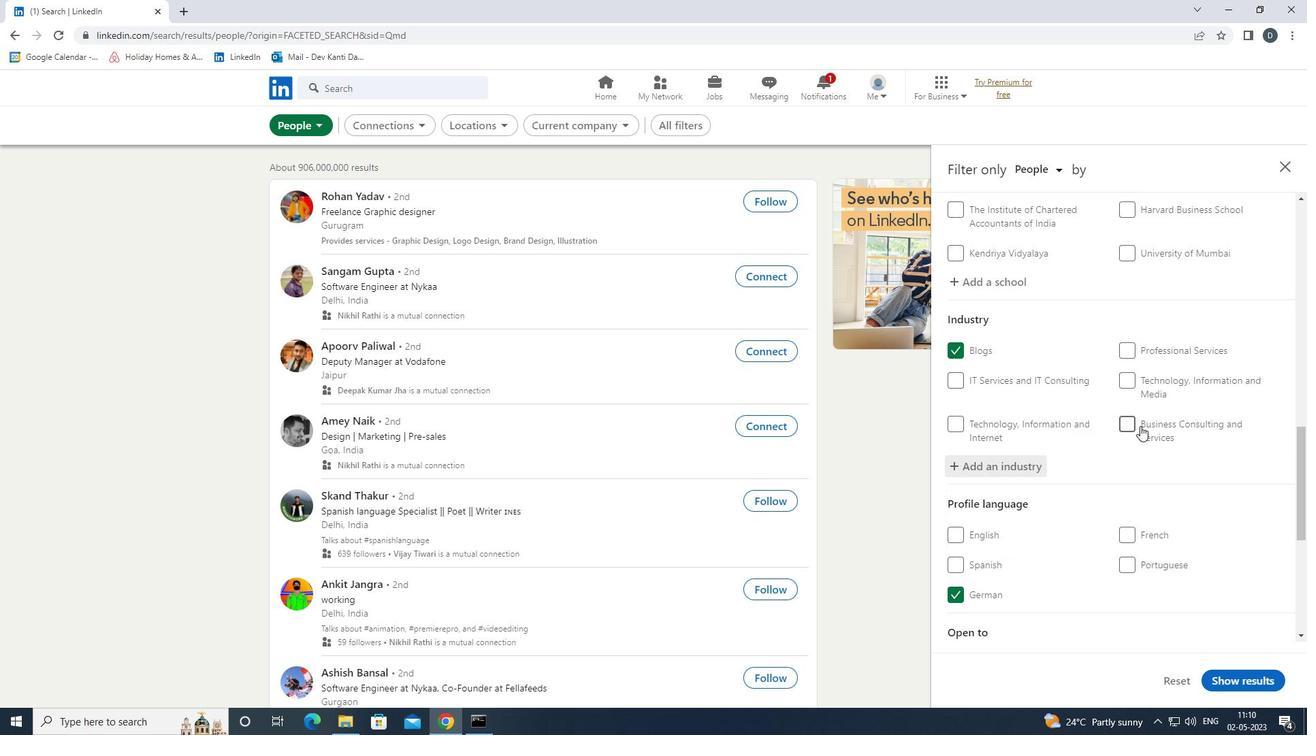 
Action: Mouse scrolled (1140, 425) with delta (0, 0)
Screenshot: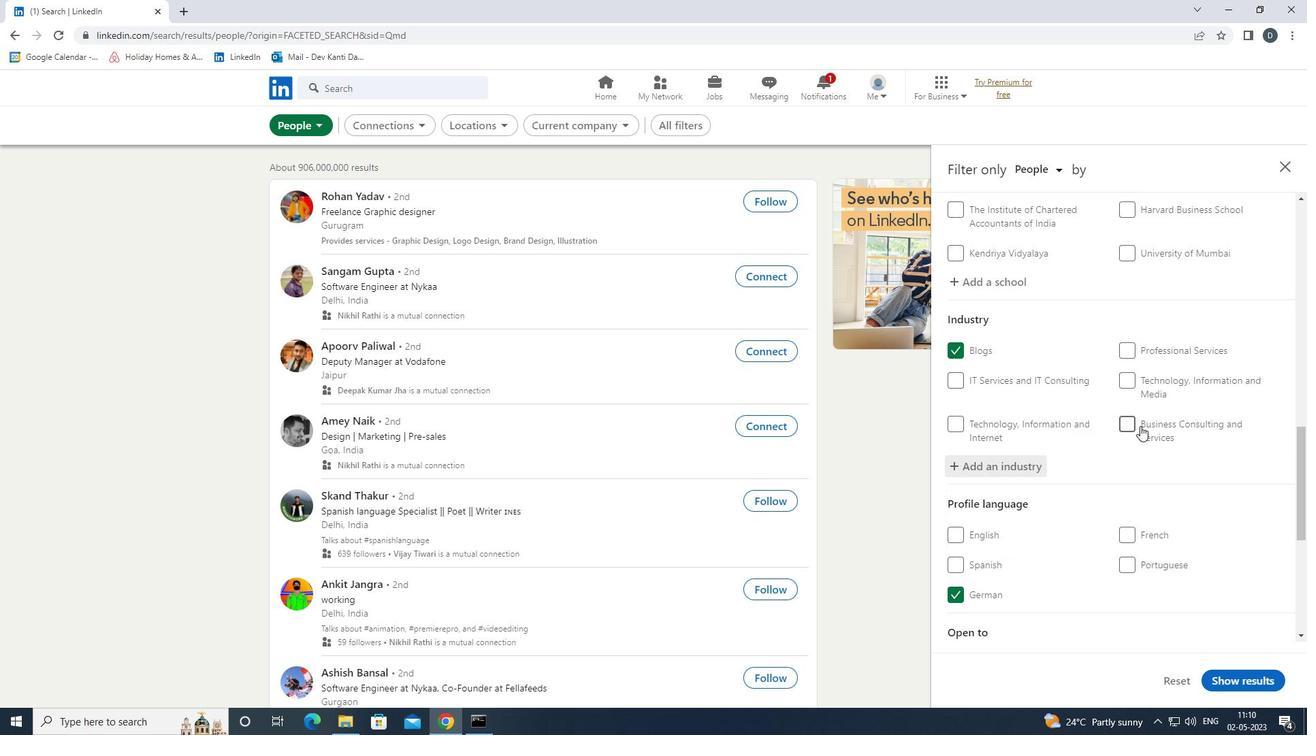 
Action: Mouse scrolled (1140, 425) with delta (0, 0)
Screenshot: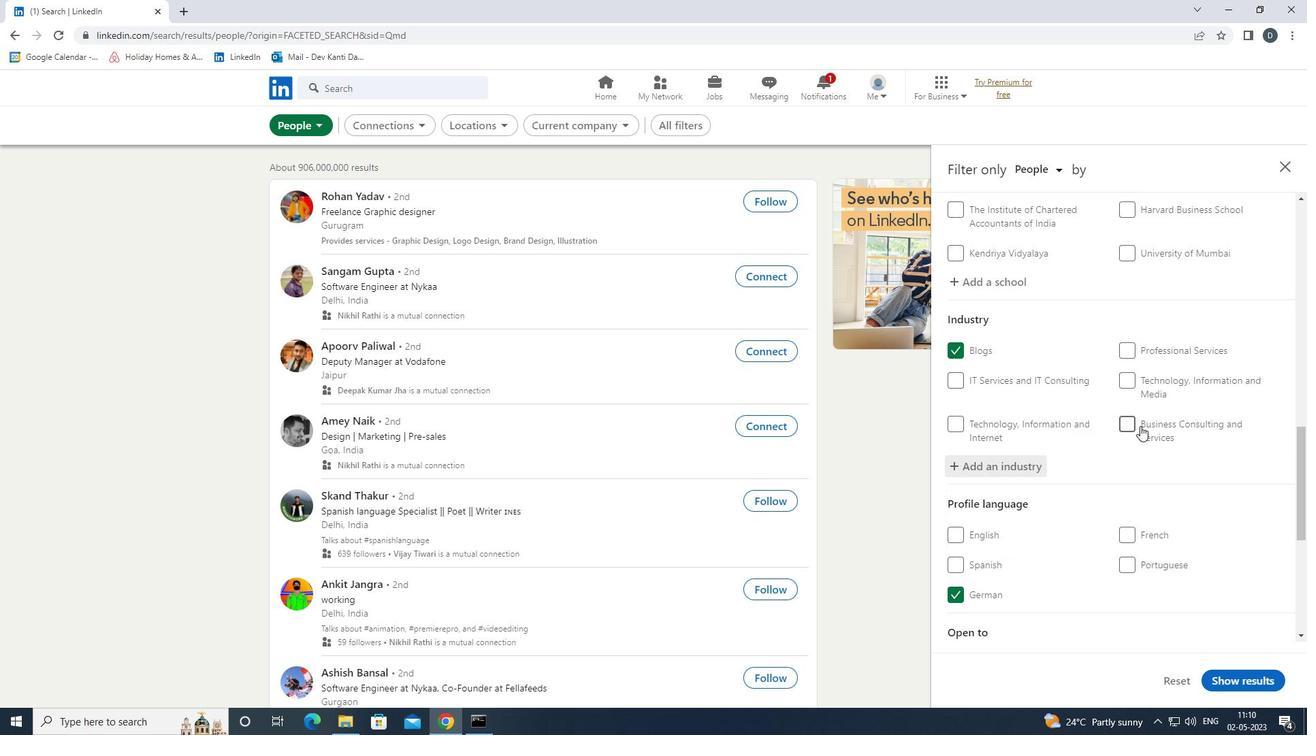 
Action: Mouse moved to (1149, 529)
Screenshot: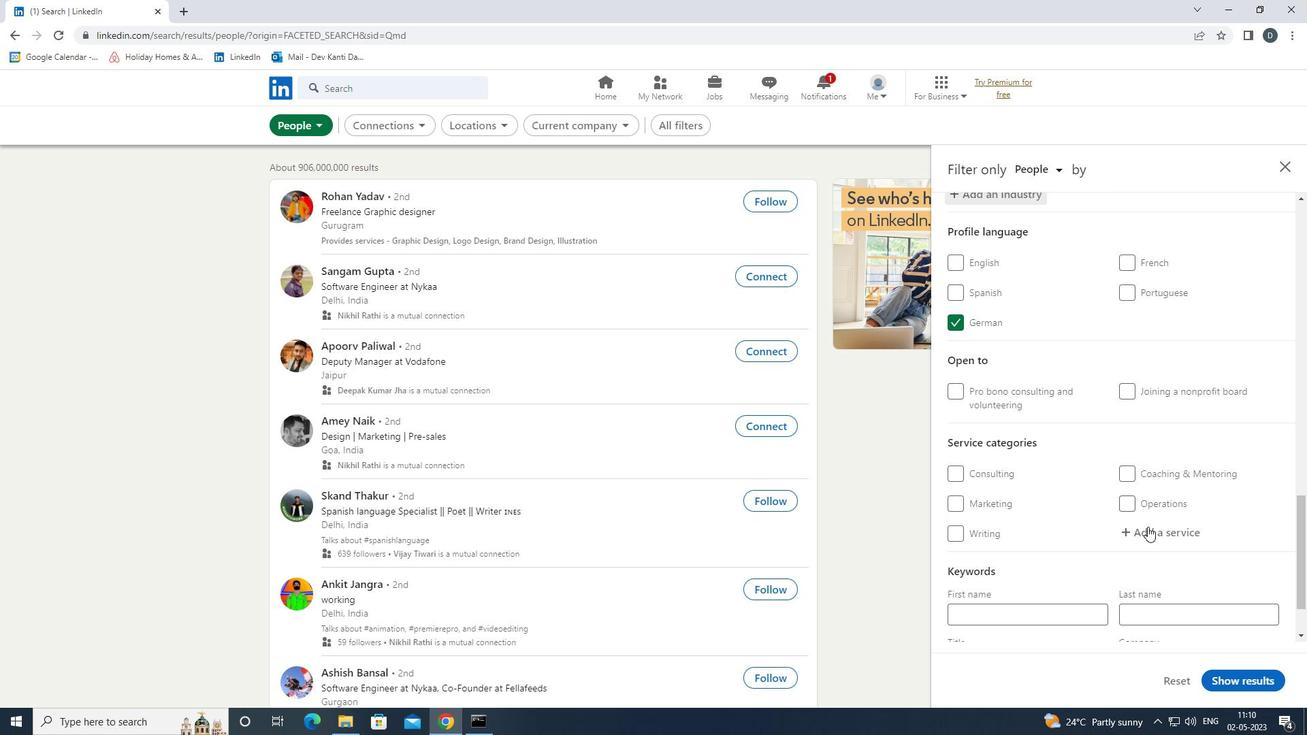 
Action: Mouse pressed left at (1149, 529)
Screenshot: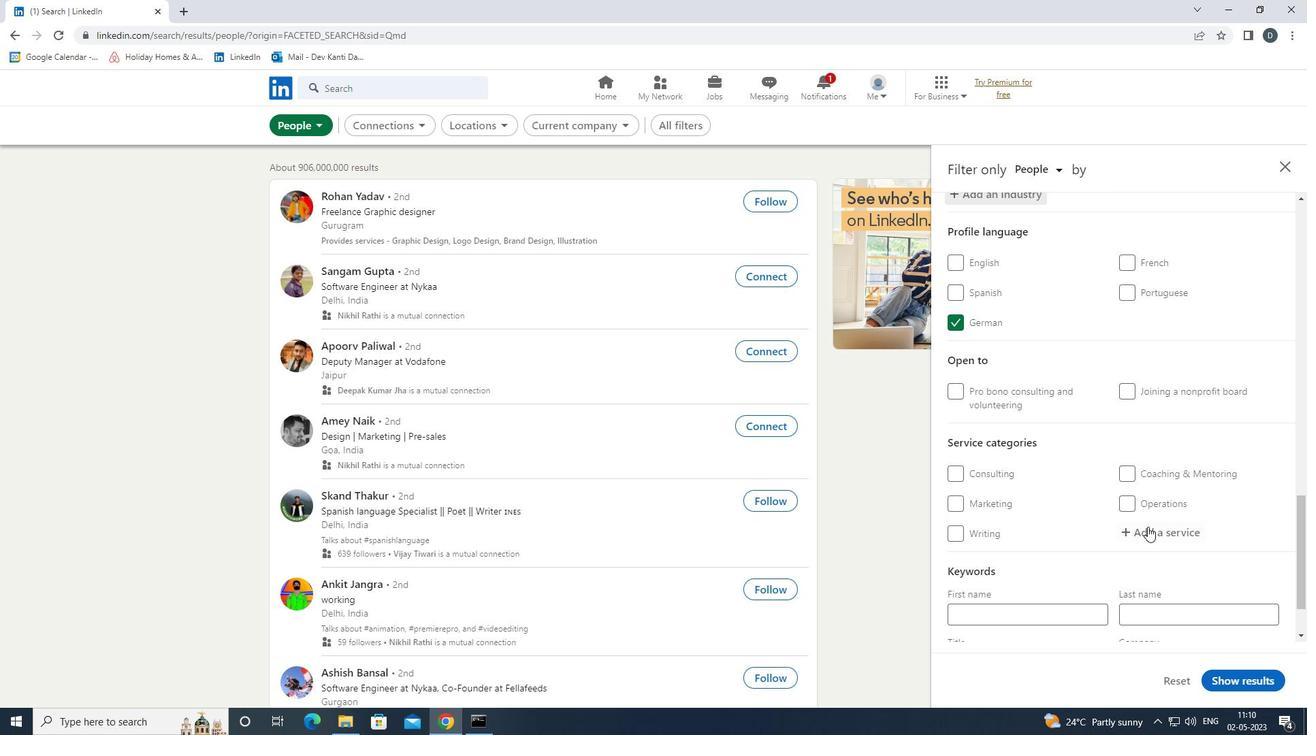 
Action: Mouse moved to (1151, 529)
Screenshot: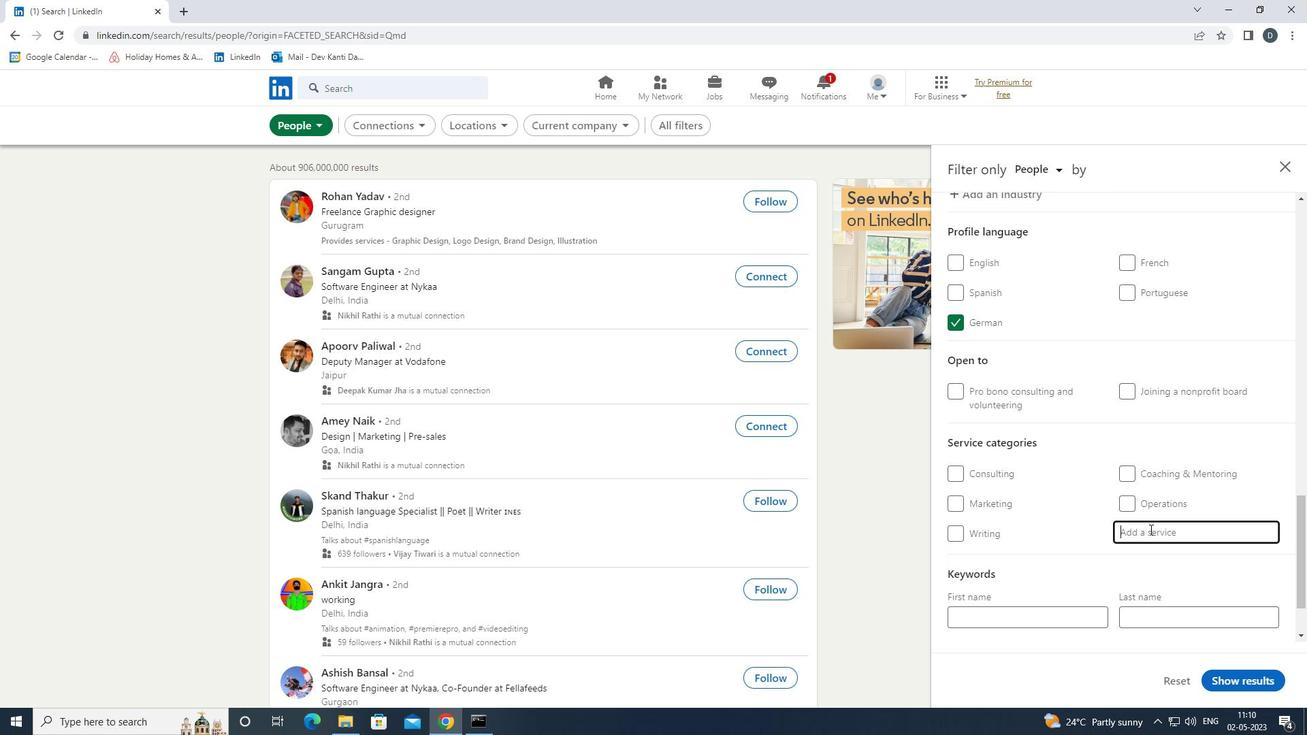 
Action: Key pressed <Key.shift><Key.shift><Key.shift>BOL<Key.backspace><Key.backspace>LOGGING<Key.down><Key.enter>
Screenshot: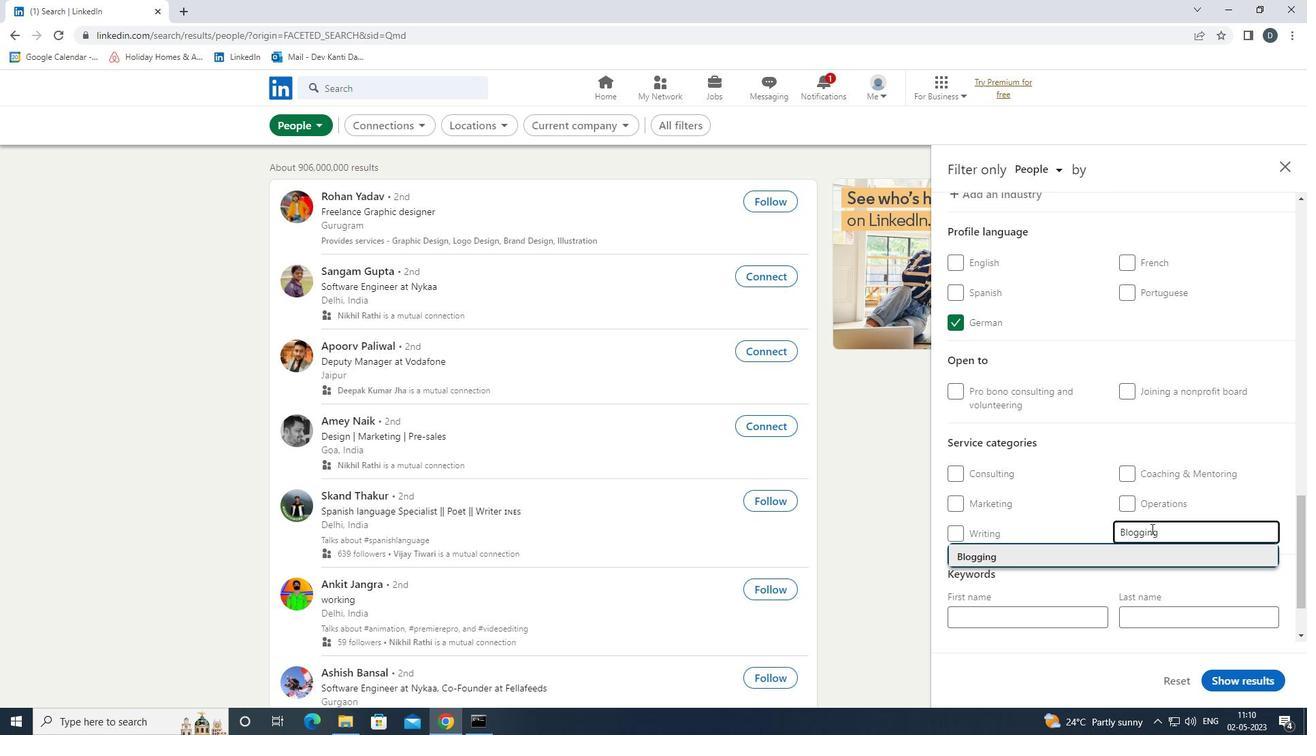 
Action: Mouse moved to (1195, 522)
Screenshot: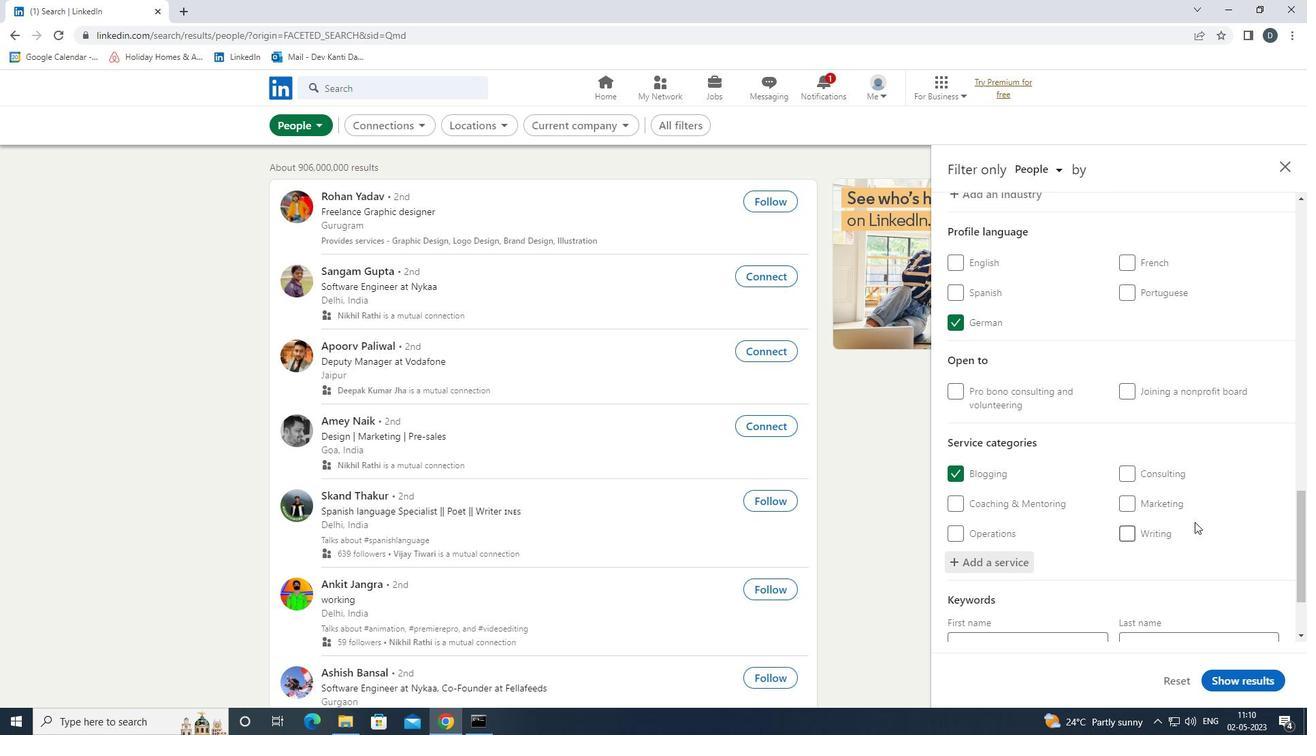 
Action: Mouse scrolled (1195, 521) with delta (0, 0)
Screenshot: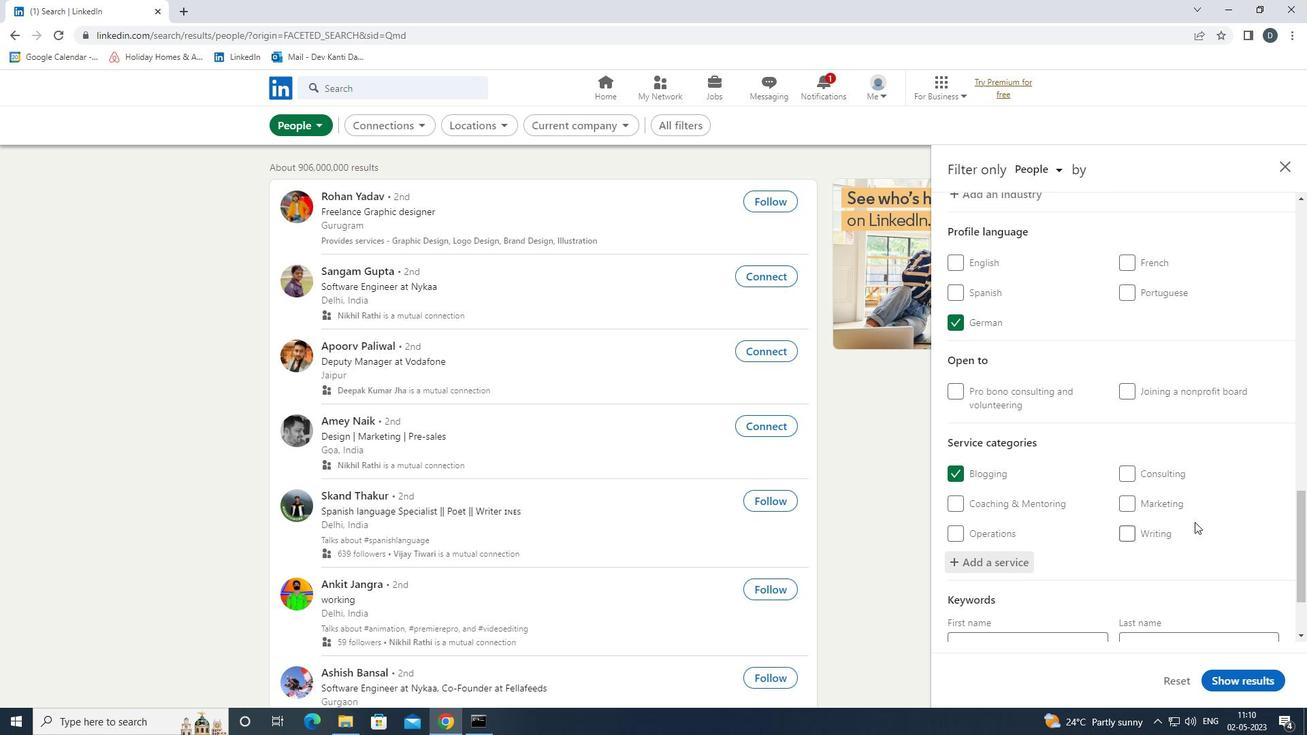 
Action: Mouse moved to (1194, 523)
Screenshot: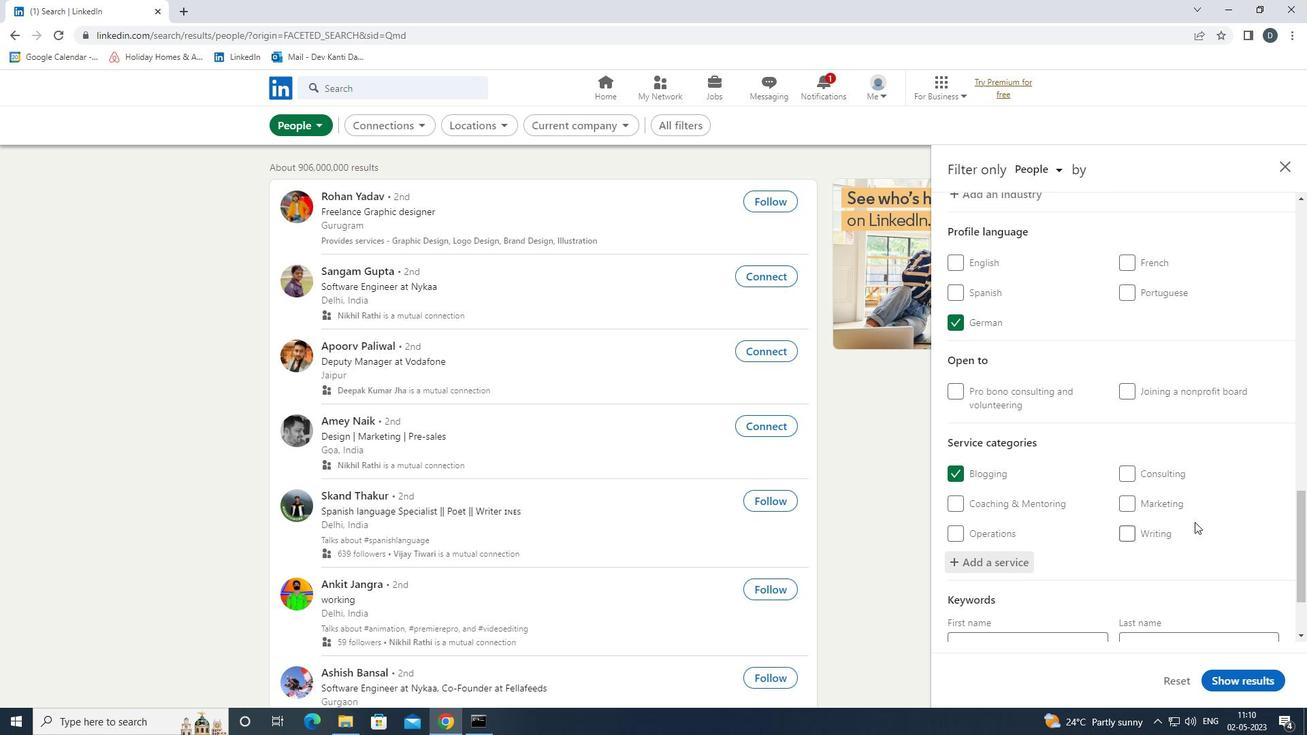 
Action: Mouse scrolled (1194, 522) with delta (0, 0)
Screenshot: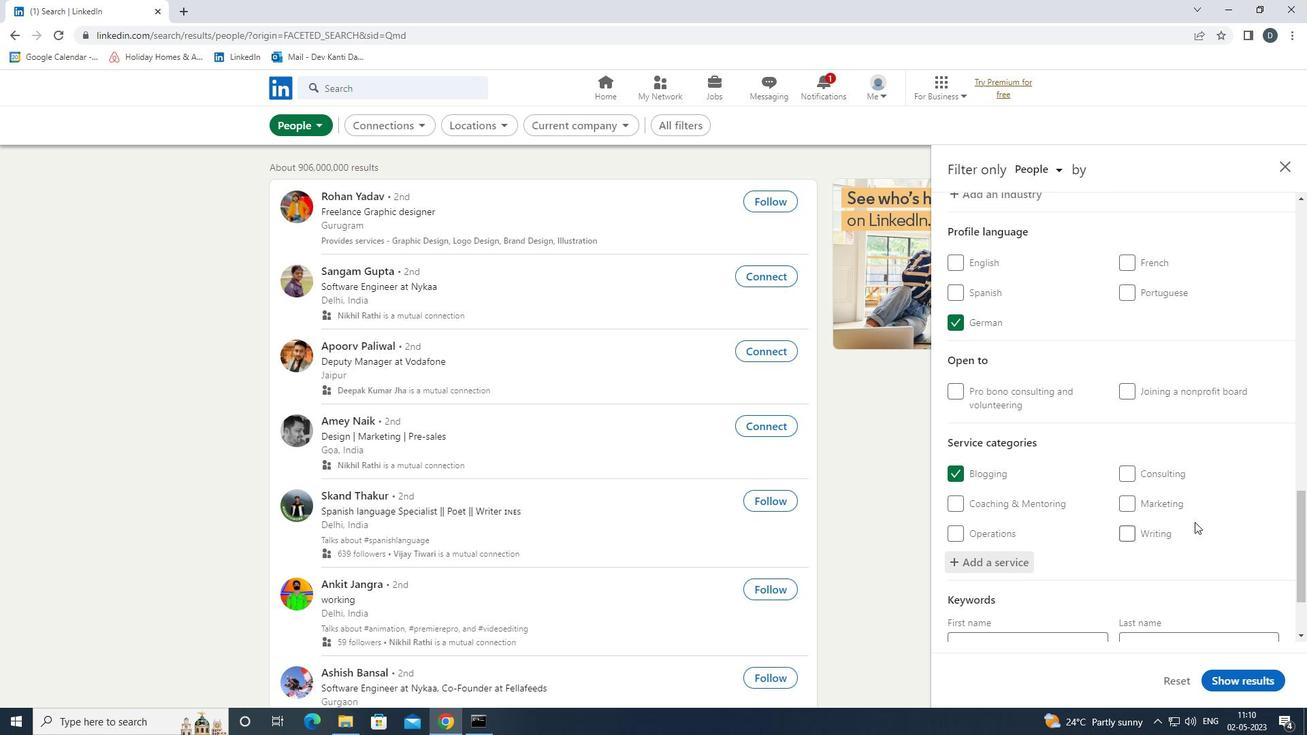 
Action: Mouse moved to (1194, 525)
Screenshot: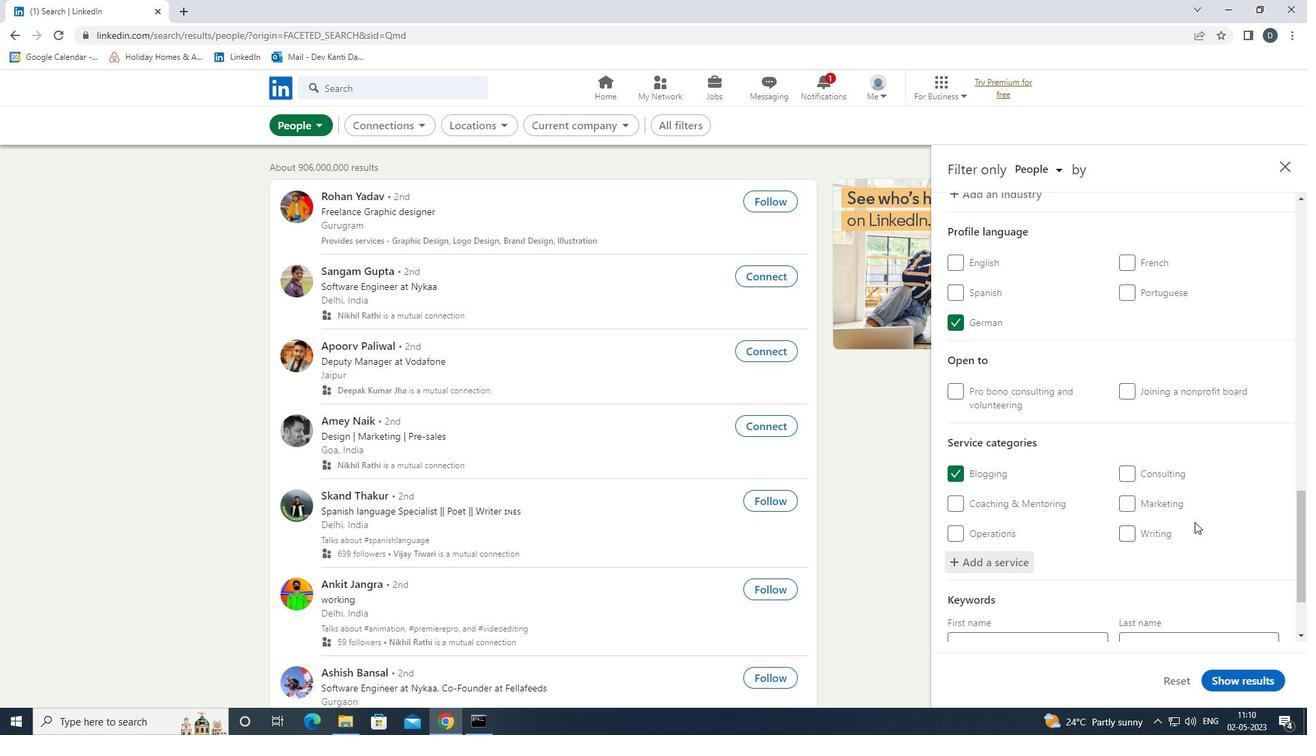 
Action: Mouse scrolled (1194, 524) with delta (0, 0)
Screenshot: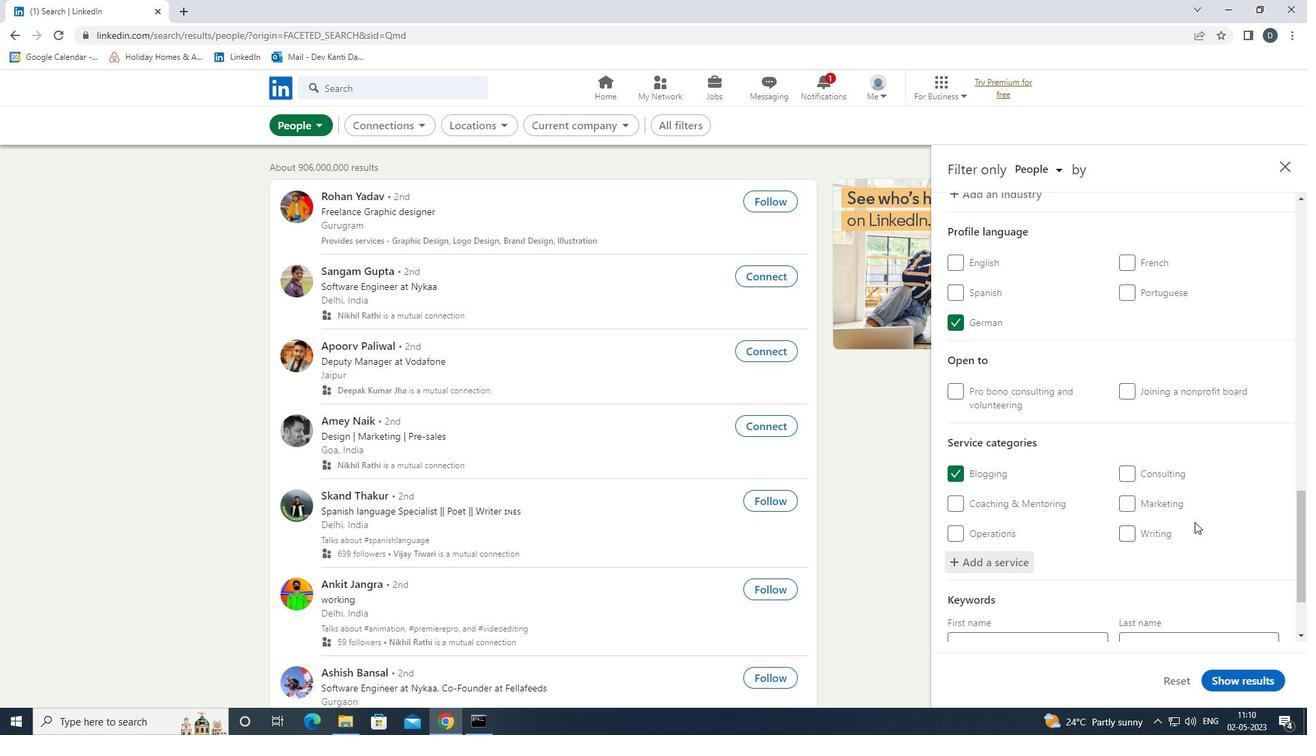 
Action: Mouse moved to (1191, 527)
Screenshot: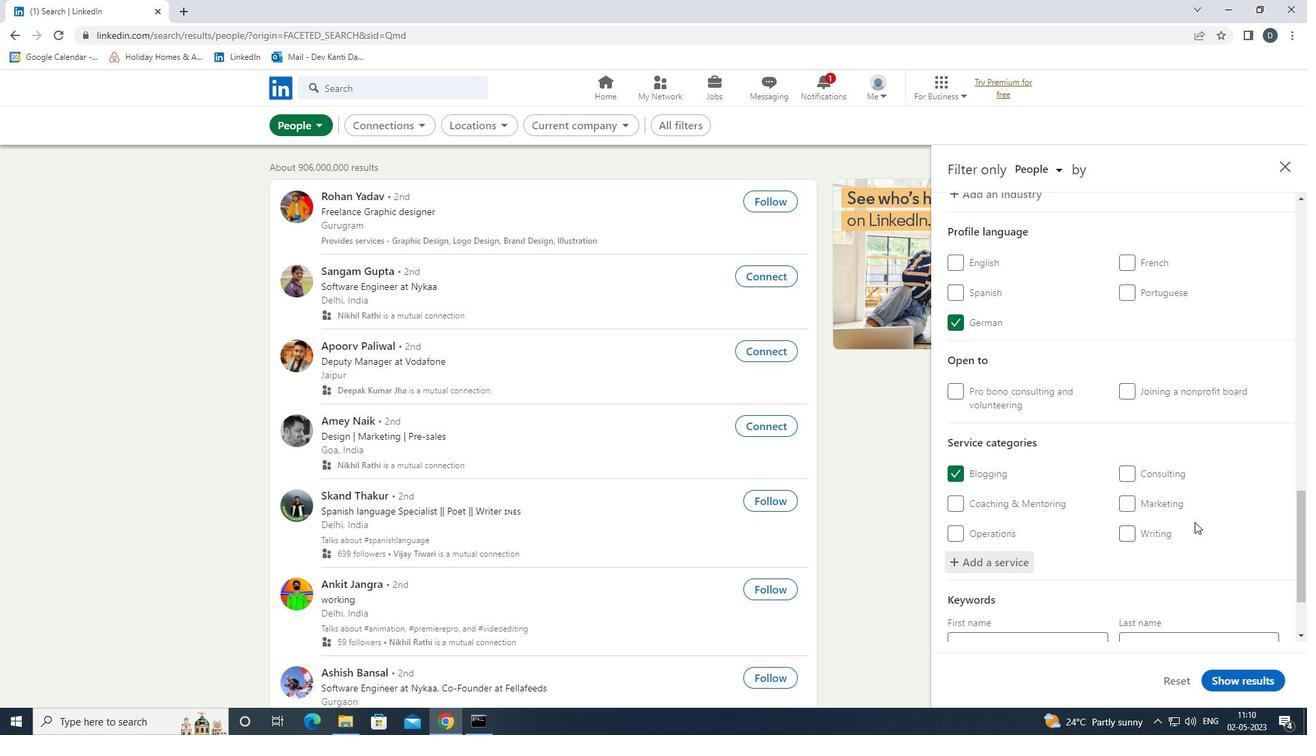 
Action: Mouse scrolled (1191, 526) with delta (0, 0)
Screenshot: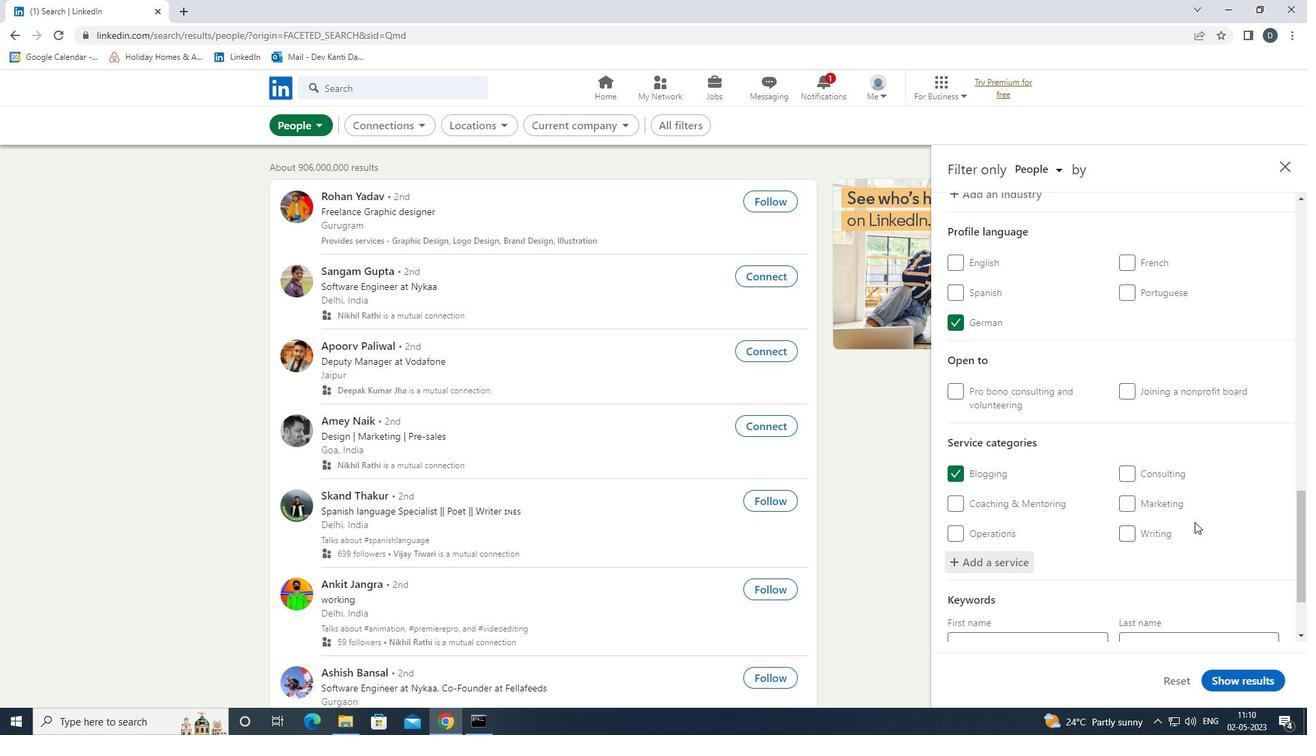 
Action: Mouse moved to (1184, 531)
Screenshot: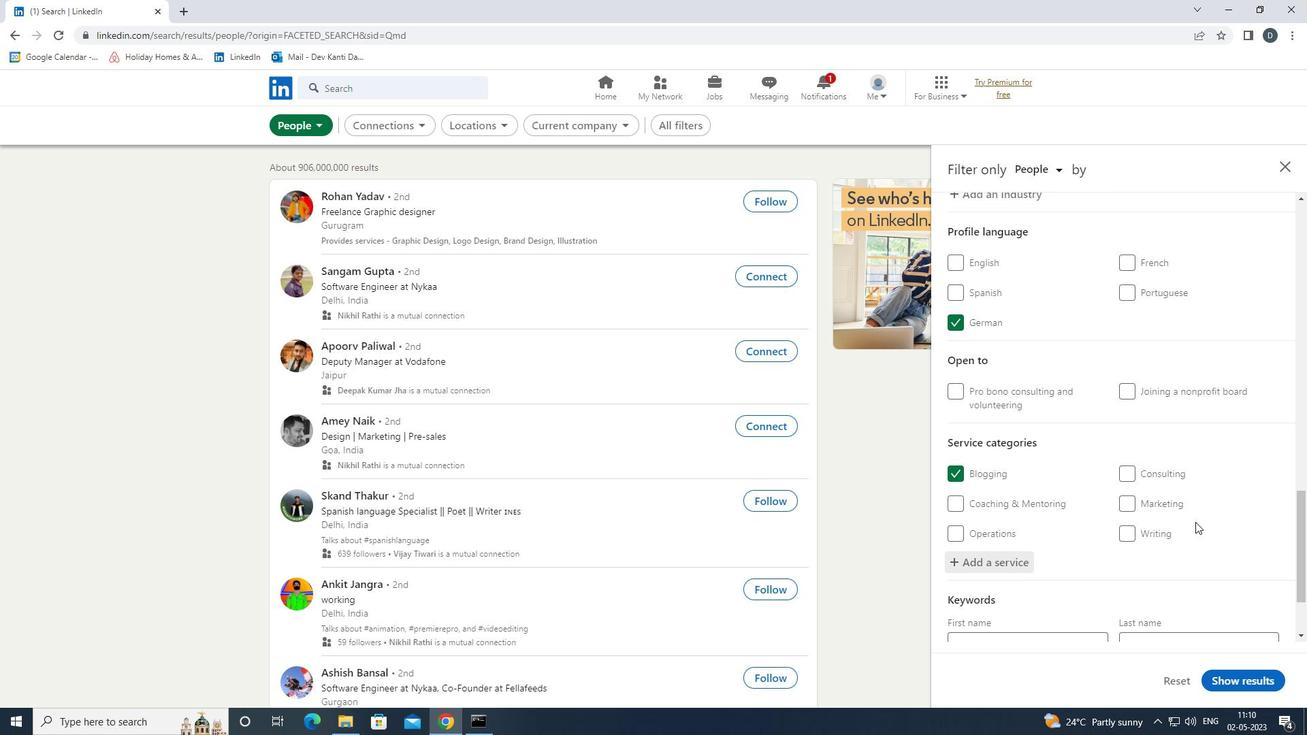 
Action: Mouse scrolled (1184, 531) with delta (0, 0)
Screenshot: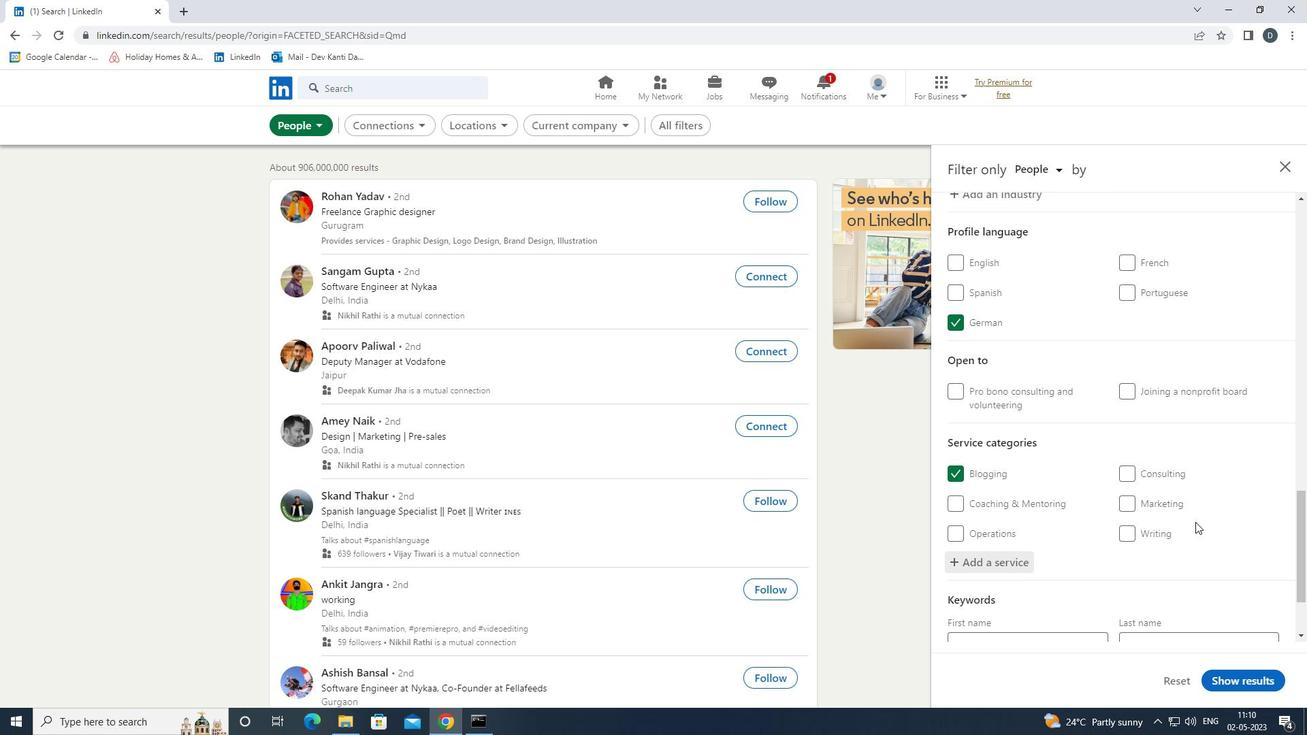
Action: Mouse moved to (1000, 584)
Screenshot: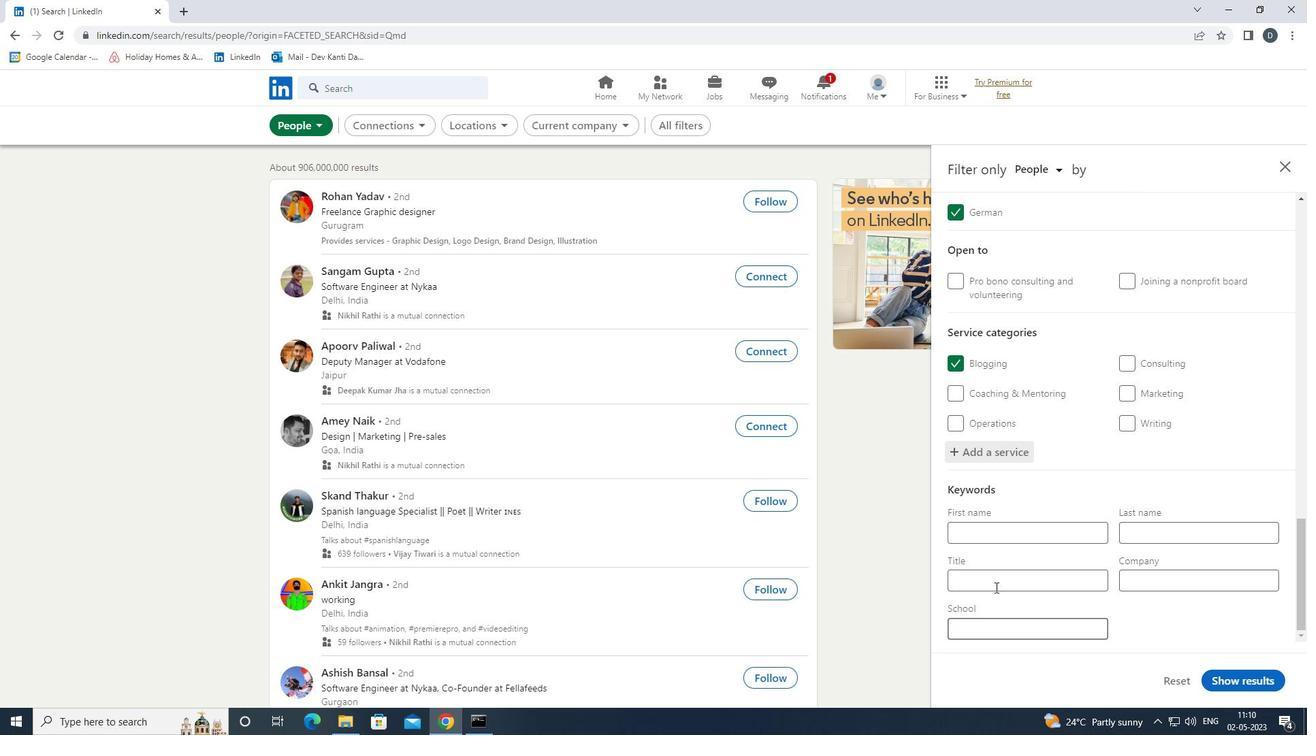 
Action: Mouse pressed left at (1000, 584)
Screenshot: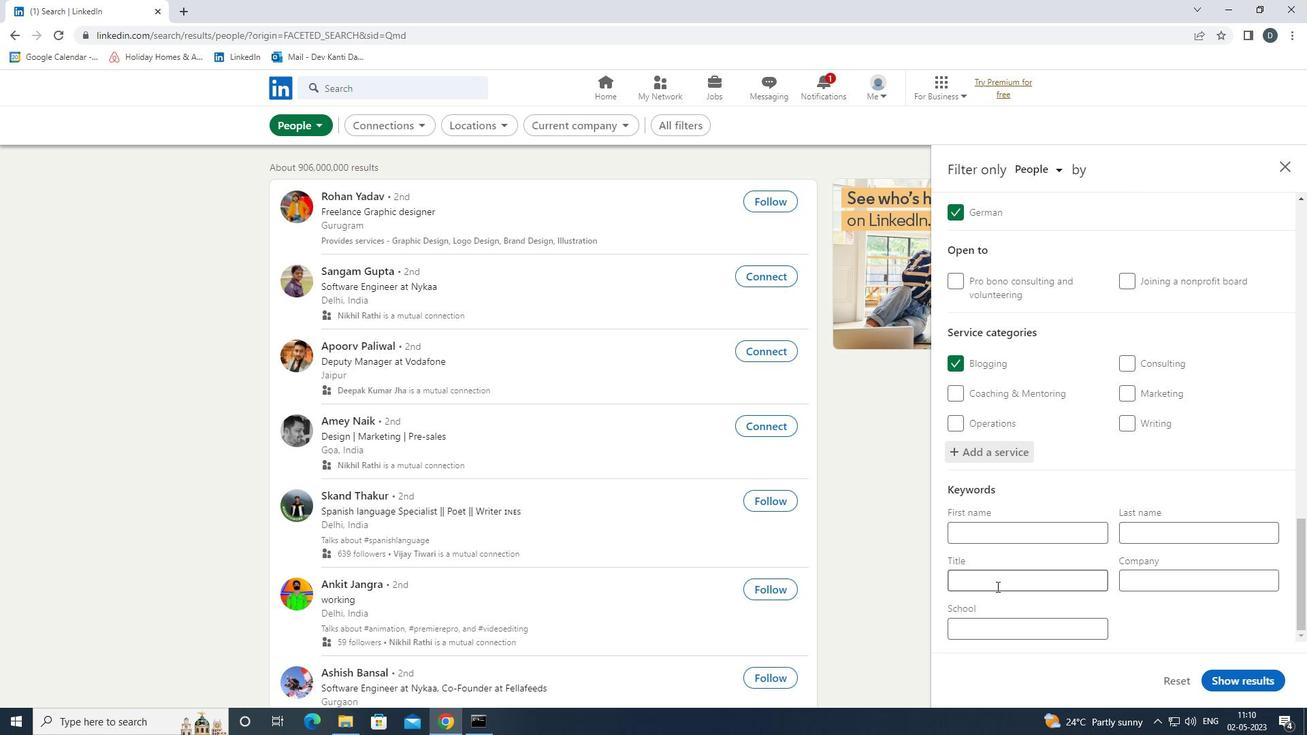 
Action: Key pressed <Key.shift>CONCIERGE
Screenshot: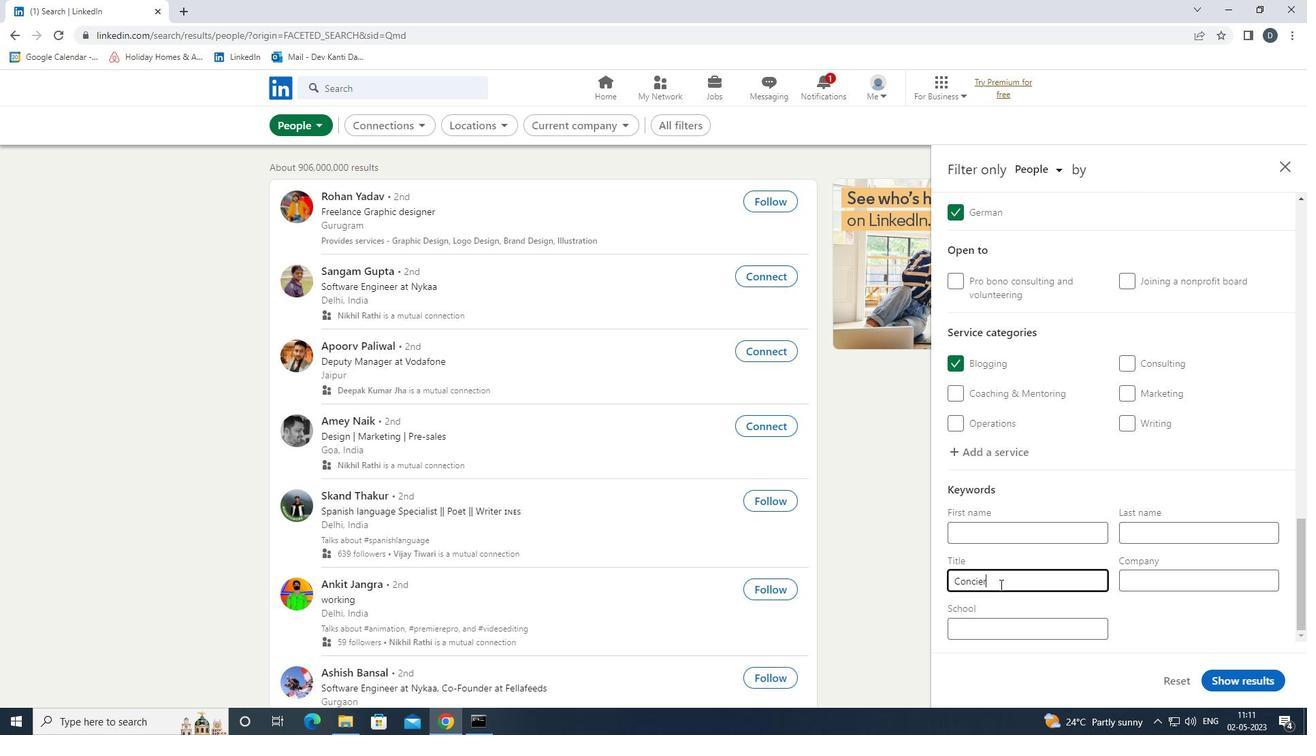 
Action: Mouse moved to (1245, 680)
Screenshot: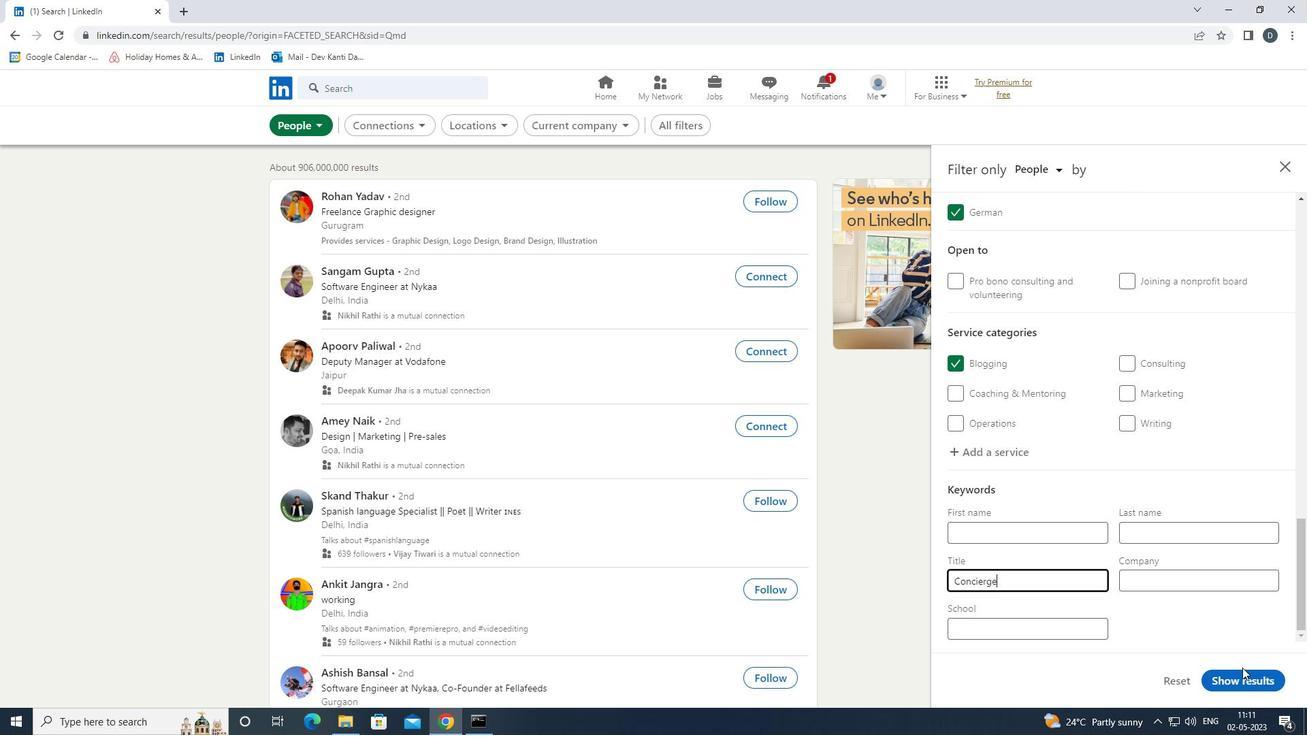 
Action: Mouse pressed left at (1245, 680)
Screenshot: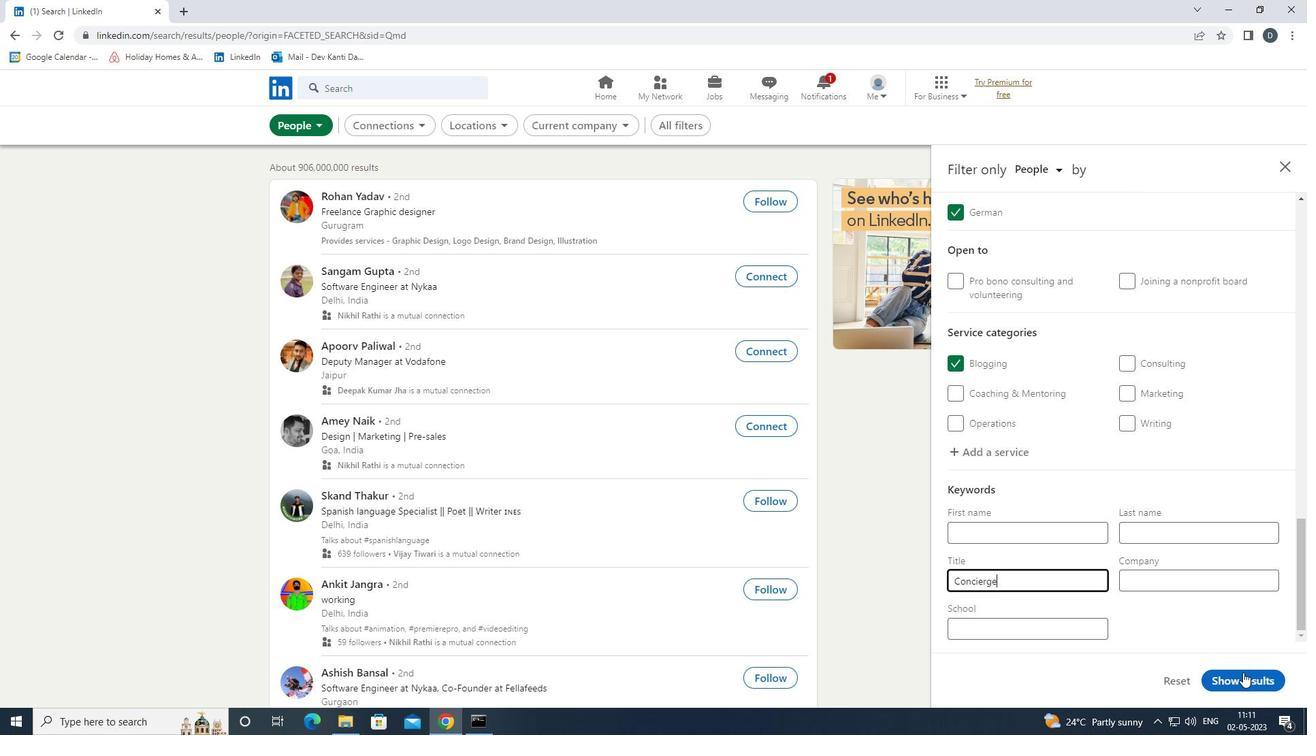 
Action: Mouse moved to (1150, 625)
Screenshot: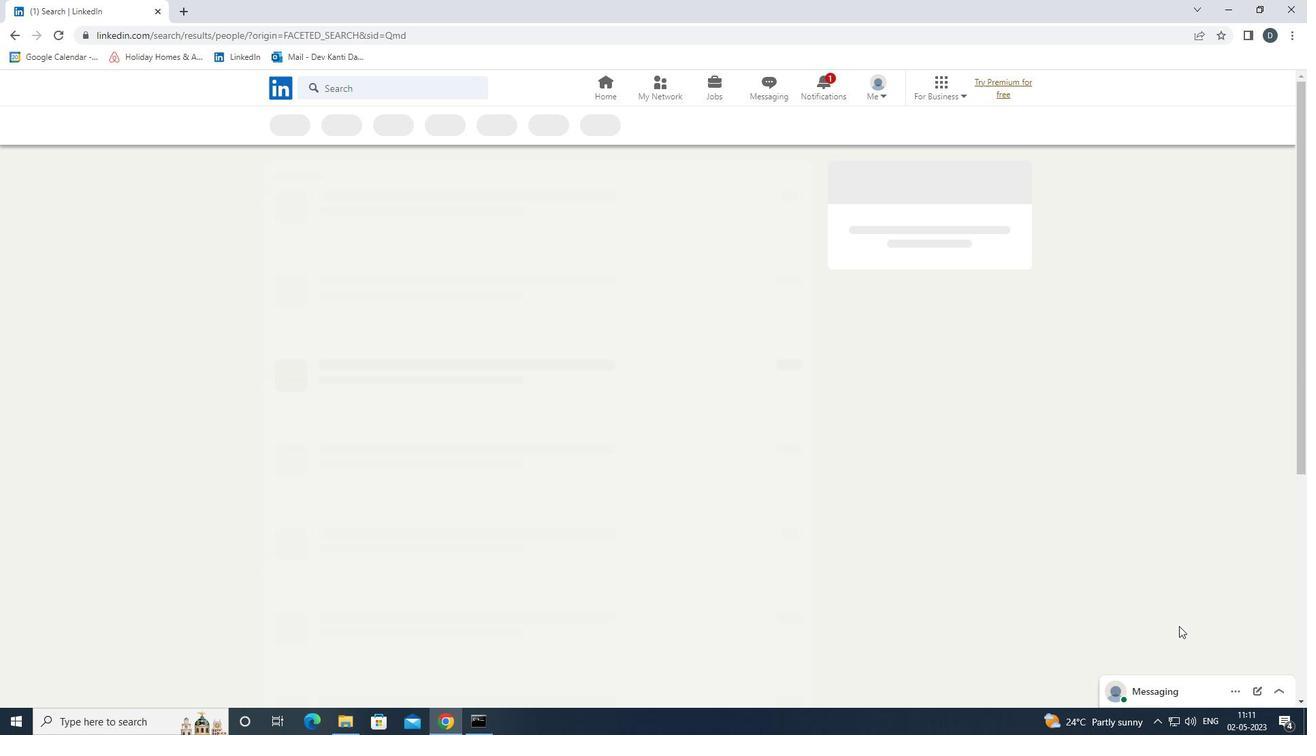 
